 Task: Craft a hiking or camping gear organizer.
Action: Mouse moved to (266, 219)
Screenshot: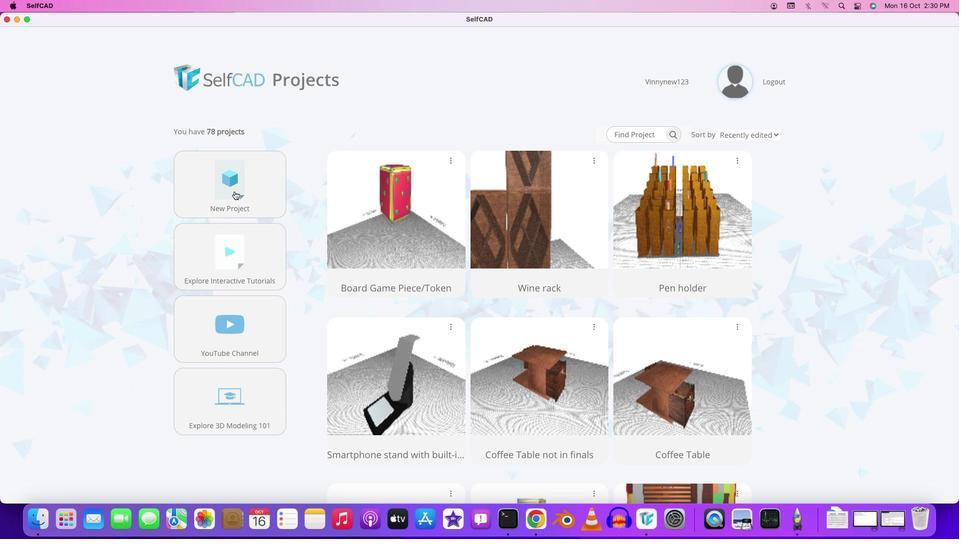 
Action: Mouse pressed left at (266, 219)
Screenshot: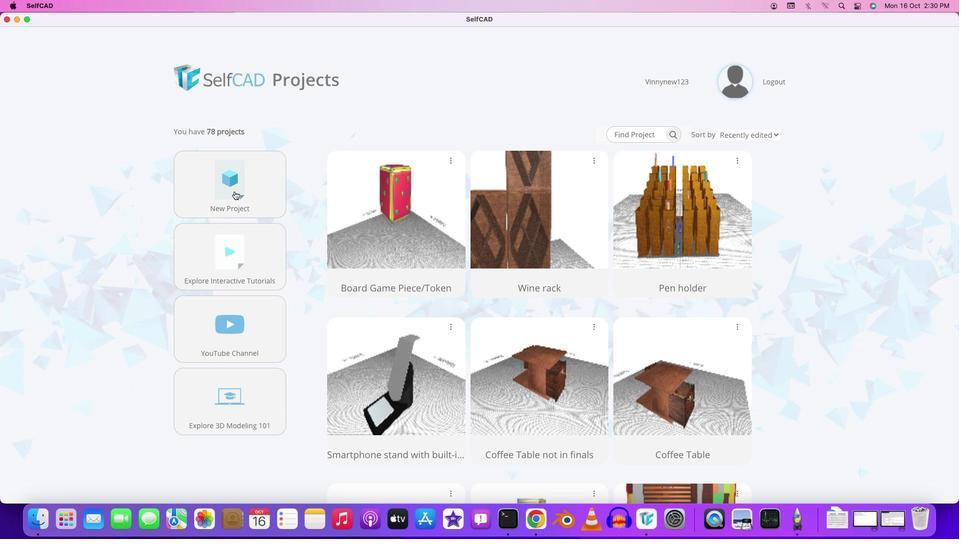 
Action: Mouse moved to (262, 217)
Screenshot: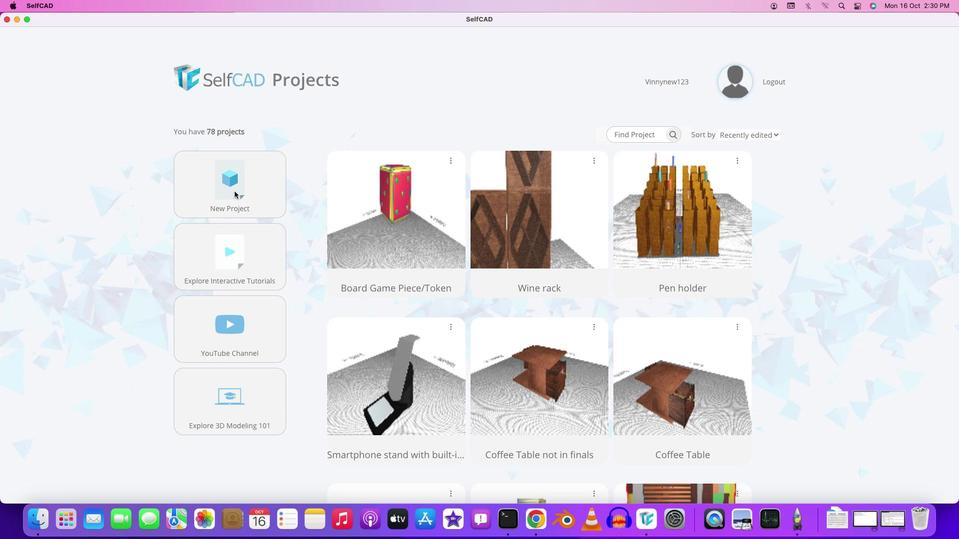 
Action: Mouse pressed left at (262, 217)
Screenshot: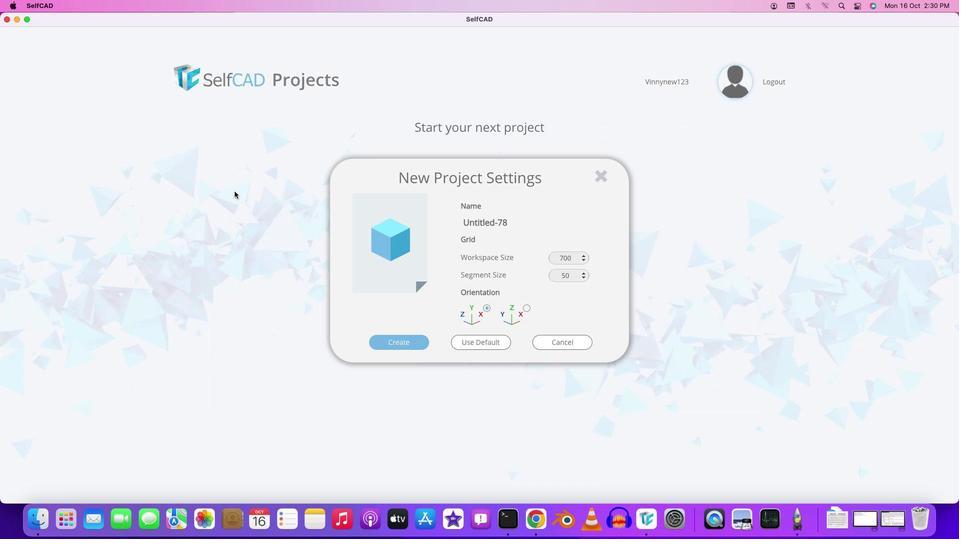 
Action: Mouse moved to (519, 245)
Screenshot: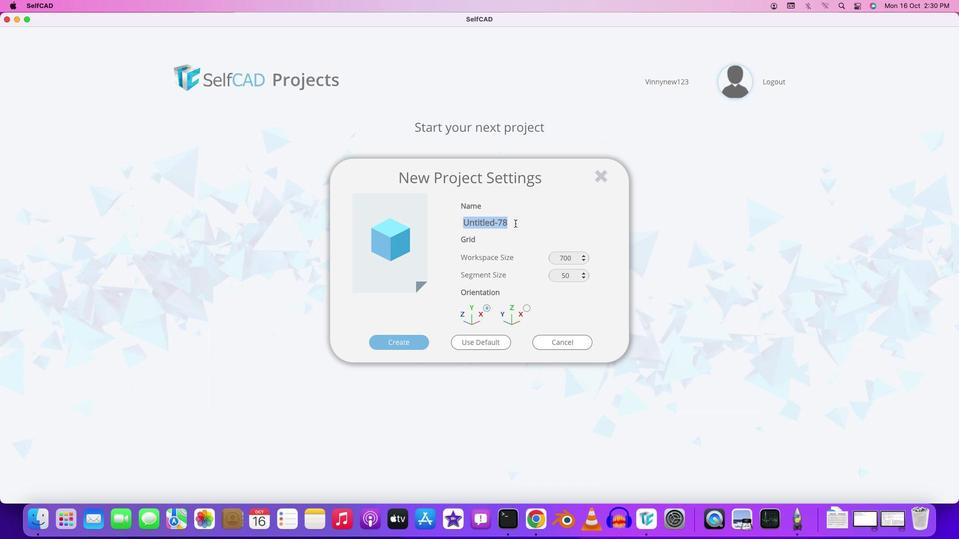
Action: Mouse pressed left at (519, 245)
Screenshot: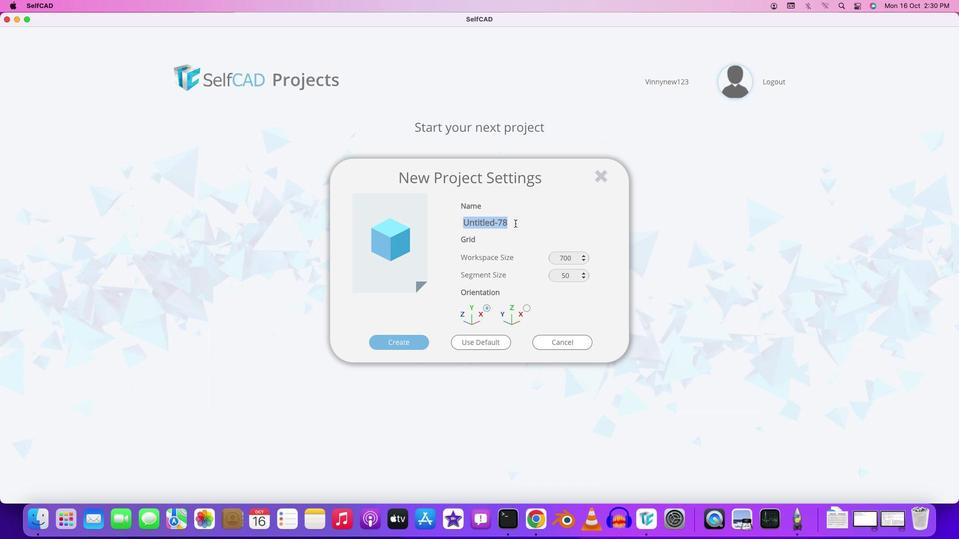 
Action: Mouse moved to (519, 245)
Screenshot: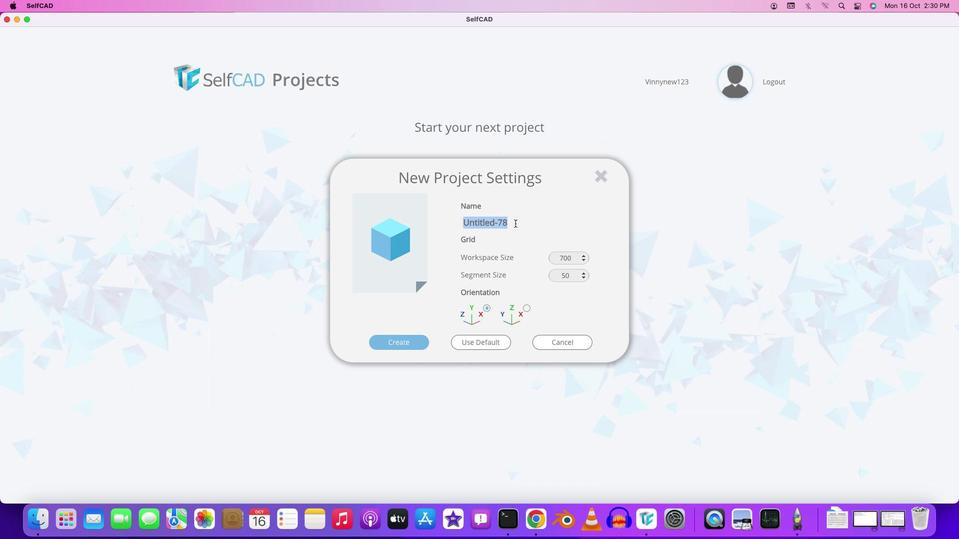 
Action: Key pressed Key.backspaceKey.shift'H''i''k''i''k'Key.backspace'n''g''/'Key.shift'C''a''m''p''i''n''g'Key.space'g''e''a''r'Key.backspaceKey.backspaceKey.backspaceKey.backspaceKey.shift'G''e''a''r'
Screenshot: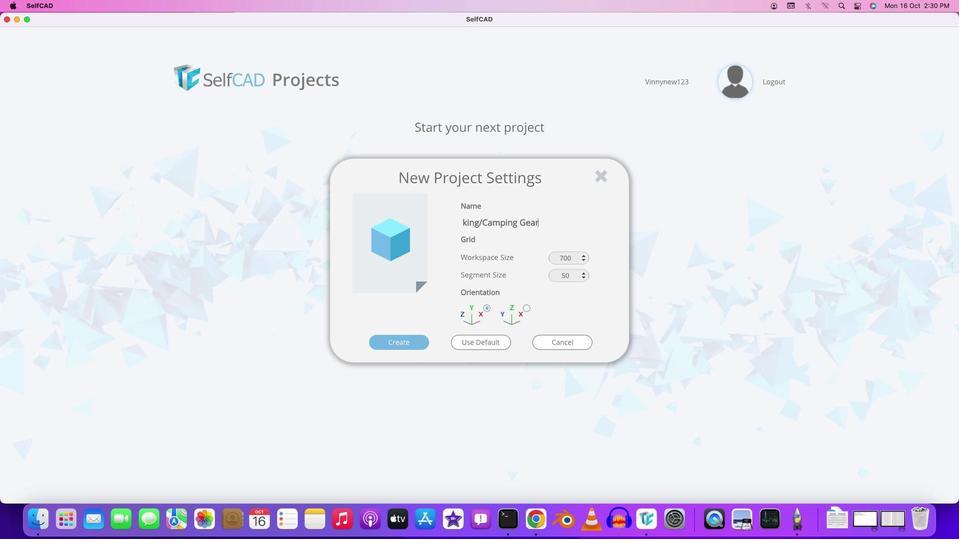 
Action: Mouse moved to (571, 277)
Screenshot: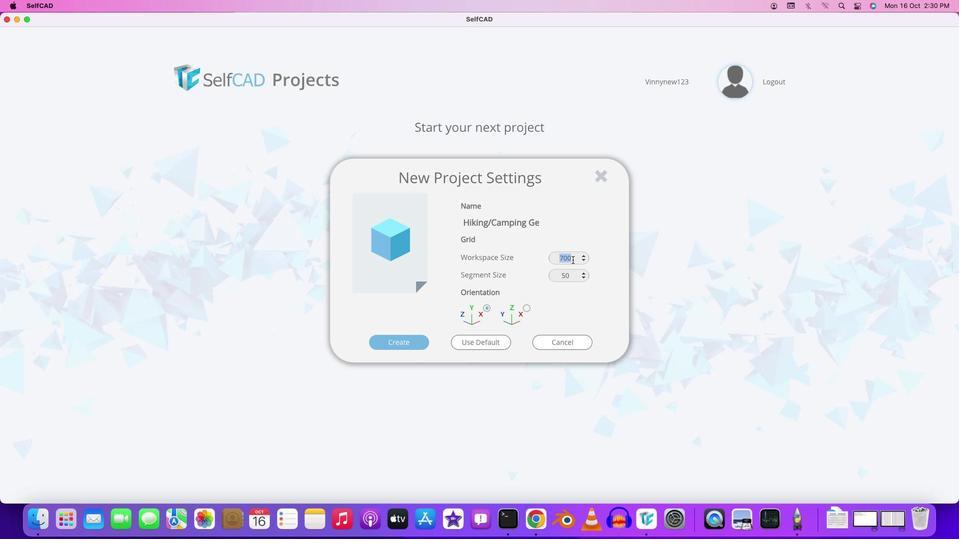 
Action: Mouse pressed left at (571, 277)
Screenshot: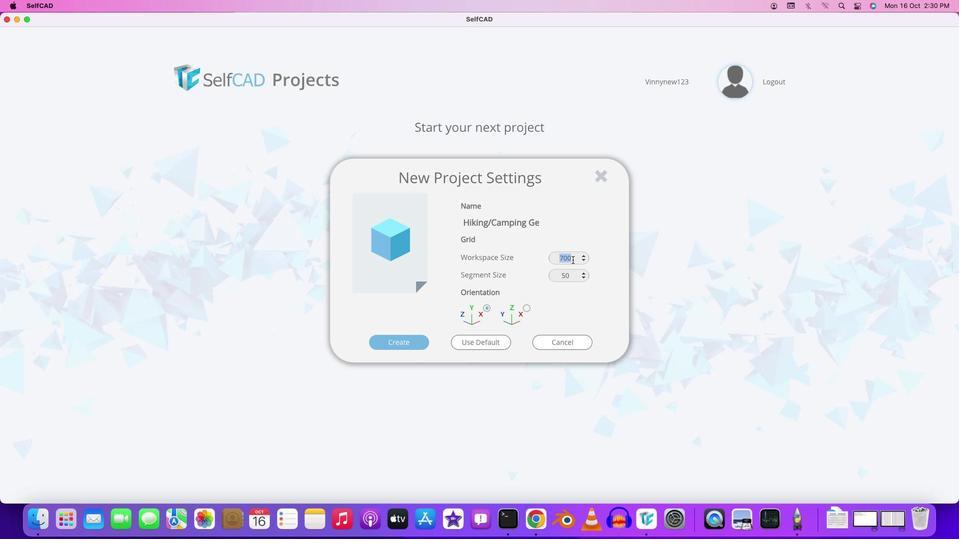 
Action: Key pressed '8''0''0'
Screenshot: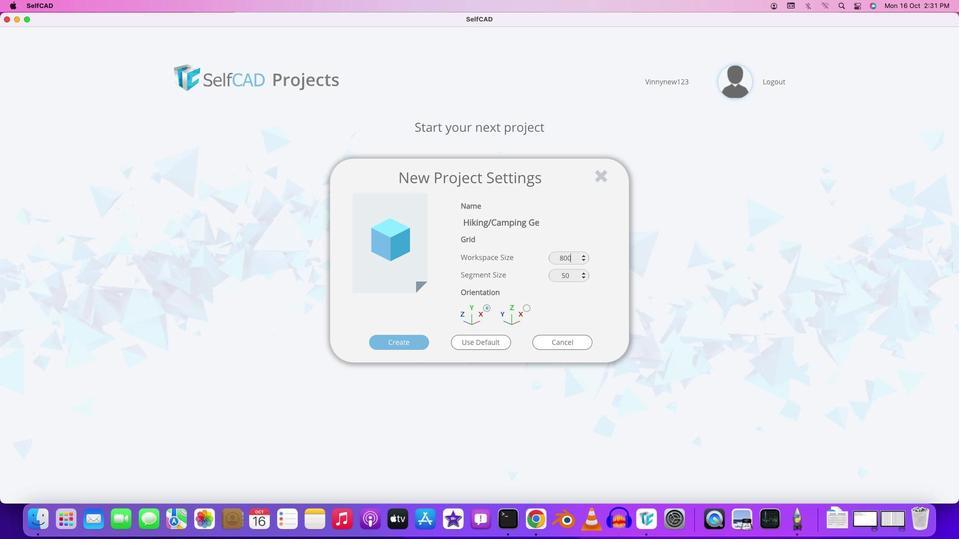 
Action: Mouse moved to (581, 289)
Screenshot: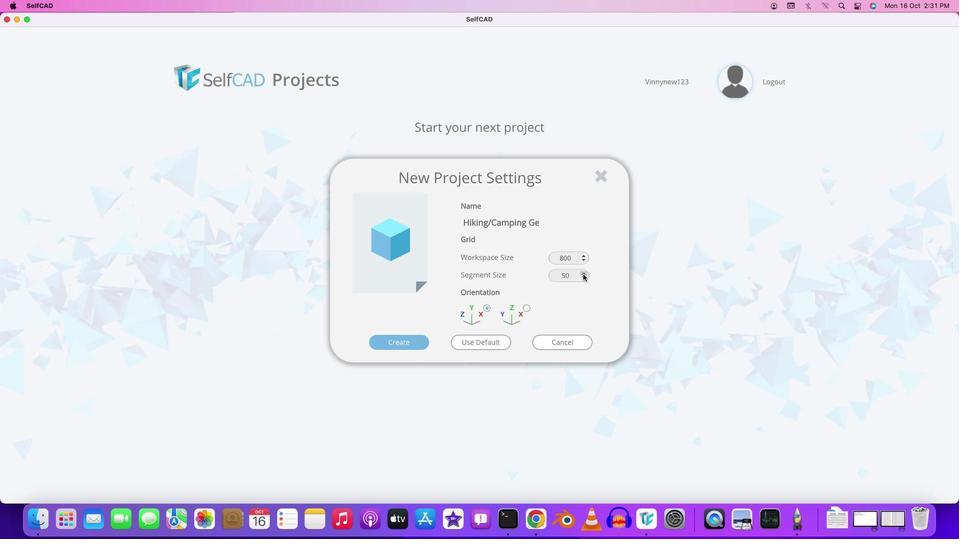 
Action: Key pressed Key.backspaceKey.backspaceKey.backspace'6''0''0'
Screenshot: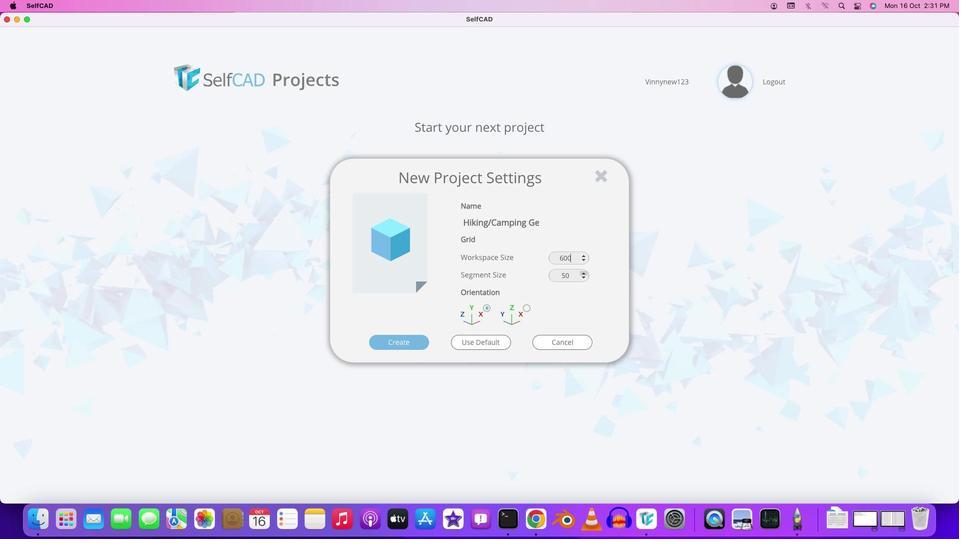 
Action: Mouse moved to (575, 294)
Screenshot: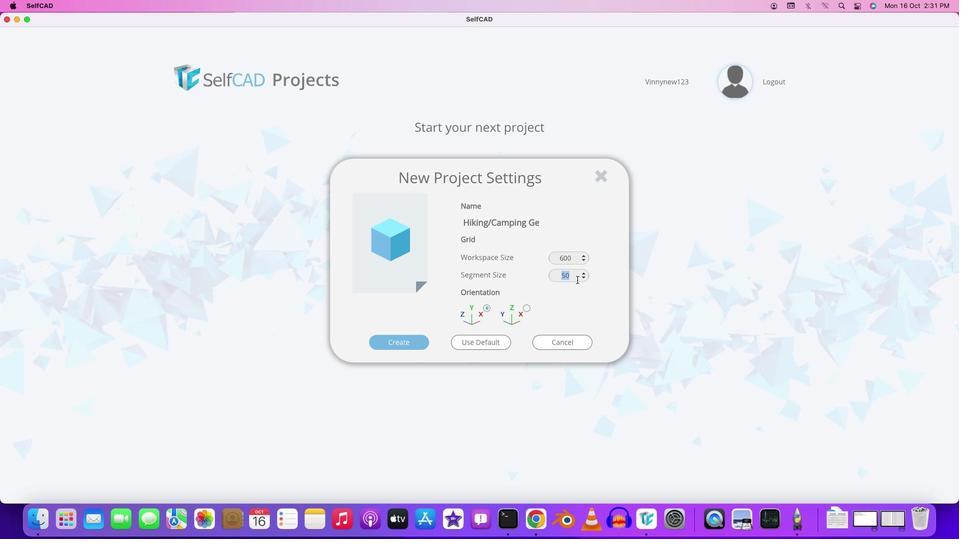 
Action: Mouse pressed left at (575, 294)
Screenshot: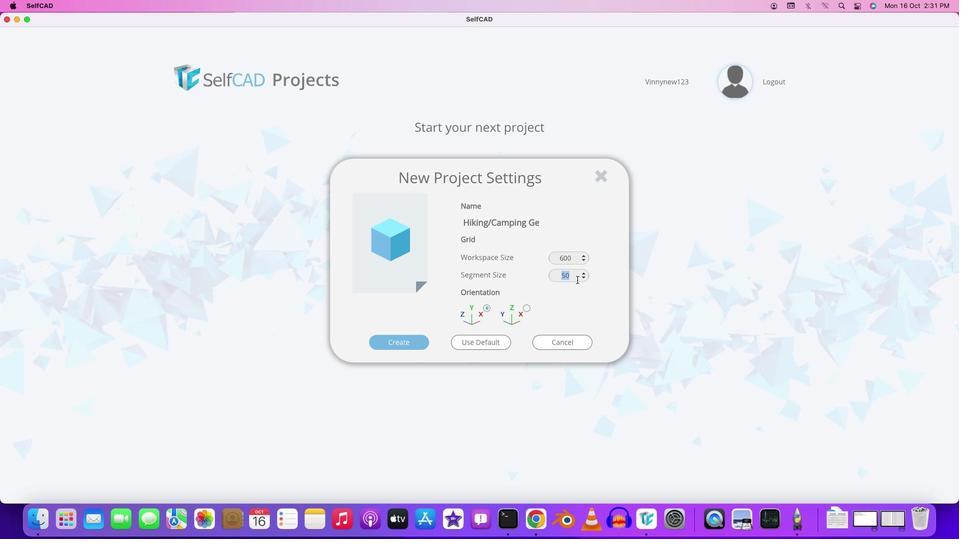 
Action: Key pressed '2'
Screenshot: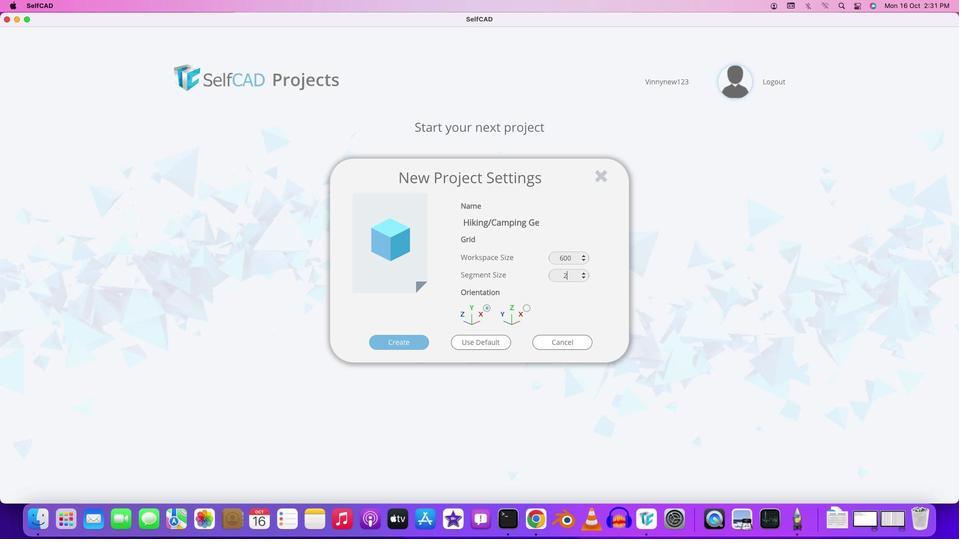 
Action: Mouse moved to (526, 320)
Screenshot: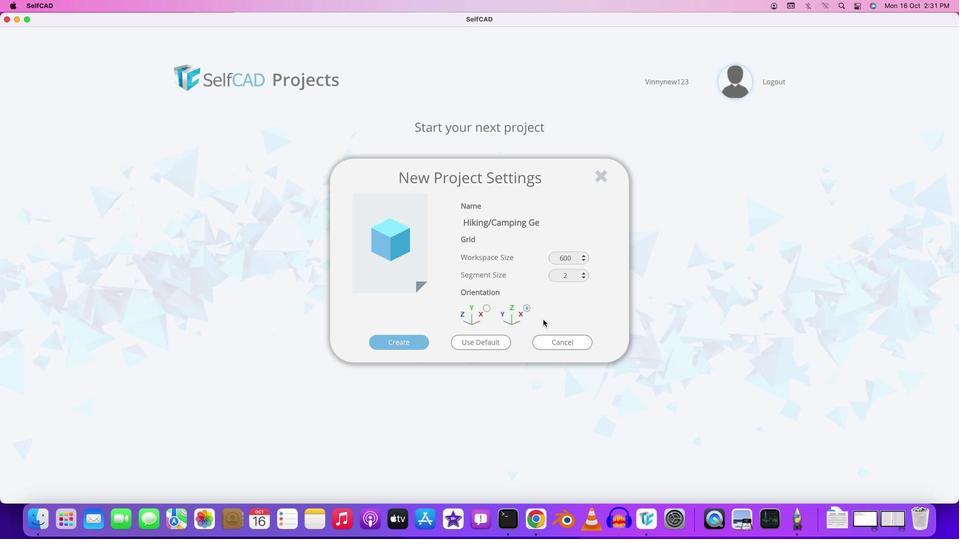 
Action: Mouse pressed left at (526, 320)
Screenshot: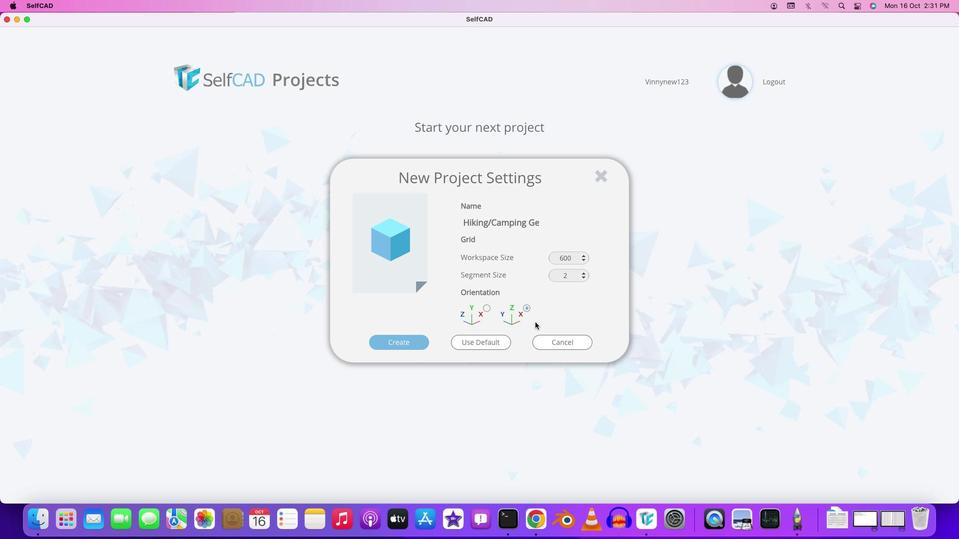 
Action: Mouse moved to (428, 345)
Screenshot: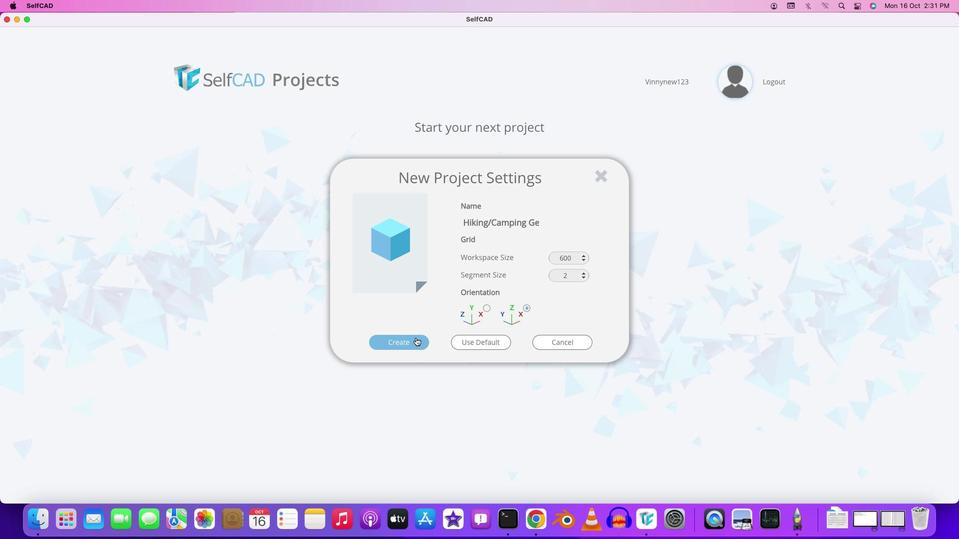 
Action: Mouse pressed left at (428, 345)
Screenshot: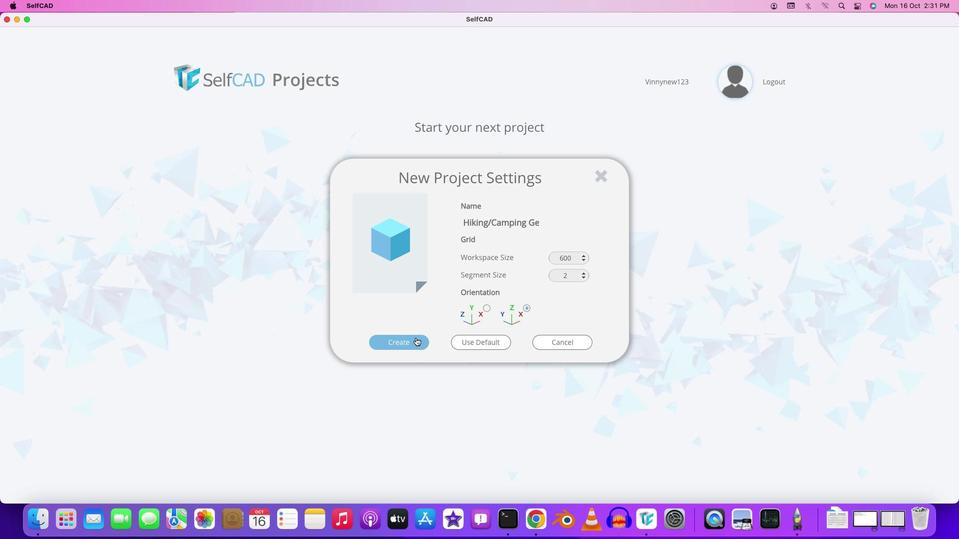 
Action: Mouse moved to (464, 339)
Screenshot: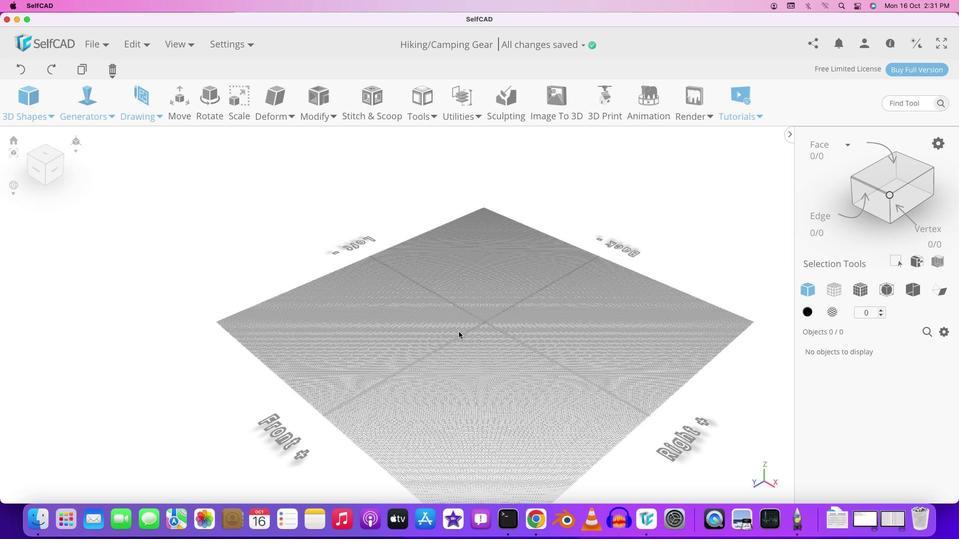
Action: Mouse scrolled (464, 339) with delta (47, 49)
Screenshot: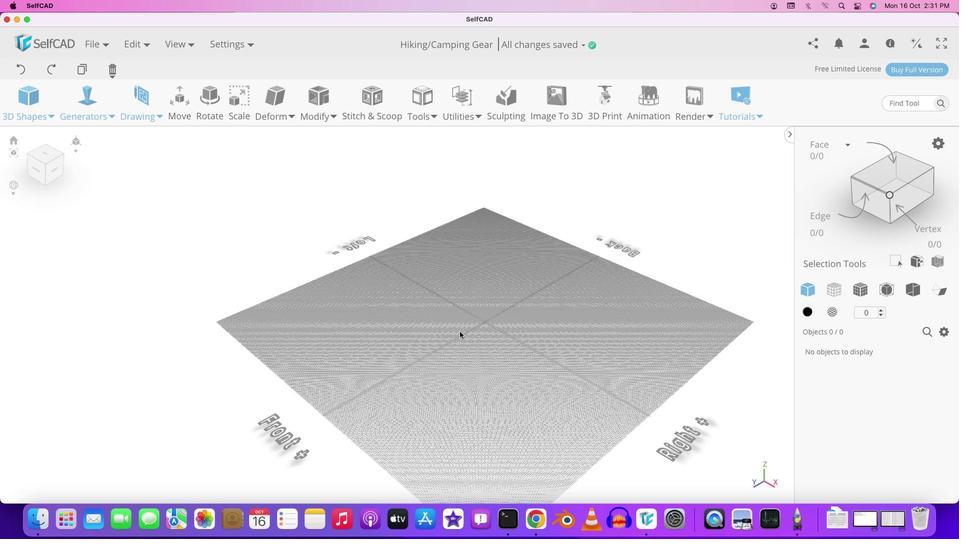 
Action: Mouse moved to (464, 339)
Screenshot: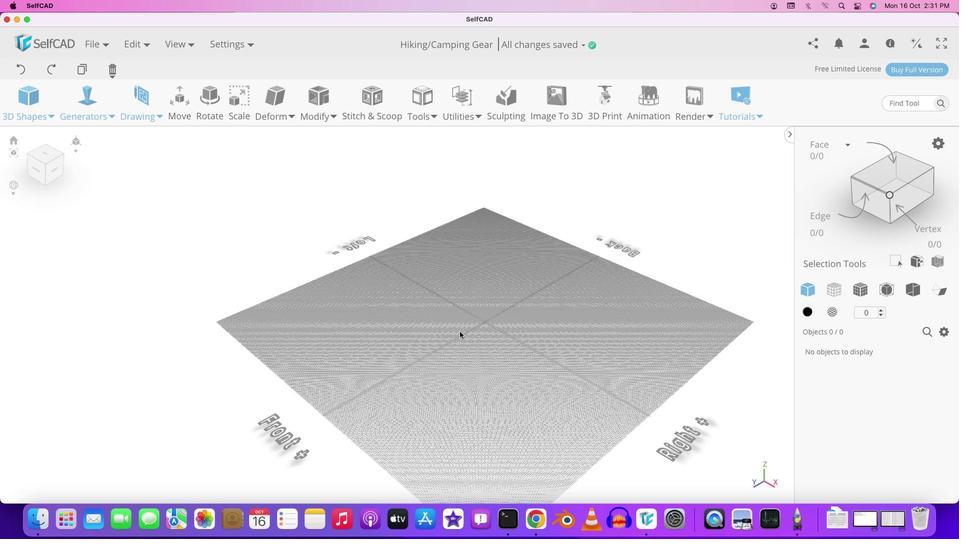 
Action: Mouse scrolled (464, 339) with delta (47, 49)
Screenshot: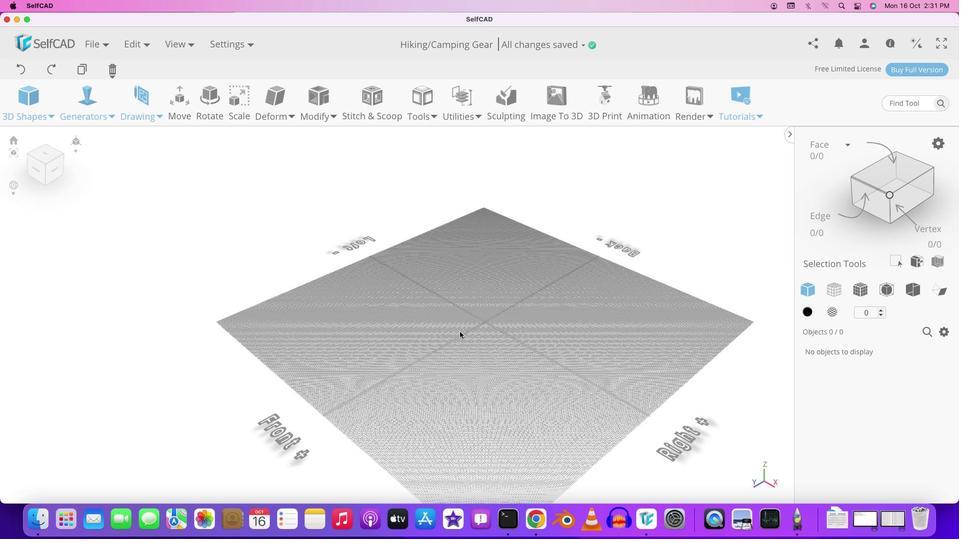 
Action: Mouse scrolled (464, 339) with delta (47, 50)
Screenshot: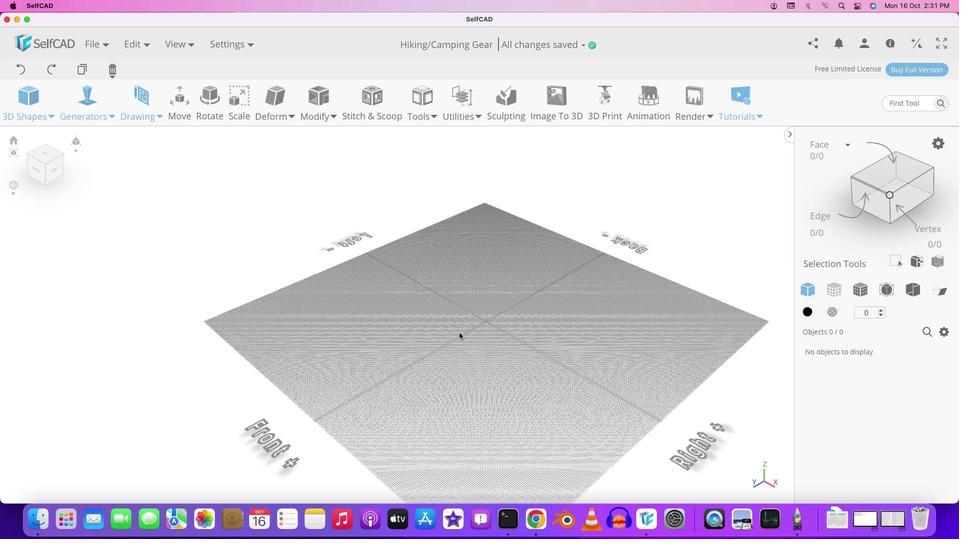 
Action: Mouse moved to (468, 340)
Screenshot: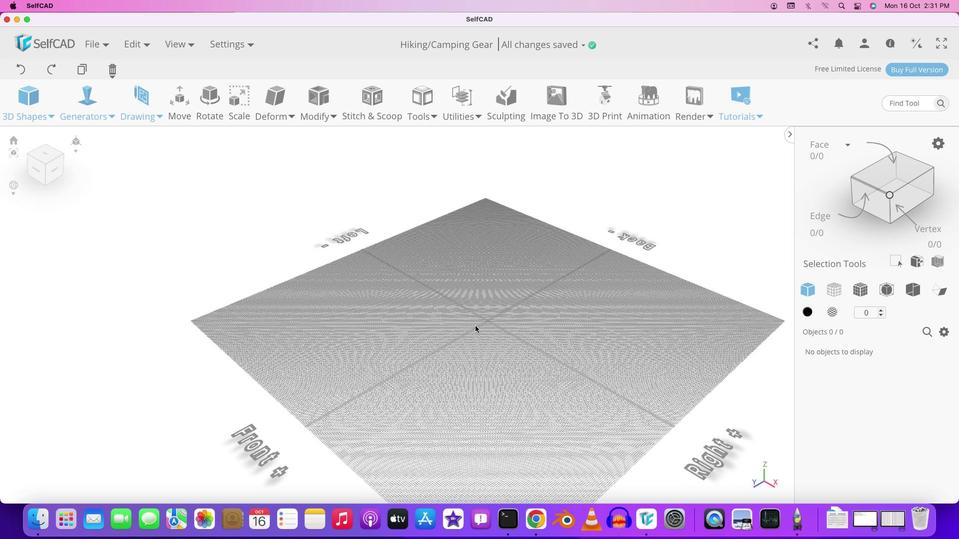
Action: Mouse scrolled (468, 340) with delta (47, 49)
Screenshot: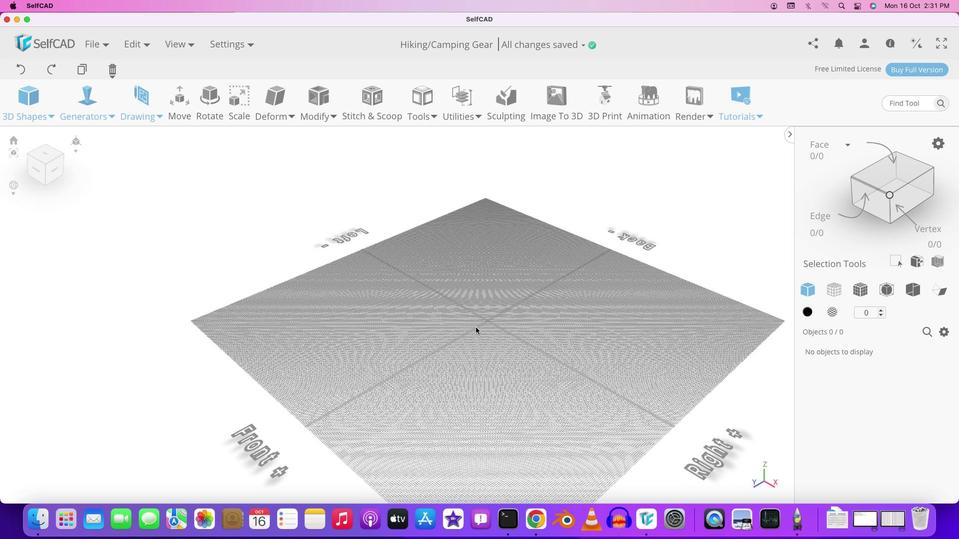 
Action: Mouse moved to (467, 341)
Screenshot: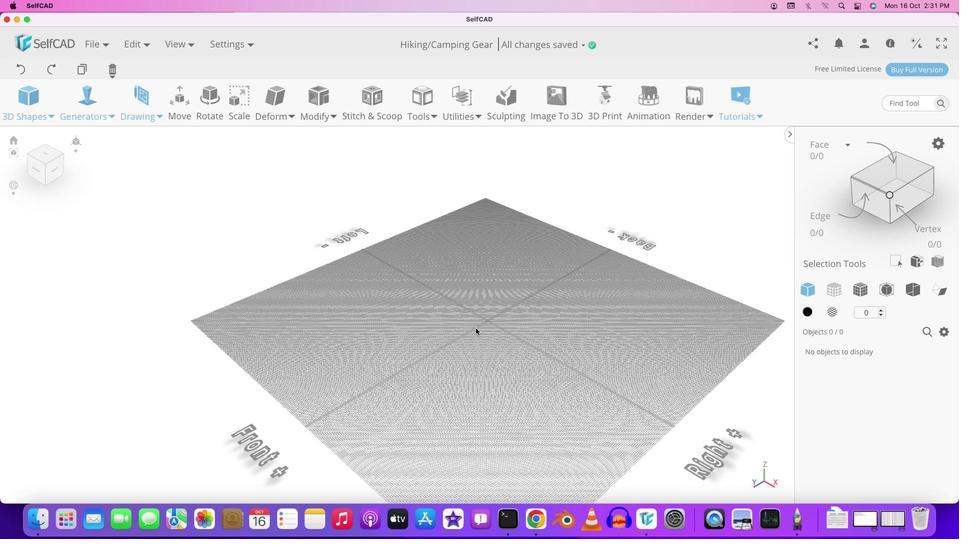 
Action: Mouse scrolled (467, 341) with delta (47, 49)
Screenshot: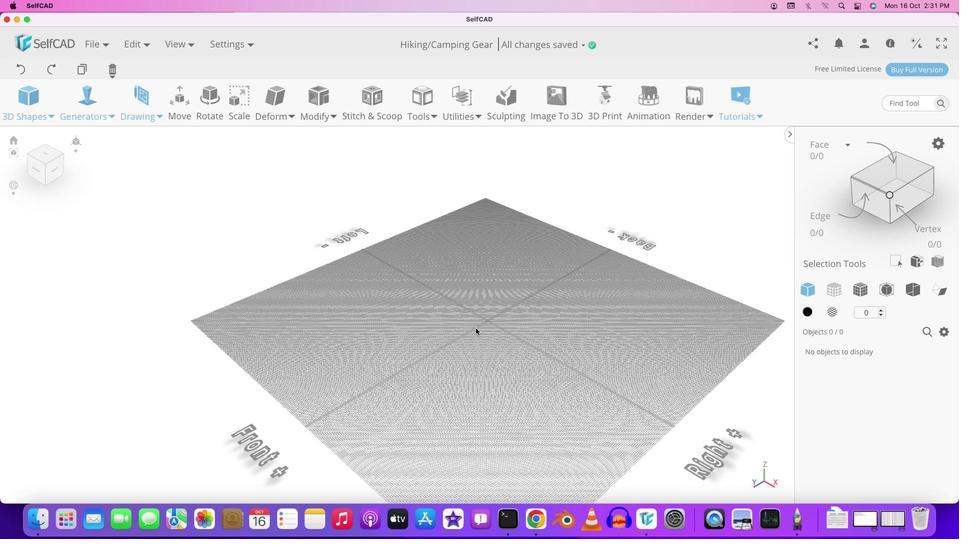 
Action: Mouse moved to (550, 374)
Screenshot: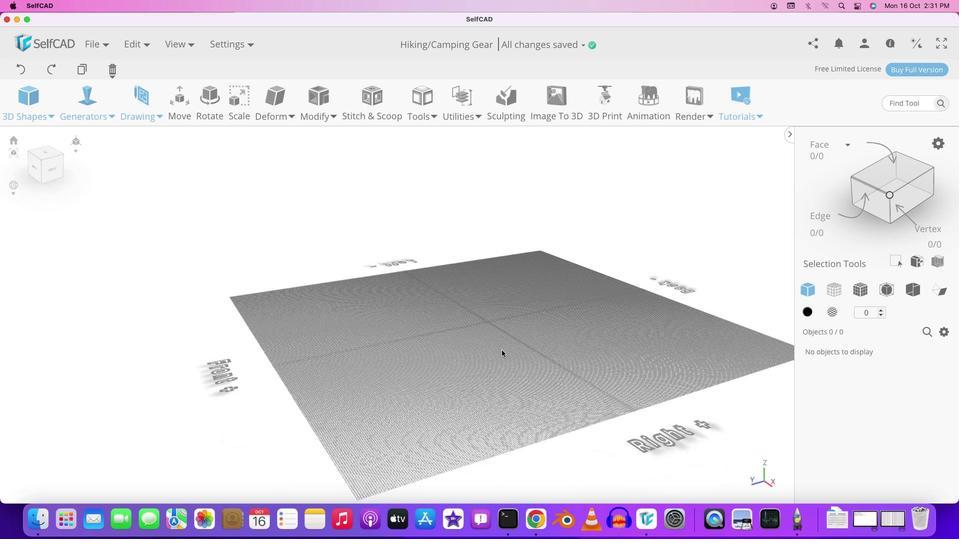 
Action: Mouse pressed left at (550, 374)
Screenshot: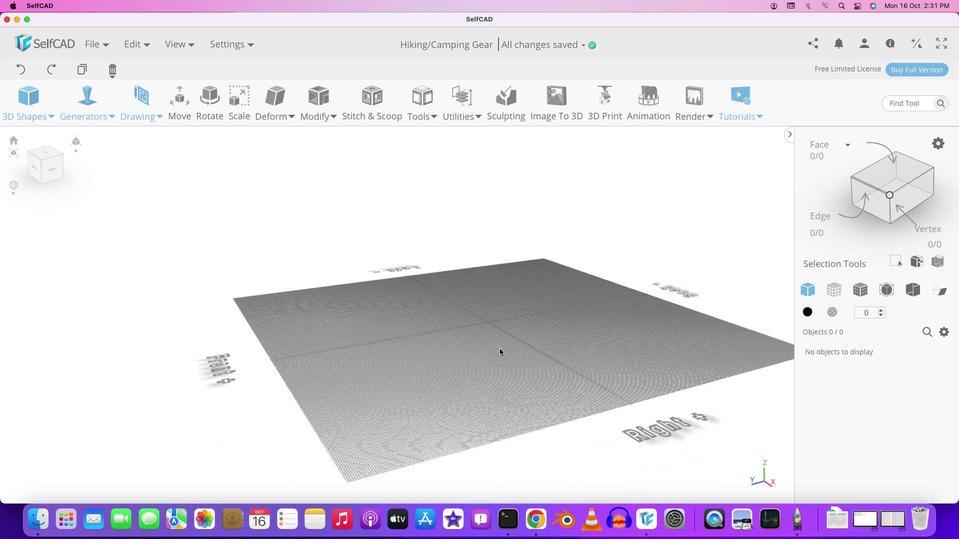 
Action: Mouse moved to (472, 347)
Screenshot: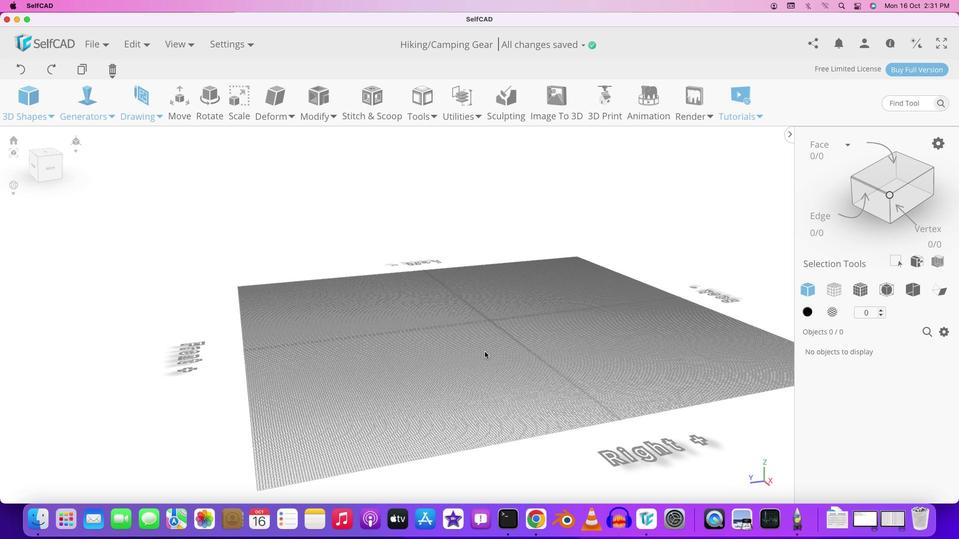 
Action: Mouse scrolled (472, 347) with delta (47, 49)
Screenshot: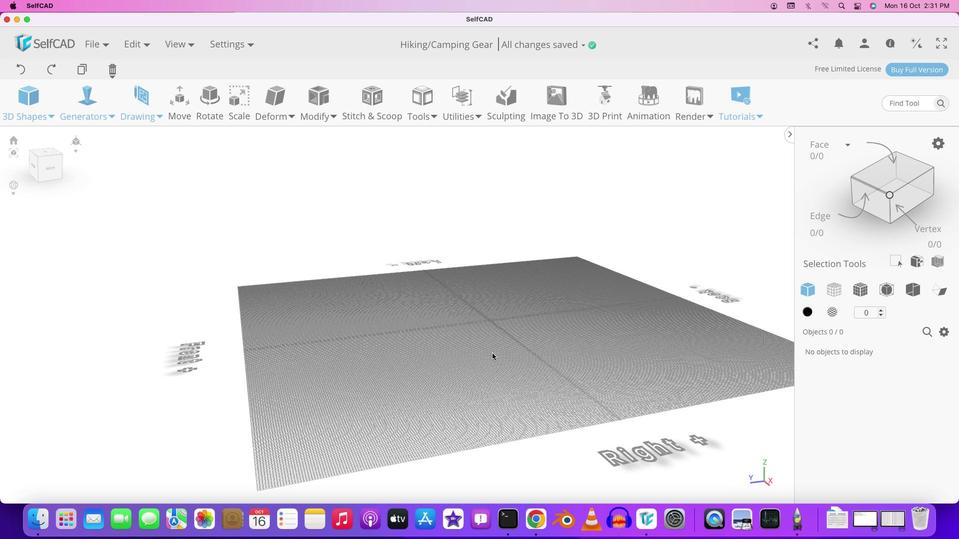 
Action: Mouse scrolled (472, 347) with delta (47, 49)
Screenshot: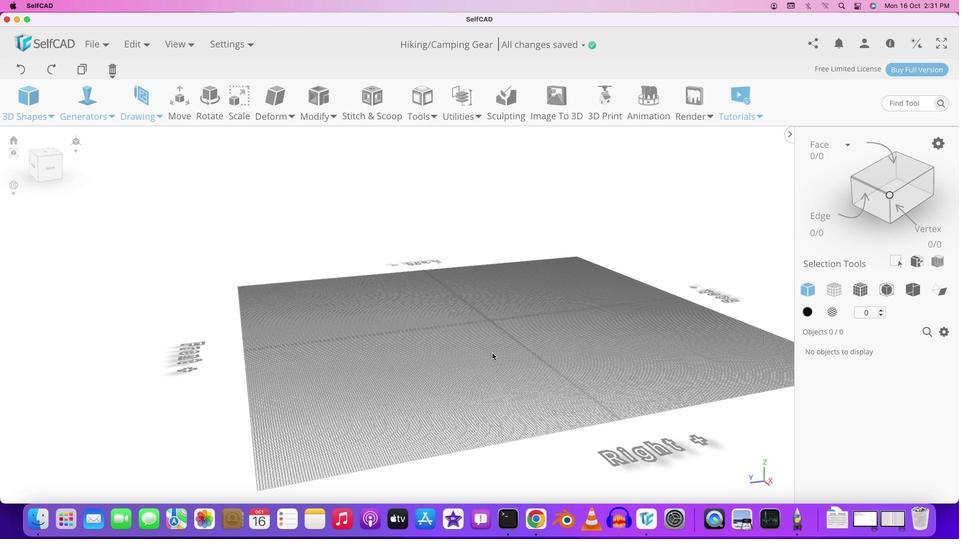 
Action: Mouse moved to (498, 359)
Screenshot: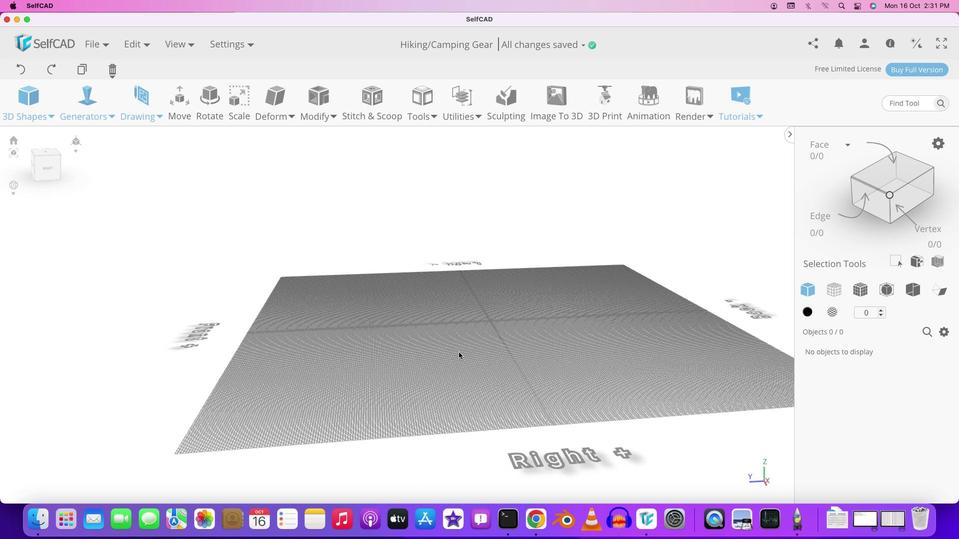 
Action: Mouse pressed left at (498, 359)
Screenshot: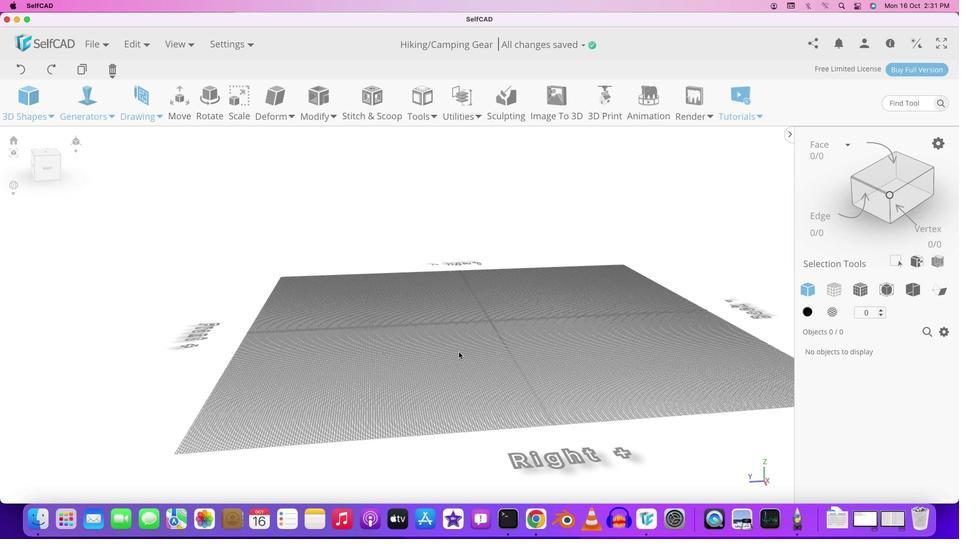 
Action: Mouse moved to (497, 352)
Screenshot: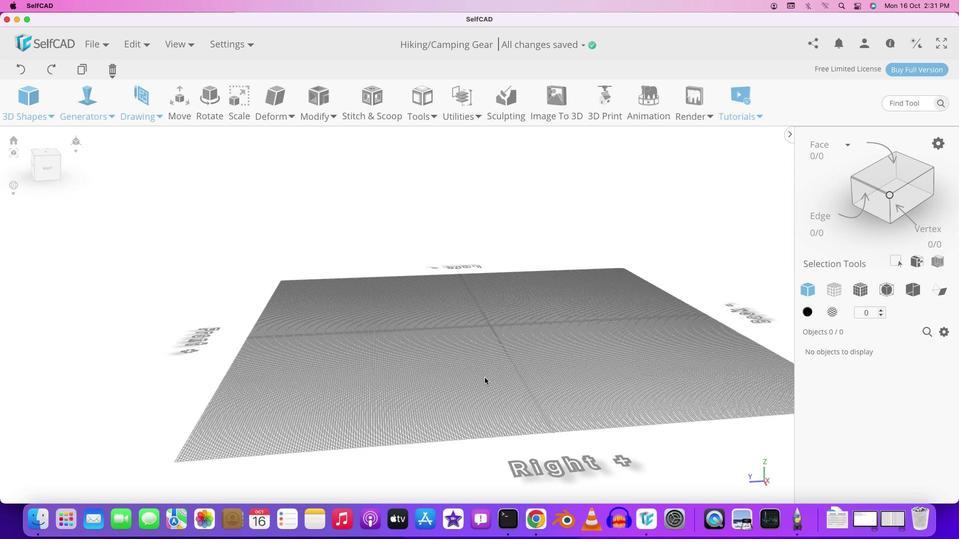 
Action: Key pressed Key.shift
Screenshot: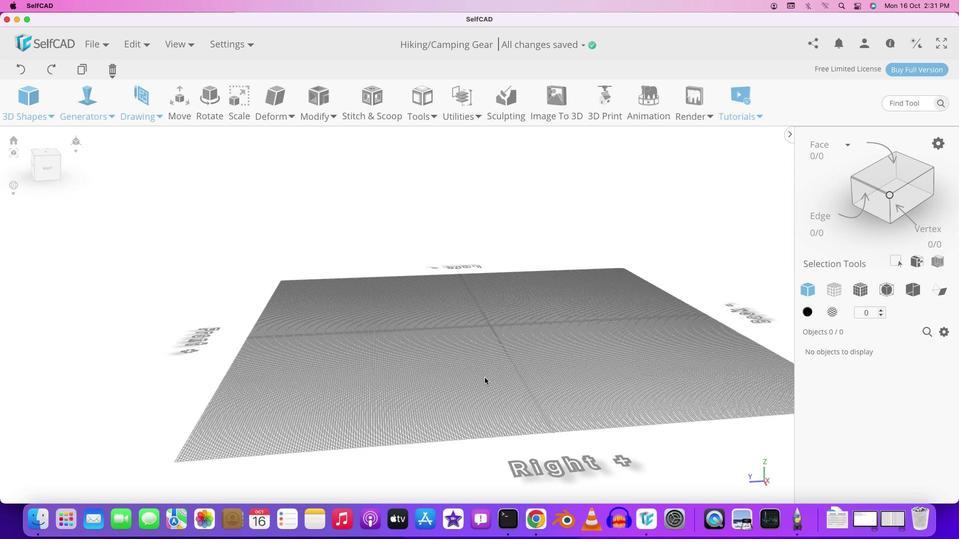 
Action: Mouse moved to (491, 377)
Screenshot: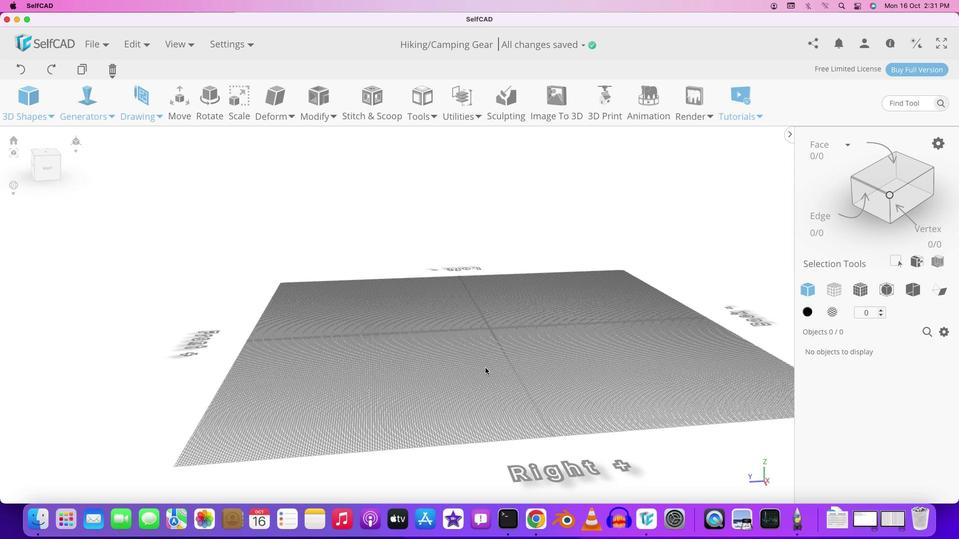 
Action: Mouse pressed middle at (491, 377)
Screenshot: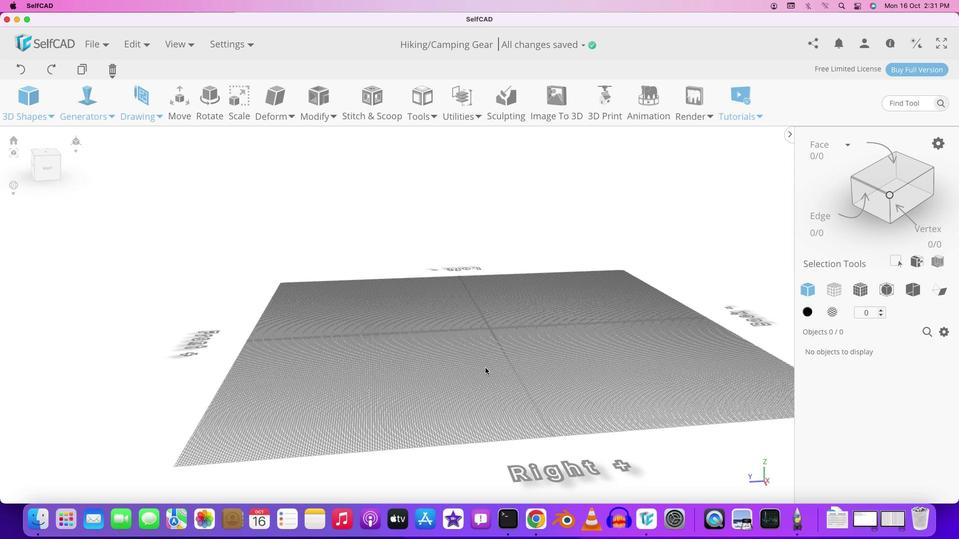 
Action: Mouse moved to (491, 370)
Screenshot: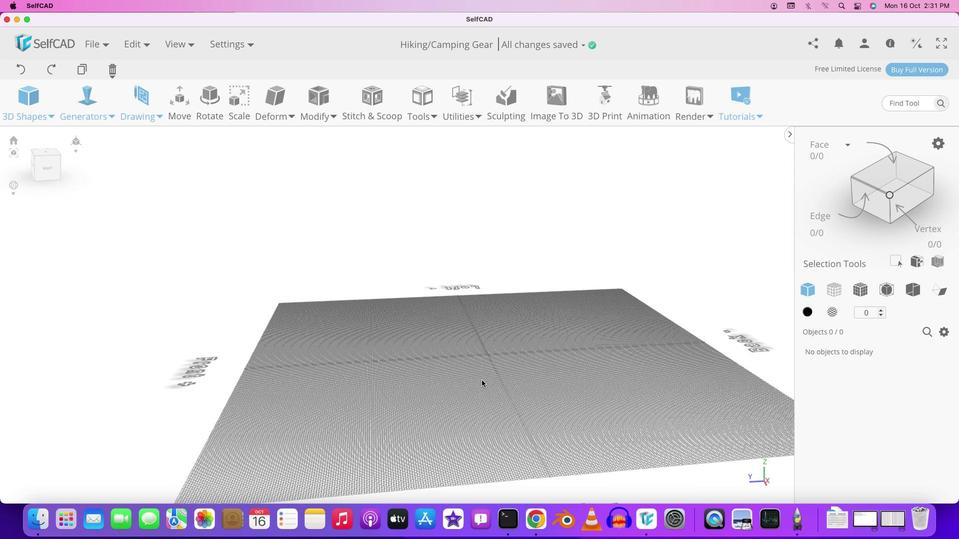 
Action: Mouse pressed left at (491, 370)
Screenshot: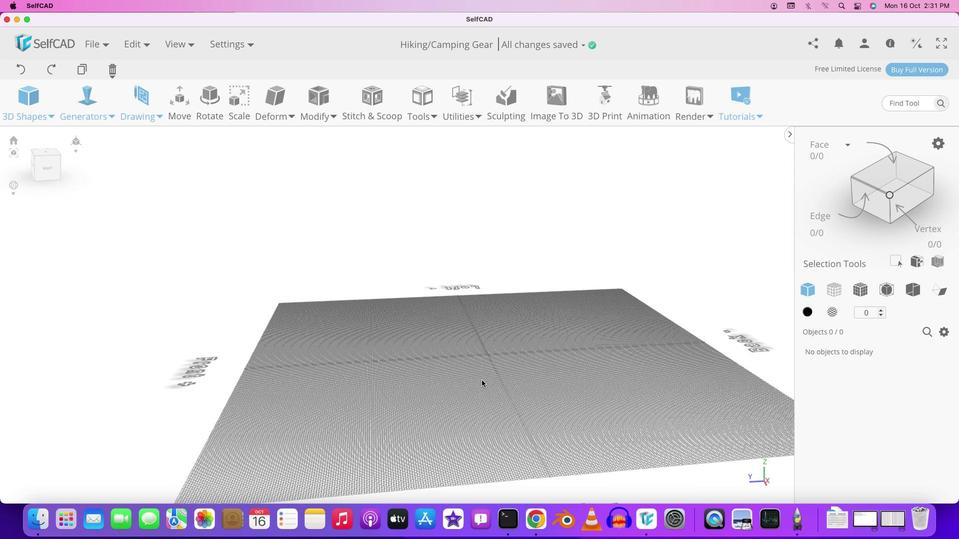 
Action: Mouse moved to (489, 382)
Screenshot: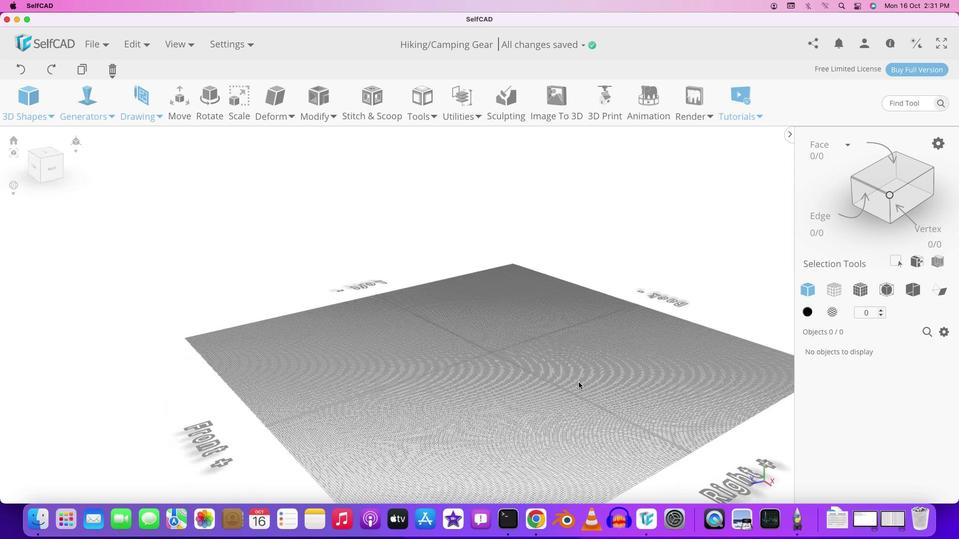 
Action: Mouse pressed left at (489, 382)
Screenshot: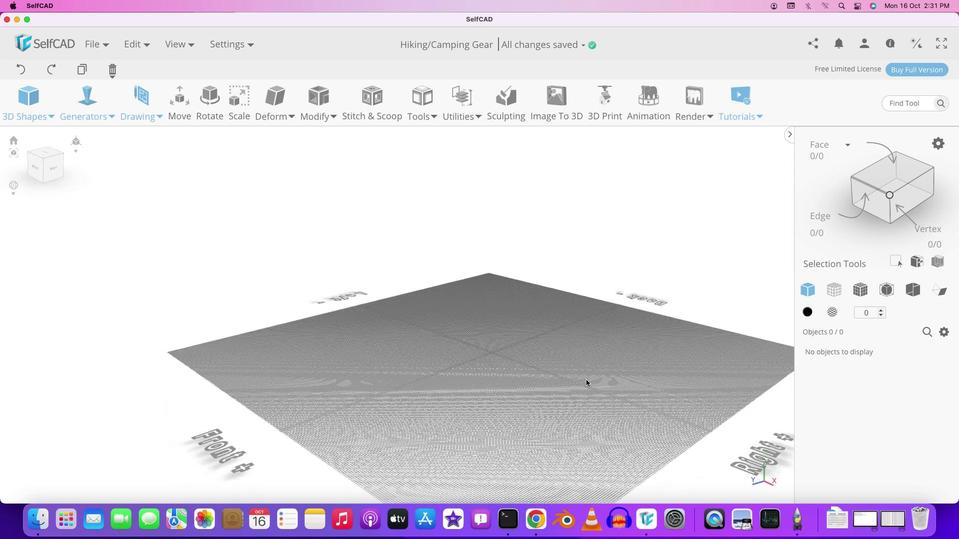 
Action: Mouse moved to (491, 394)
Screenshot: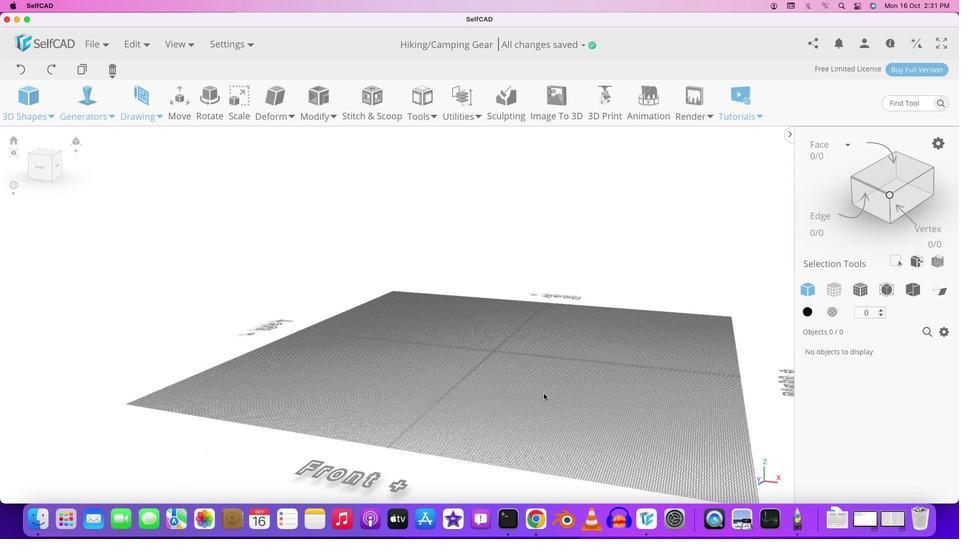 
Action: Mouse pressed left at (491, 394)
Screenshot: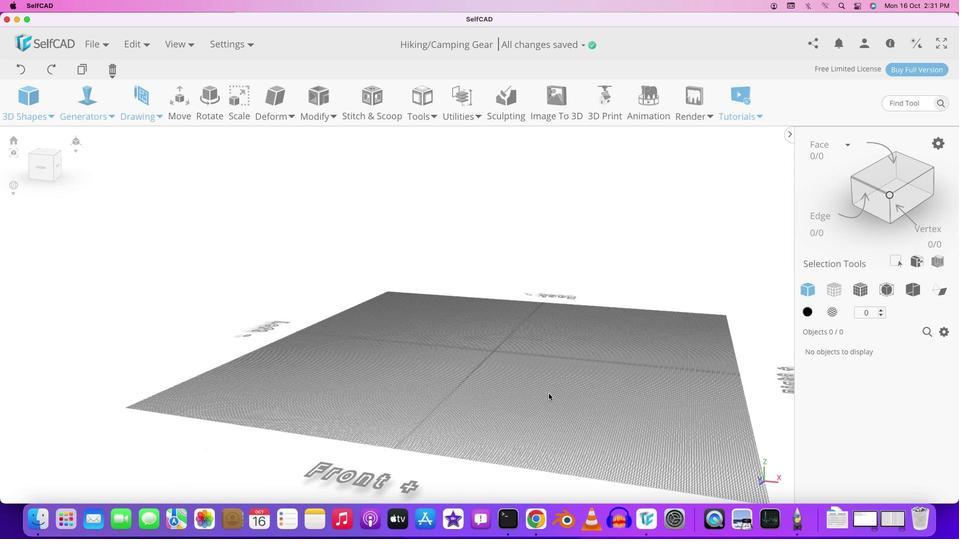 
Action: Mouse moved to (547, 385)
Screenshot: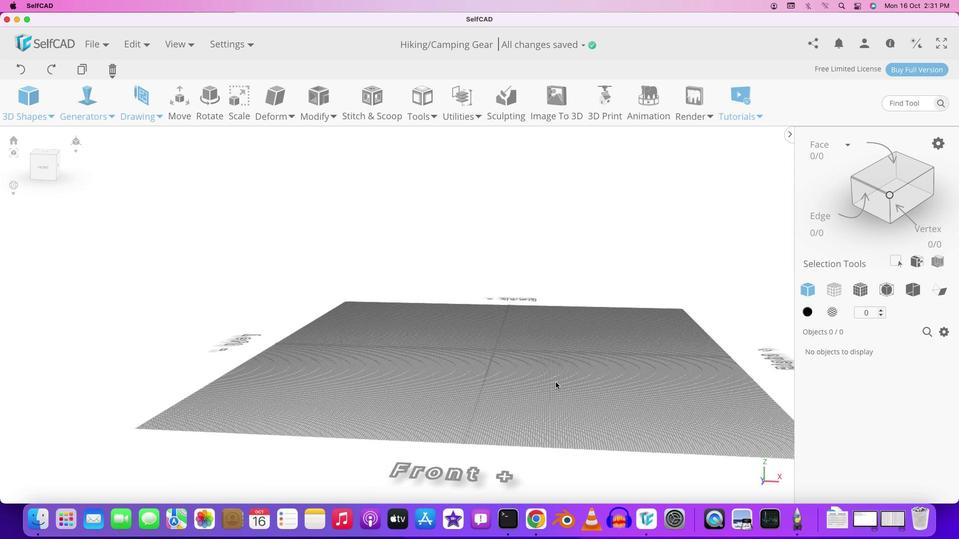 
Action: Mouse pressed left at (547, 385)
Screenshot: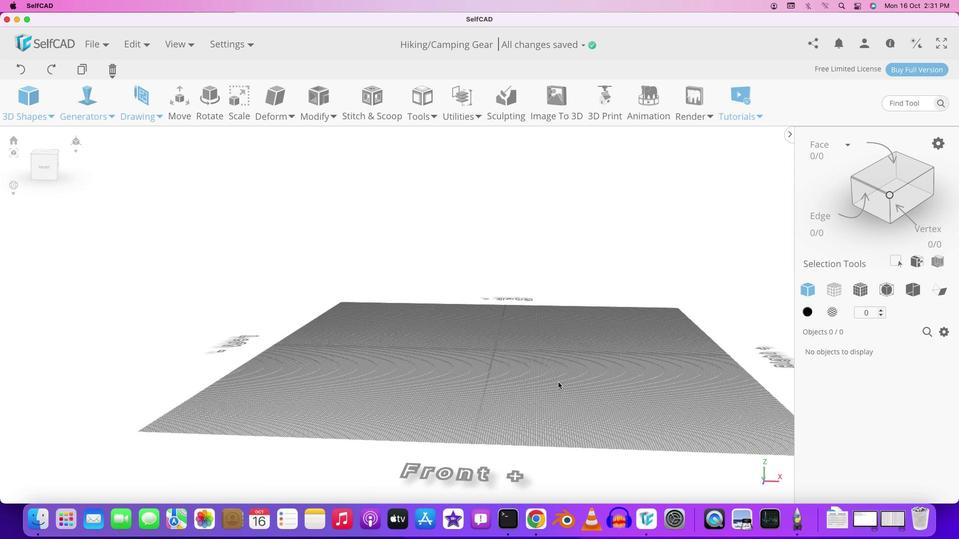 
Action: Mouse moved to (567, 385)
Screenshot: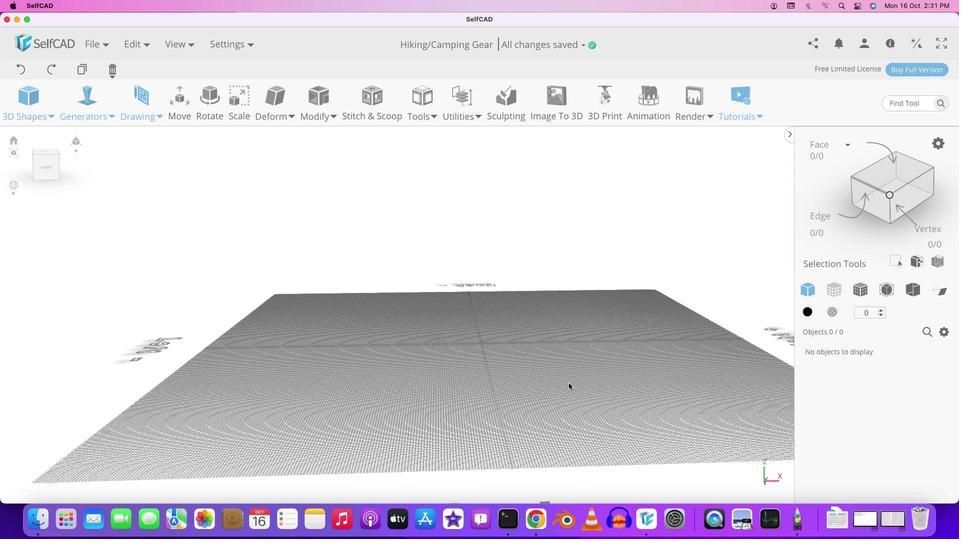 
Action: Mouse scrolled (567, 385) with delta (47, 49)
Screenshot: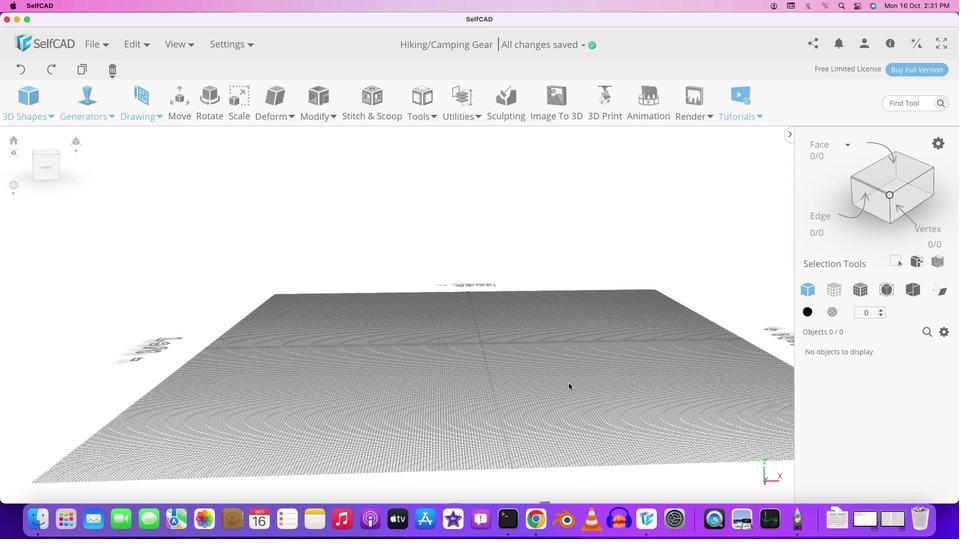 
Action: Mouse scrolled (567, 385) with delta (47, 49)
Screenshot: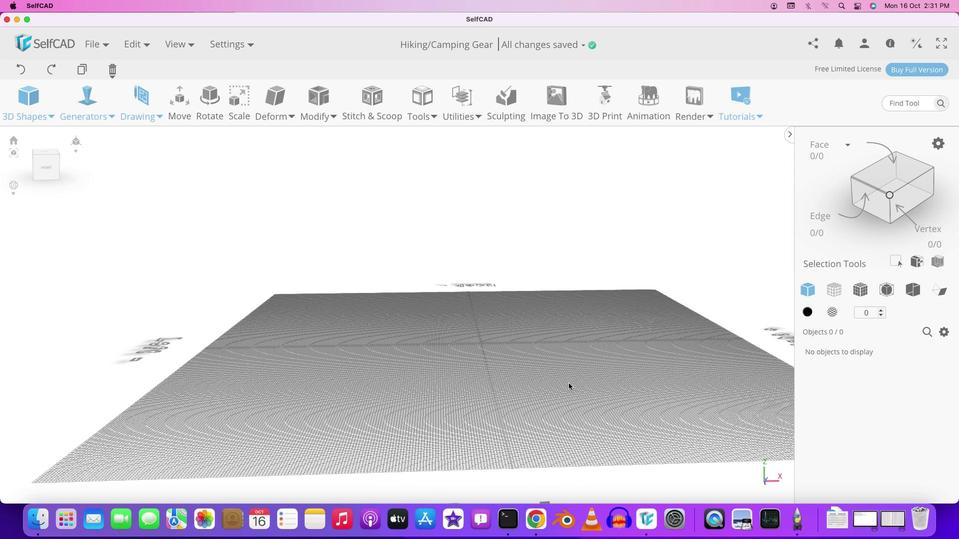 
Action: Mouse scrolled (567, 385) with delta (47, 50)
Screenshot: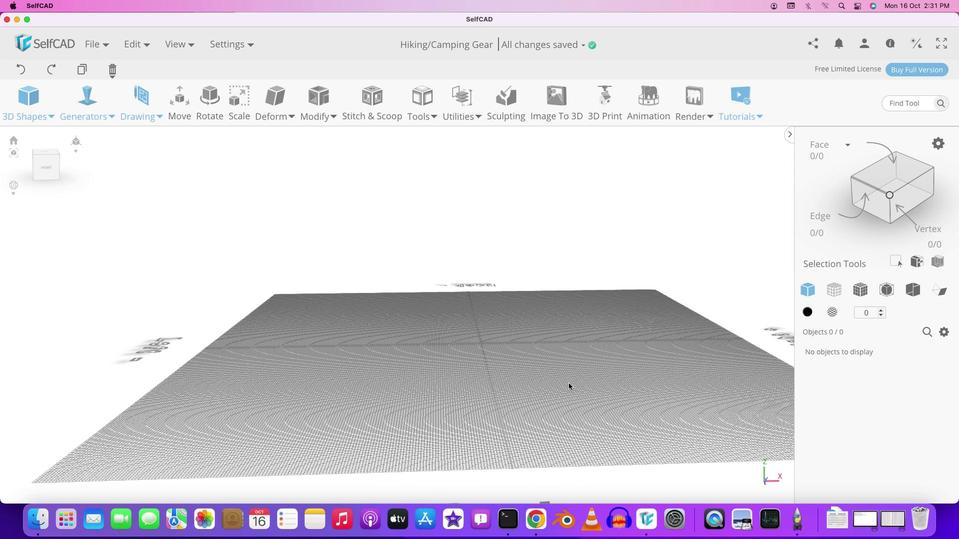 
Action: Mouse scrolled (567, 385) with delta (47, 49)
Screenshot: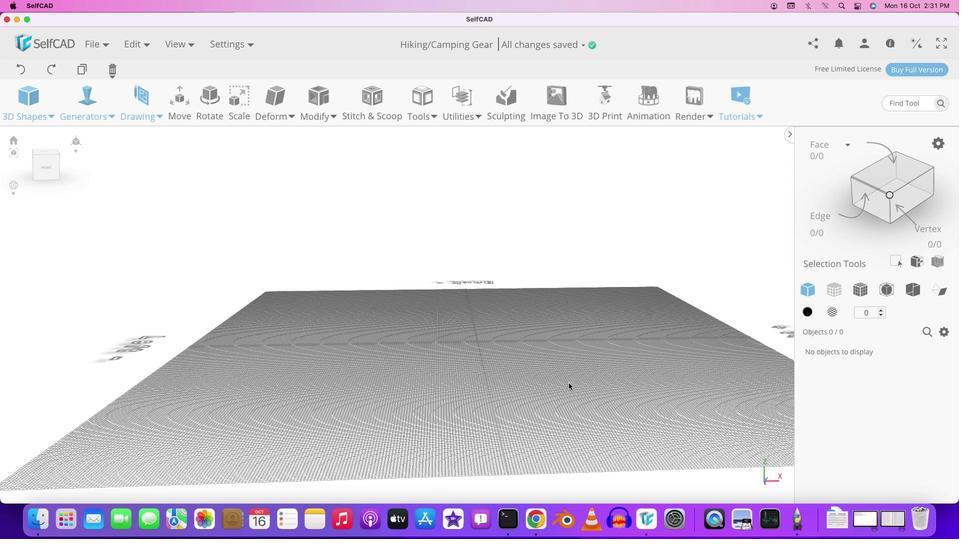 
Action: Mouse moved to (114, 308)
Screenshot: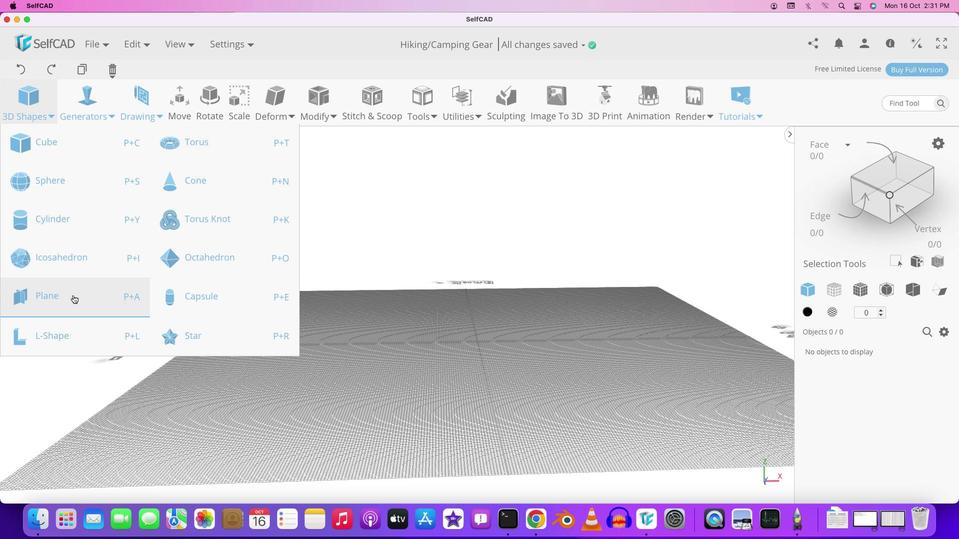 
Action: Mouse pressed left at (114, 308)
Screenshot: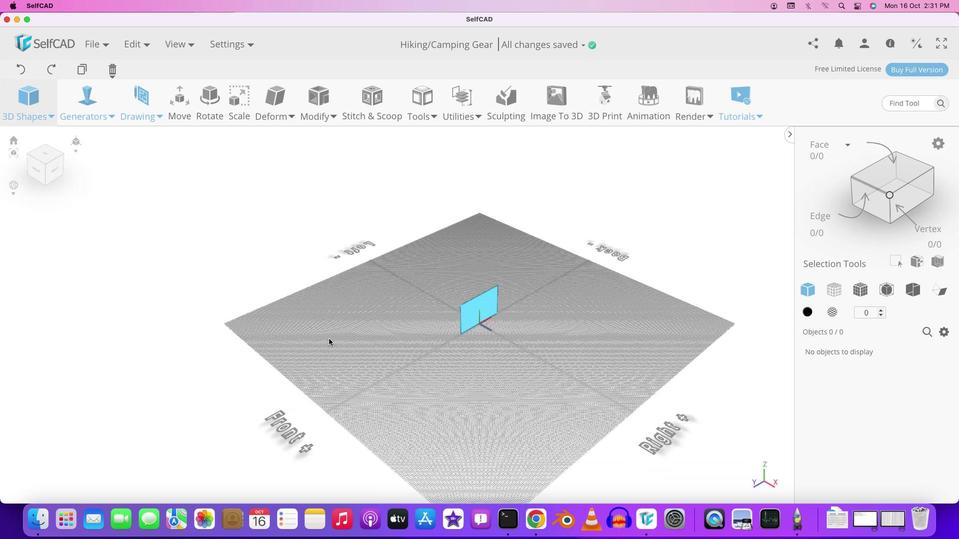 
Action: Mouse moved to (86, 410)
Screenshot: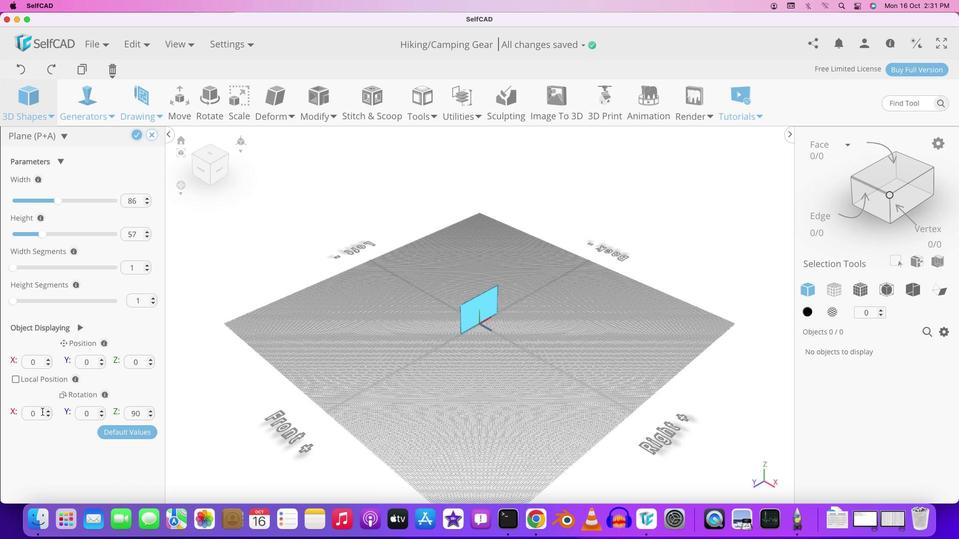 
Action: Mouse pressed left at (86, 410)
Screenshot: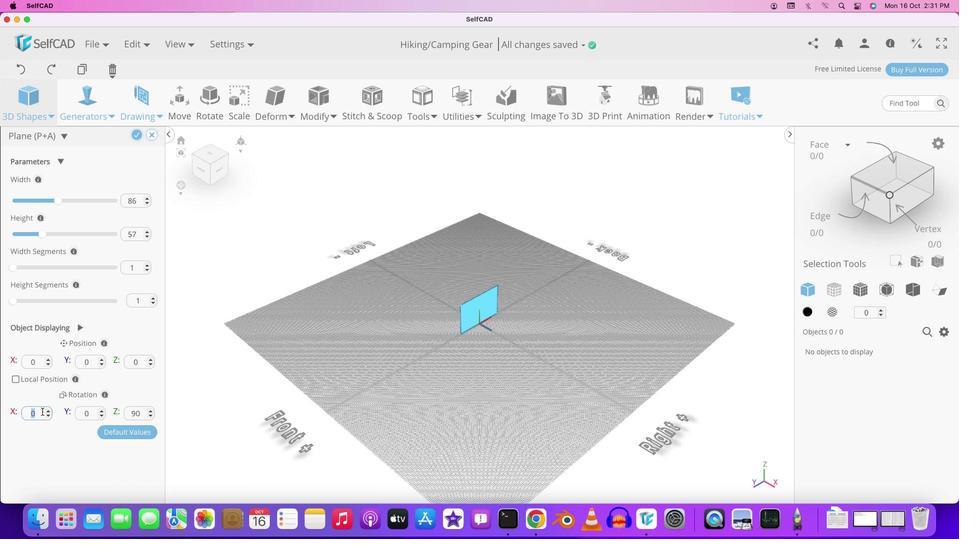
Action: Key pressed '9''0'Key.enterKey.cmd'z'
Screenshot: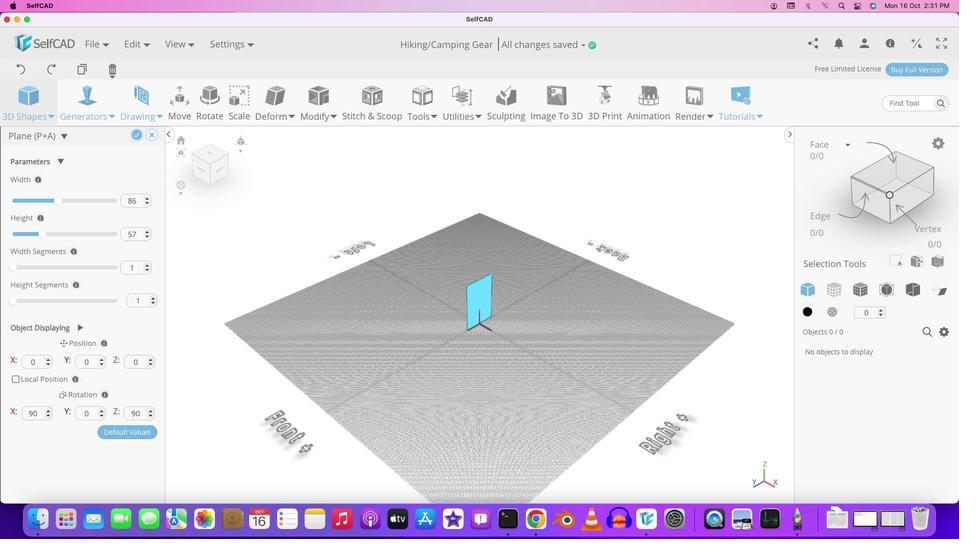
Action: Mouse moved to (566, 362)
Screenshot: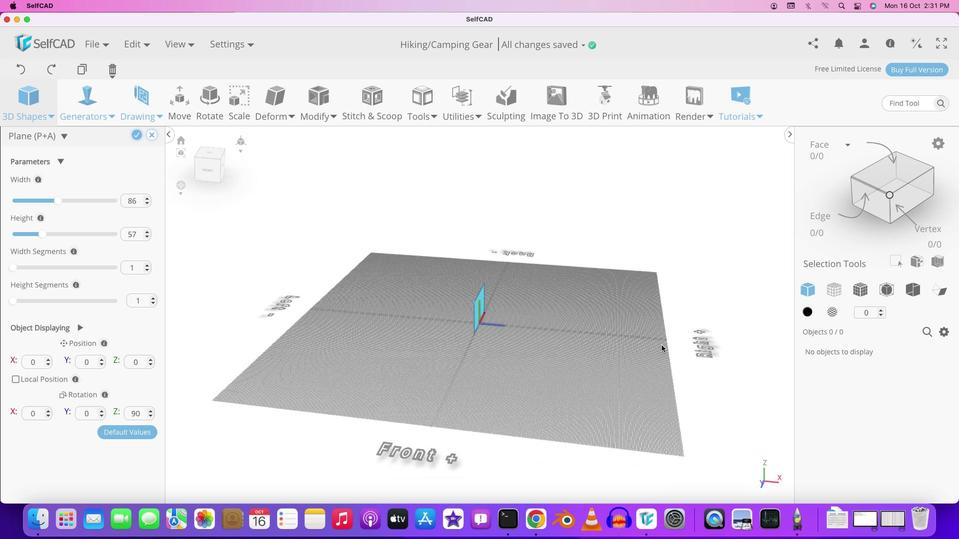
Action: Mouse pressed left at (566, 362)
Screenshot: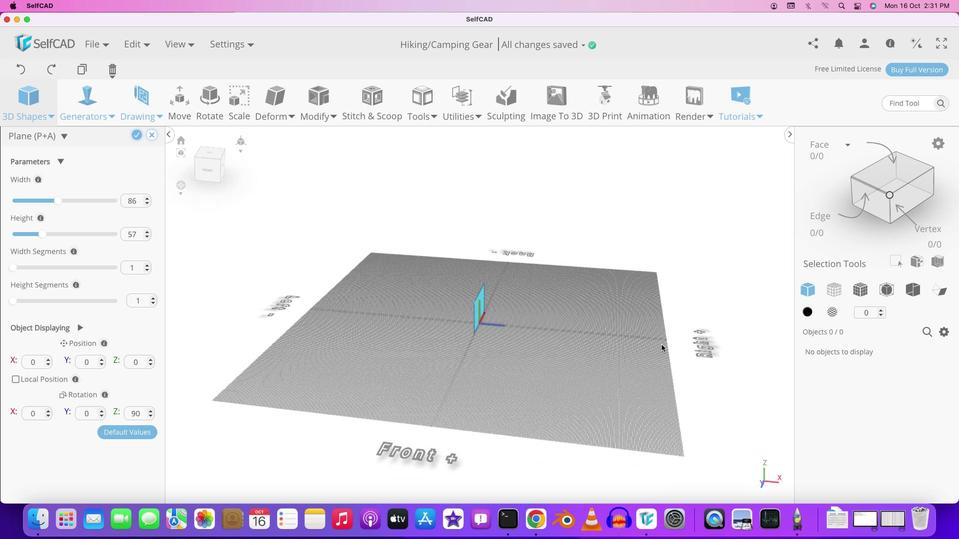 
Action: Mouse moved to (131, 413)
Screenshot: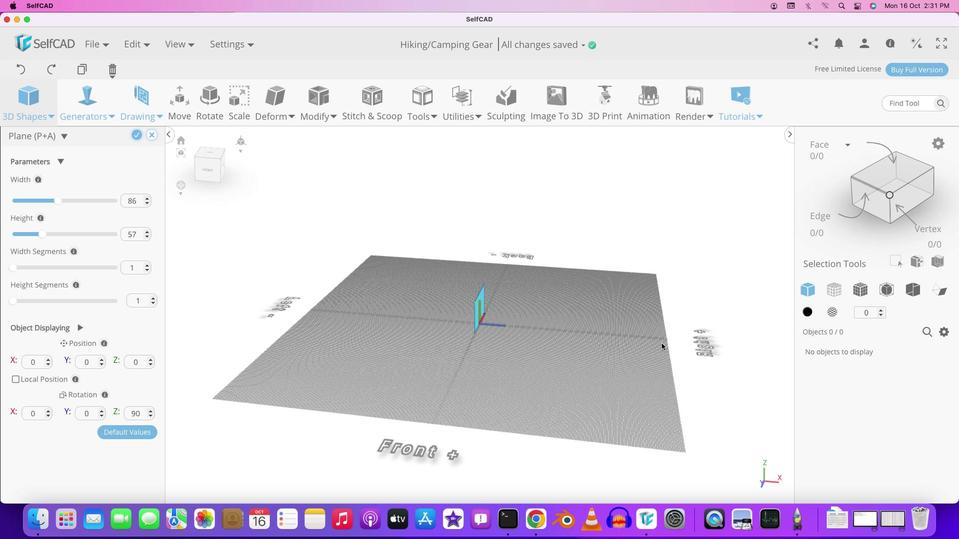 
Action: Mouse pressed left at (131, 413)
Screenshot: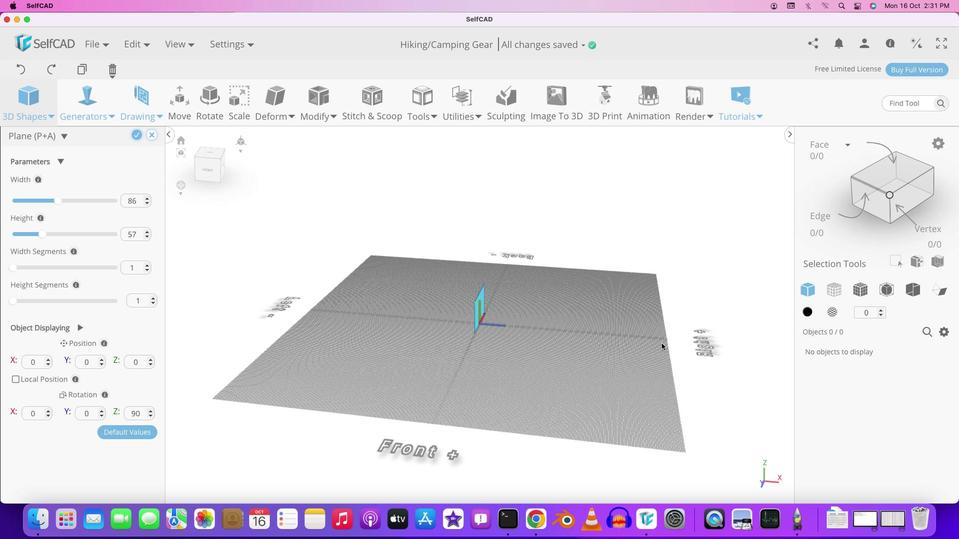 
Action: Mouse moved to (131, 413)
Screenshot: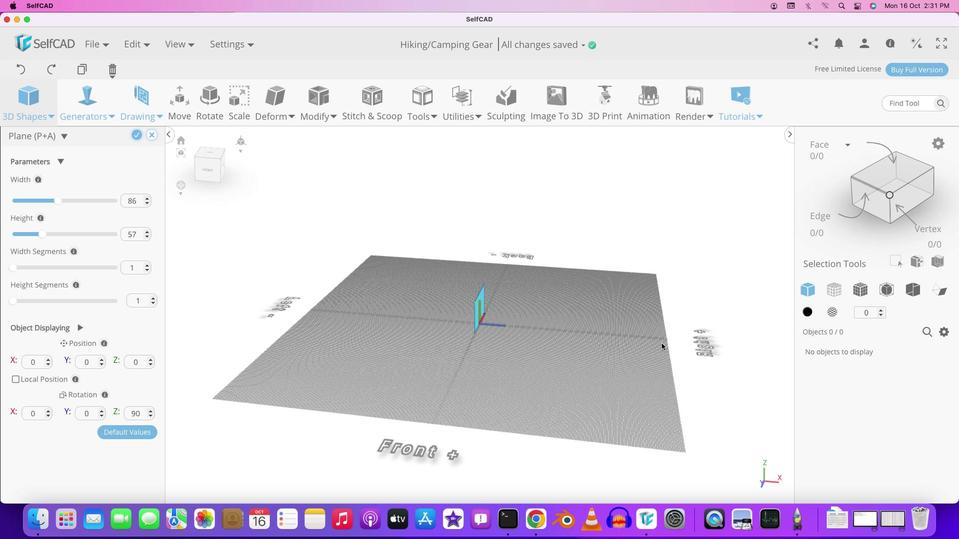 
Action: Key pressed '9''0'Key.enter
Screenshot: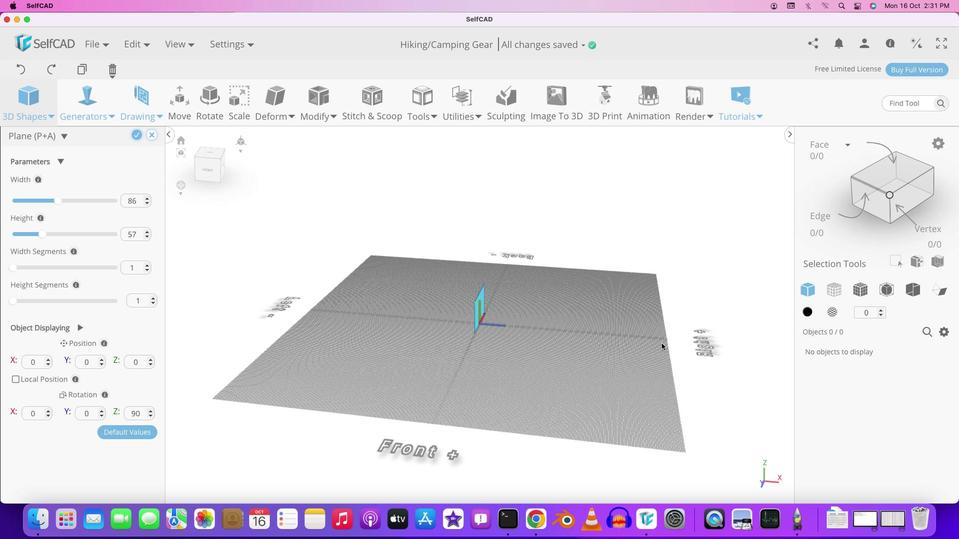
Action: Mouse moved to (605, 367)
Screenshot: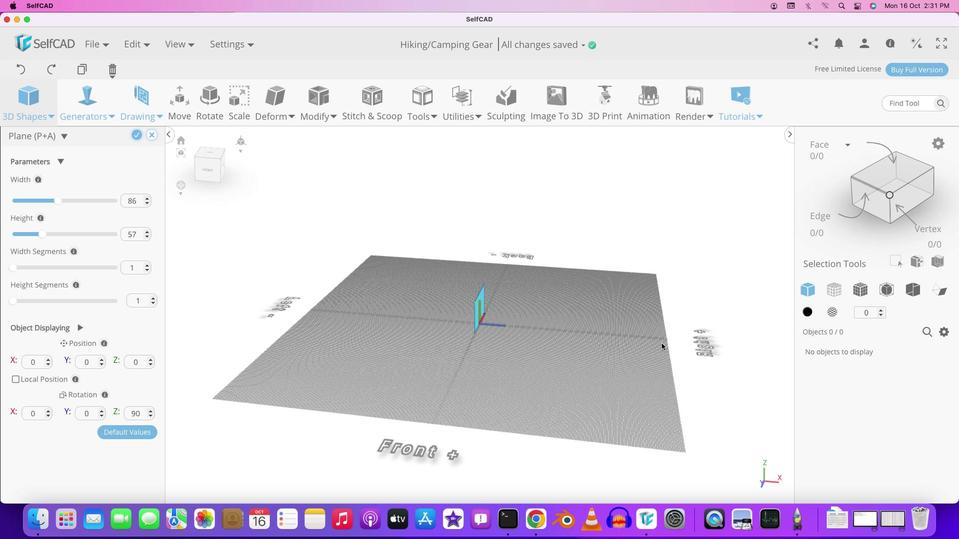 
Action: Key pressed Key.cmd'z'
Screenshot: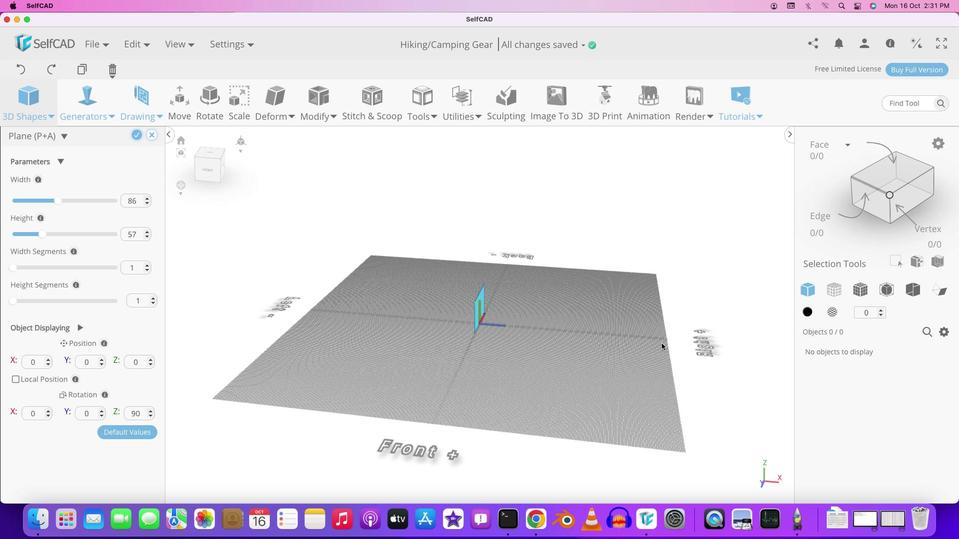 
Action: Mouse moved to (178, 411)
Screenshot: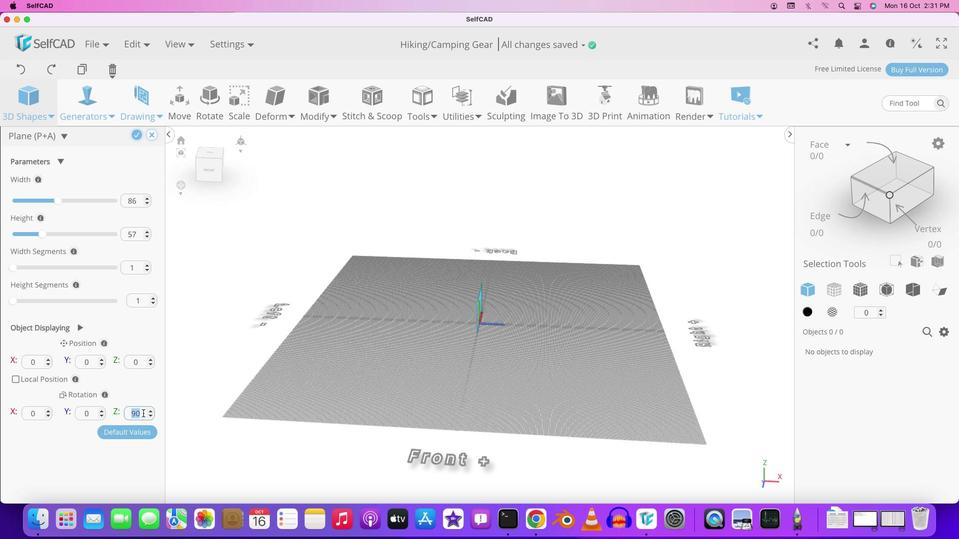
Action: Mouse pressed left at (178, 411)
Screenshot: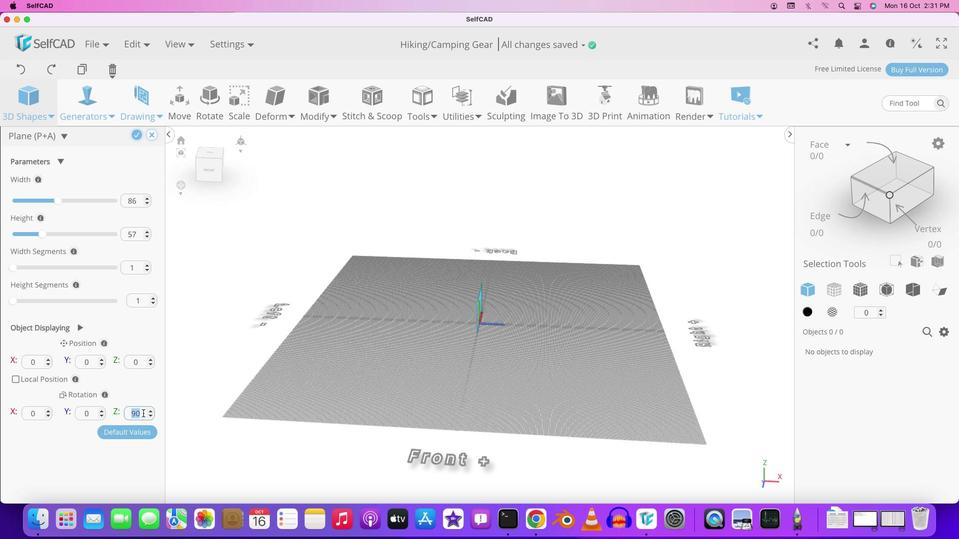 
Action: Key pressed '9''0'Key.enter
Screenshot: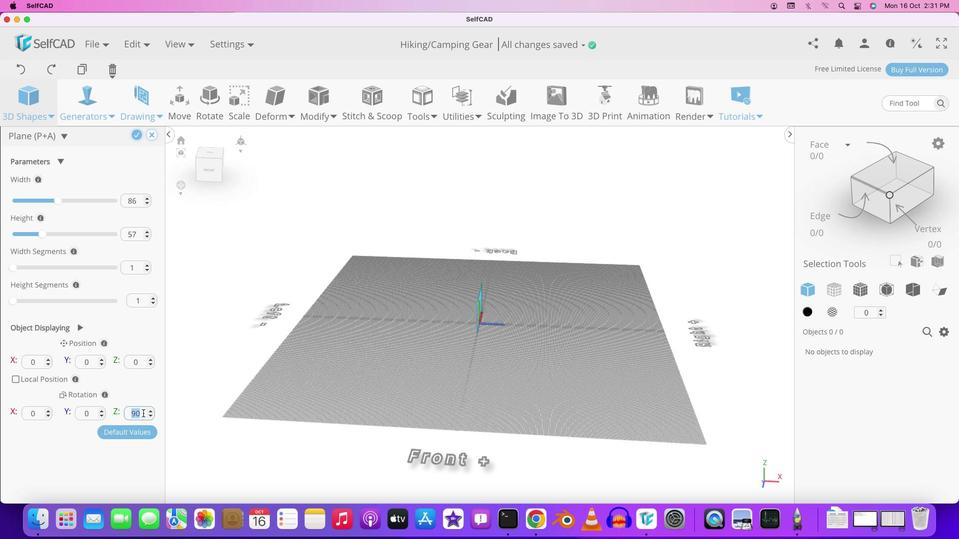 
Action: Mouse moved to (598, 357)
Screenshot: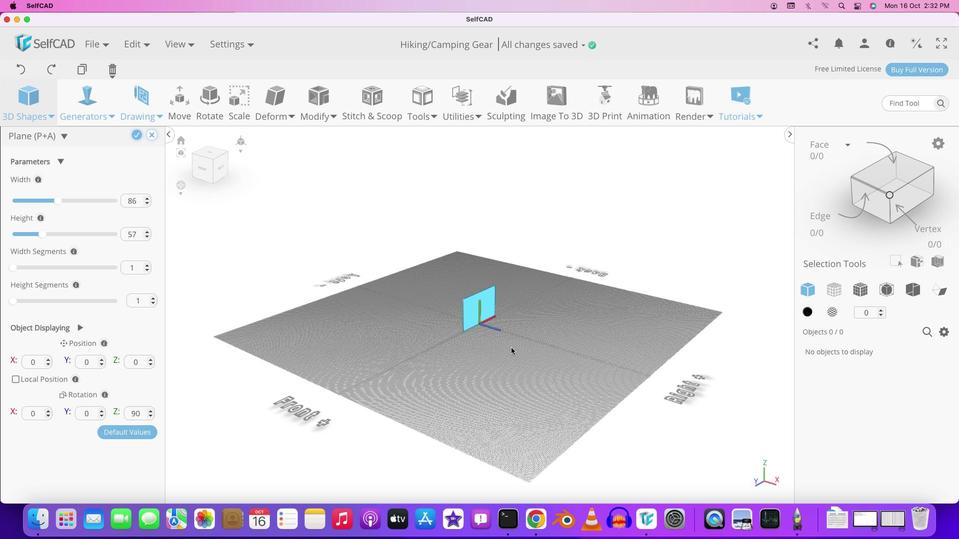 
Action: Mouse pressed left at (598, 357)
Screenshot: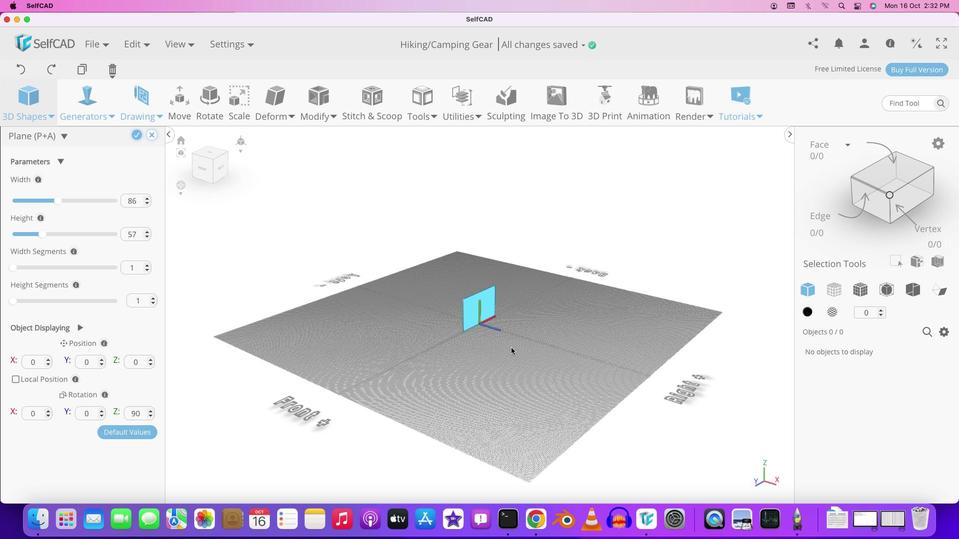 
Action: Mouse moved to (533, 354)
Screenshot: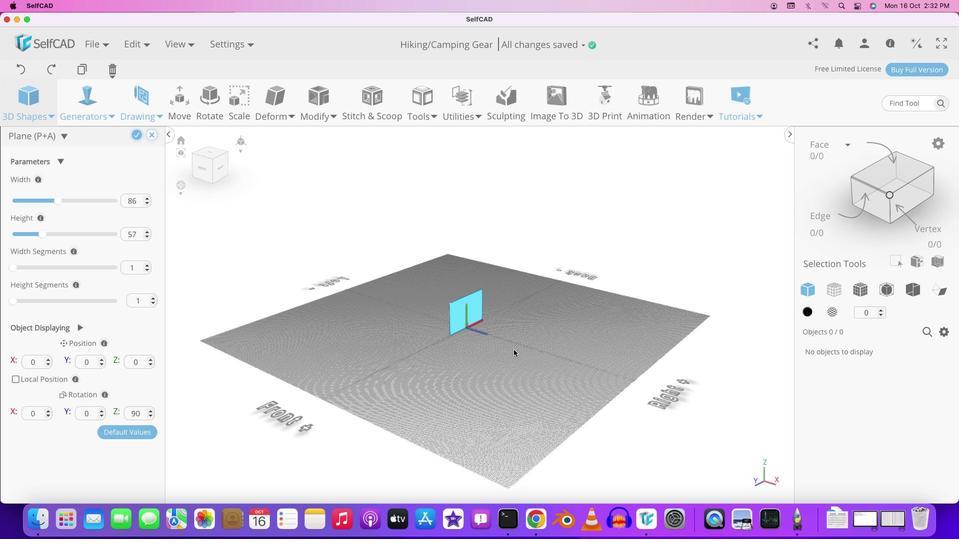 
Action: Mouse pressed middle at (533, 354)
Screenshot: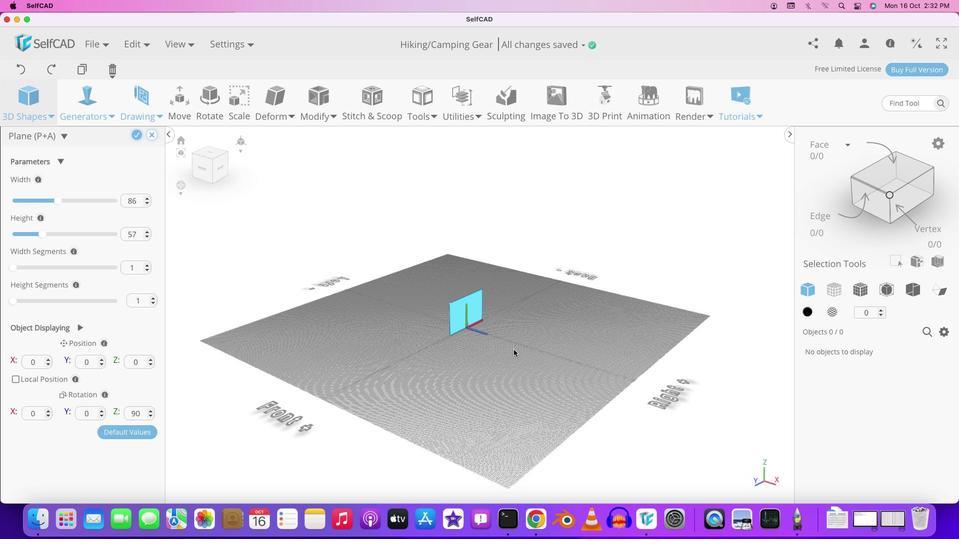
Action: Mouse moved to (518, 356)
Screenshot: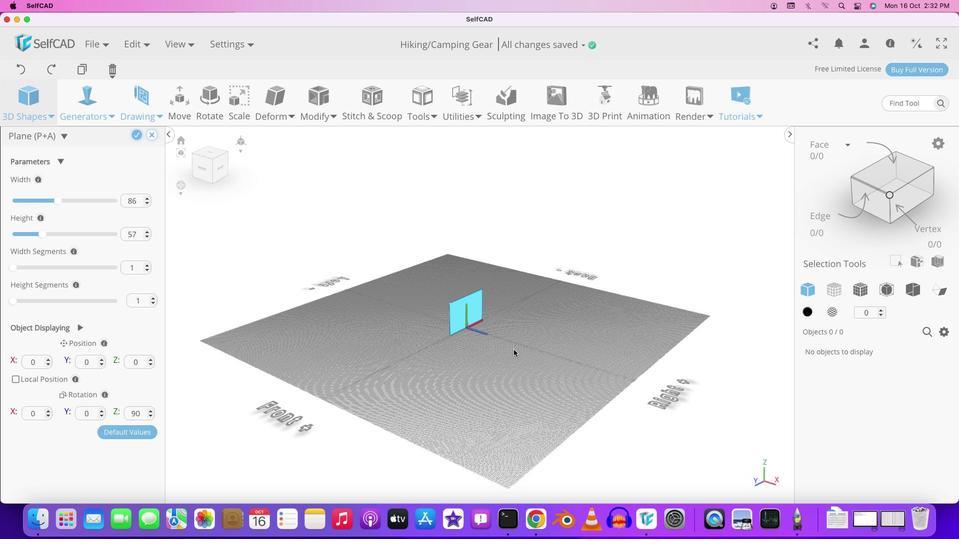 
Action: Key pressed Key.cmd'z'
Screenshot: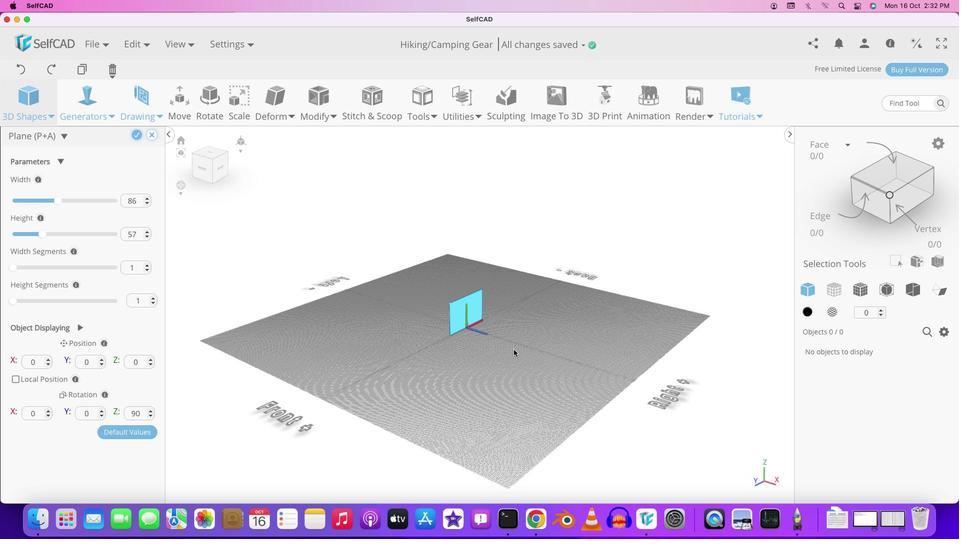 
Action: Mouse moved to (447, 312)
Screenshot: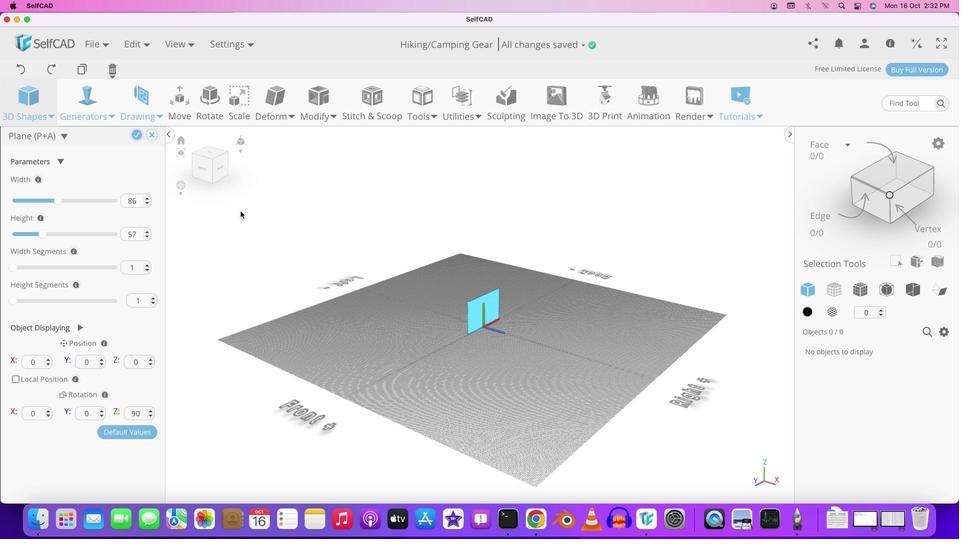 
Action: Mouse pressed middle at (447, 312)
Screenshot: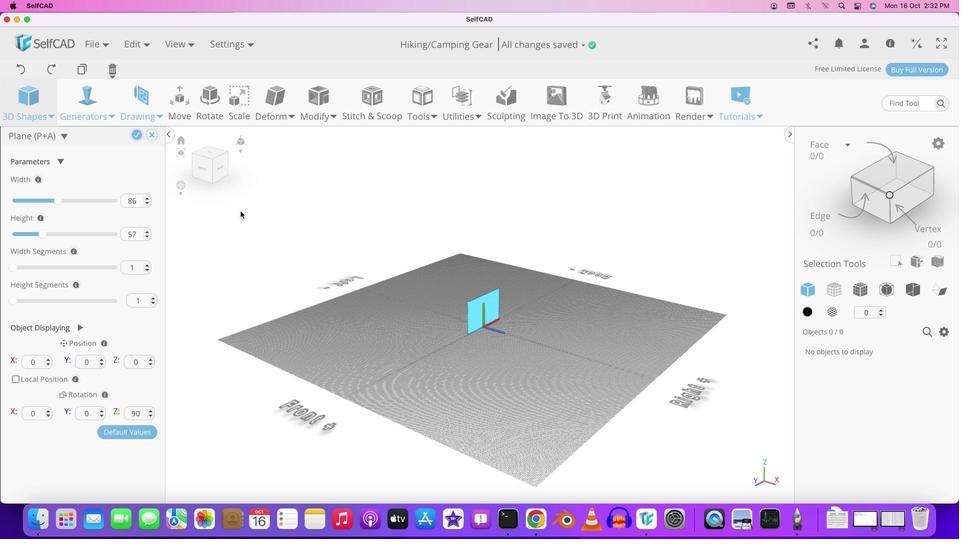 
Action: Mouse moved to (170, 169)
Screenshot: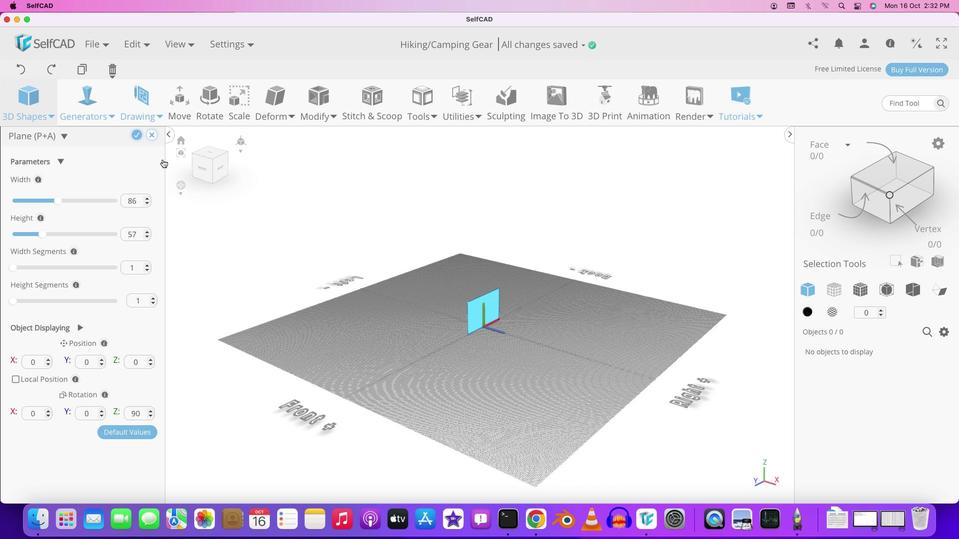 
Action: Mouse pressed left at (170, 169)
Screenshot: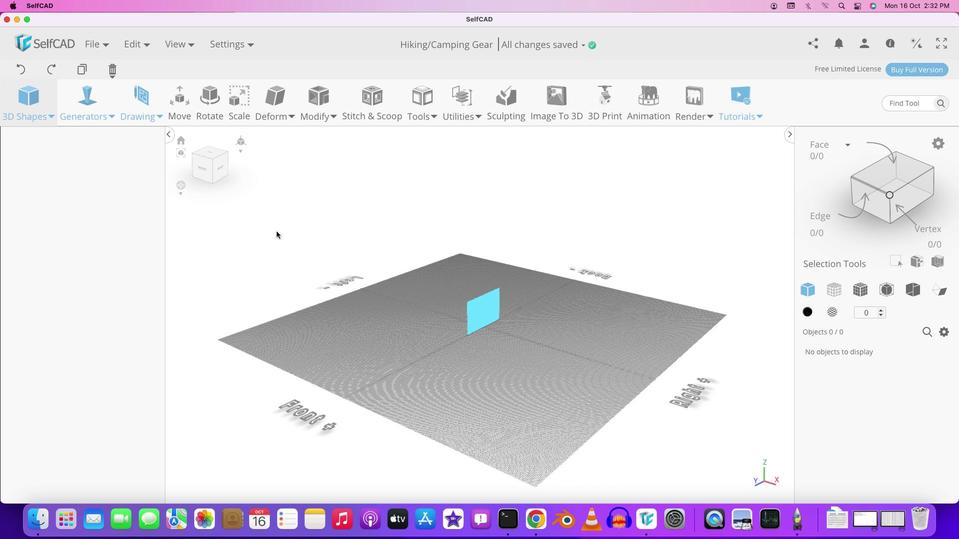 
Action: Mouse moved to (521, 336)
Screenshot: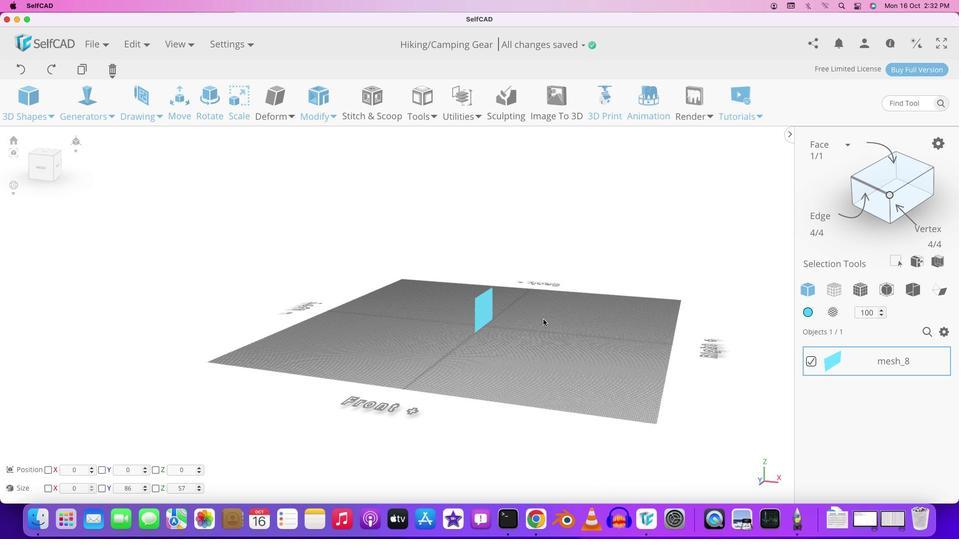 
Action: Mouse pressed left at (521, 336)
Screenshot: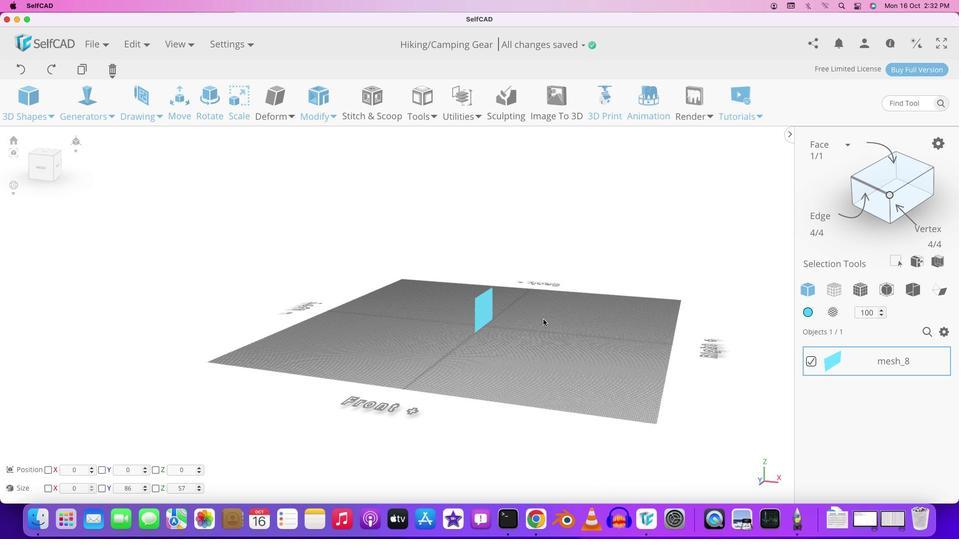 
Action: Mouse moved to (497, 317)
Screenshot: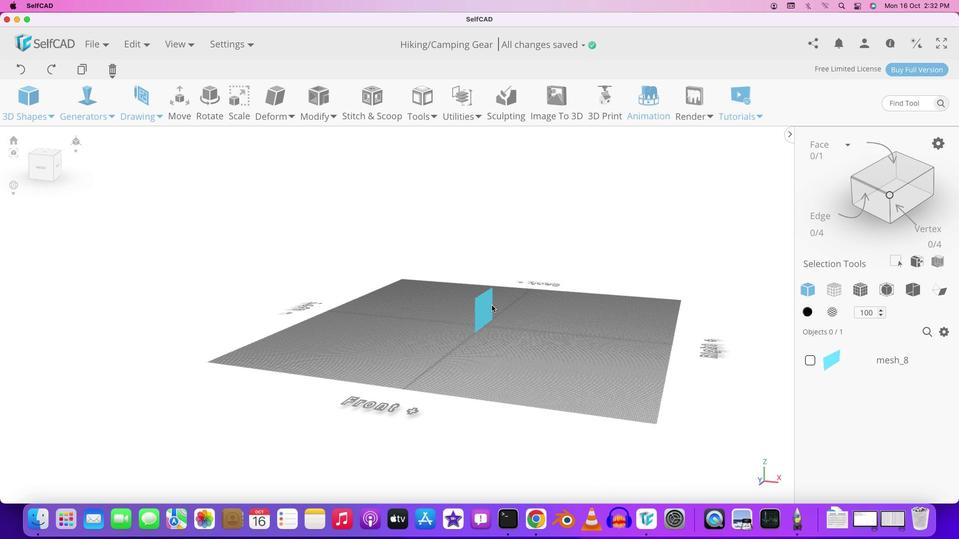 
Action: Mouse pressed left at (497, 317)
Screenshot: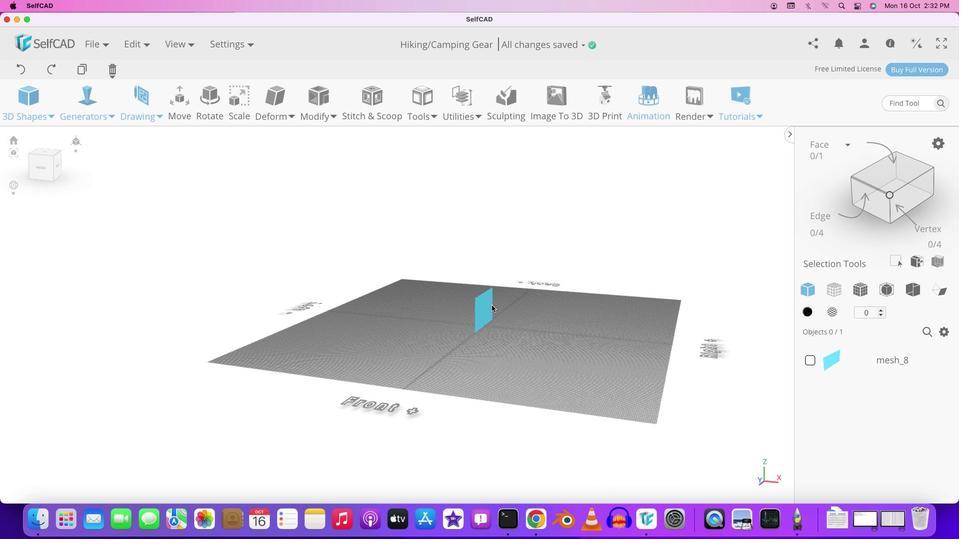 
Action: Mouse moved to (536, 337)
Screenshot: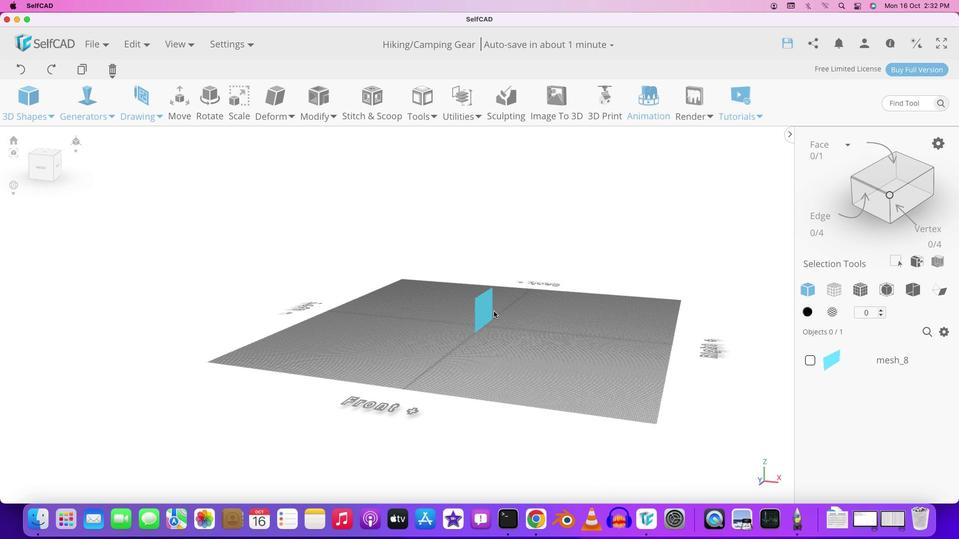 
Action: Mouse pressed left at (536, 337)
Screenshot: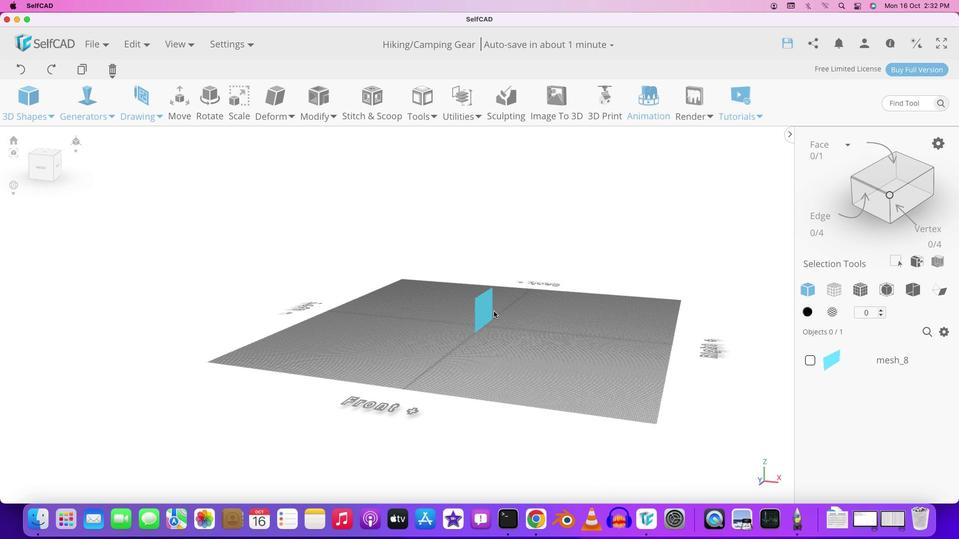 
Action: Mouse moved to (500, 322)
Screenshot: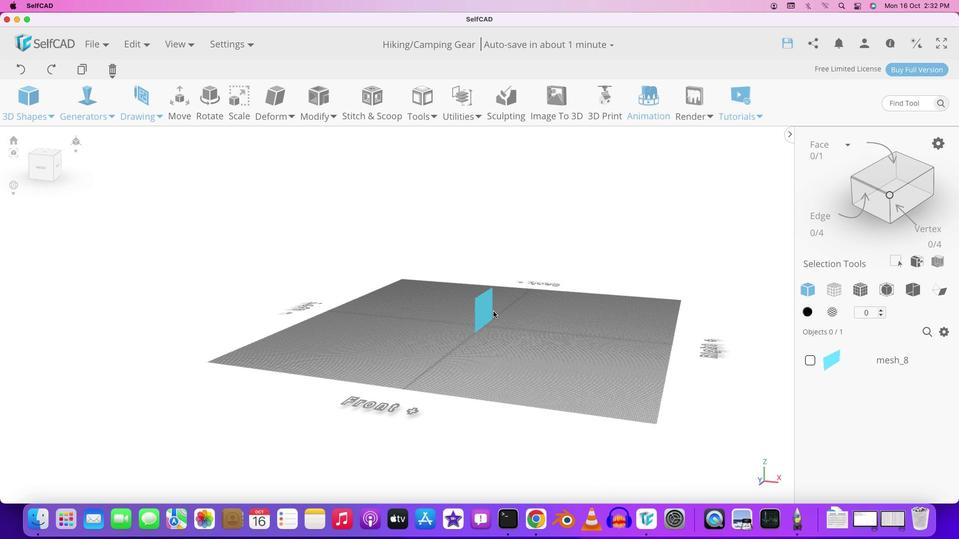 
Action: Mouse pressed left at (500, 322)
Screenshot: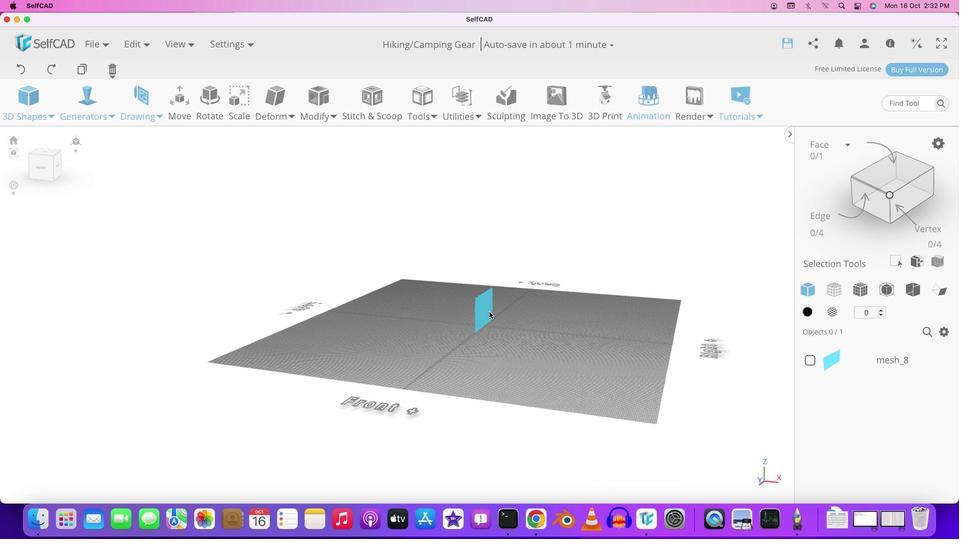 
Action: Mouse moved to (492, 322)
Screenshot: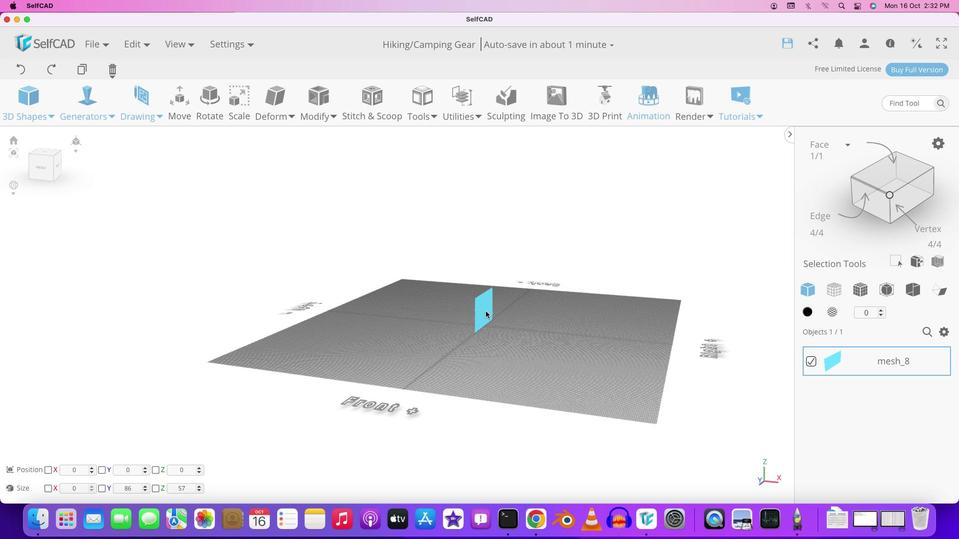 
Action: Mouse pressed left at (492, 322)
Screenshot: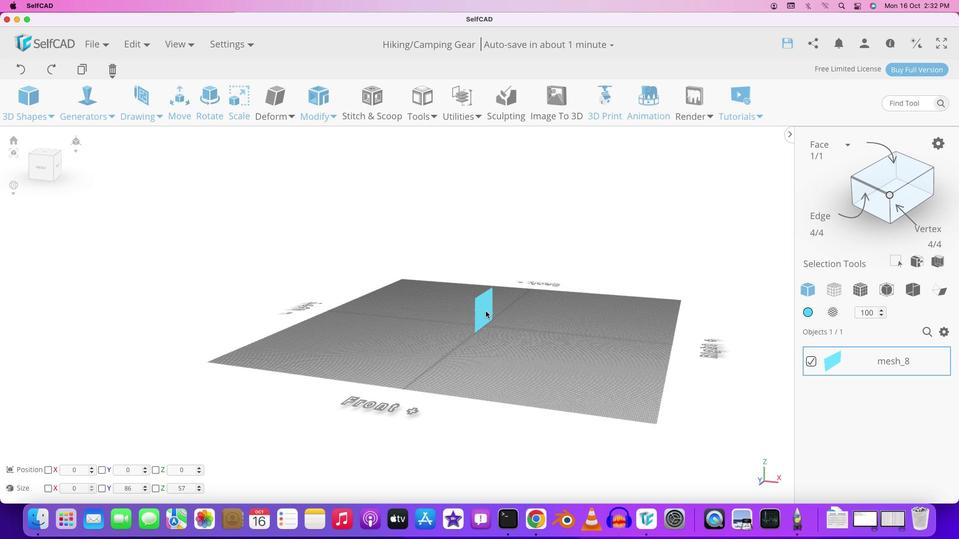 
Action: Mouse moved to (492, 322)
Screenshot: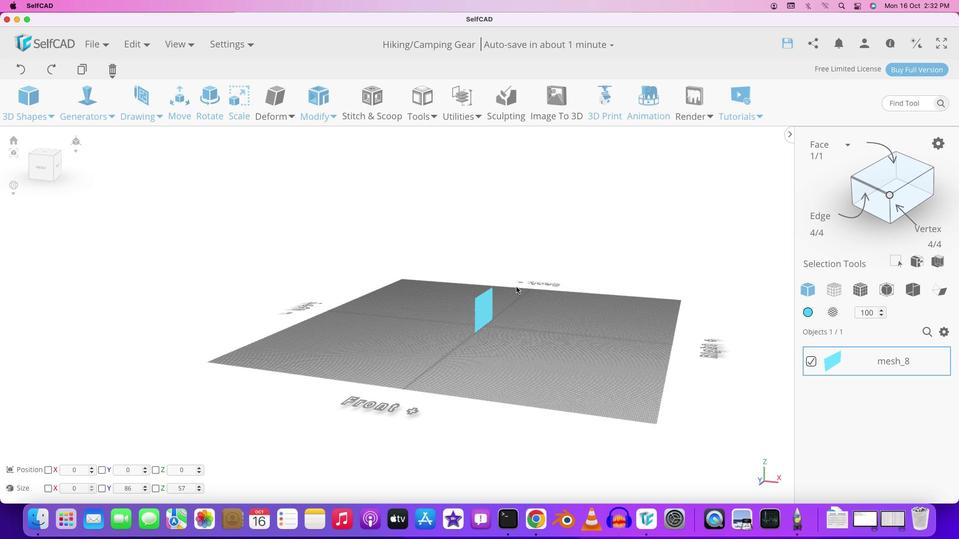 
Action: Key pressed 'r'
Screenshot: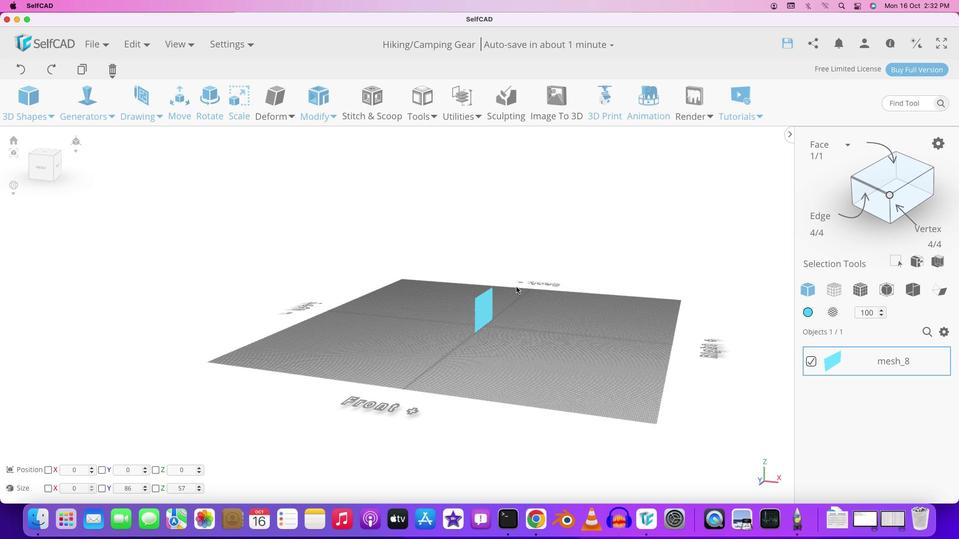 
Action: Mouse moved to (494, 277)
Screenshot: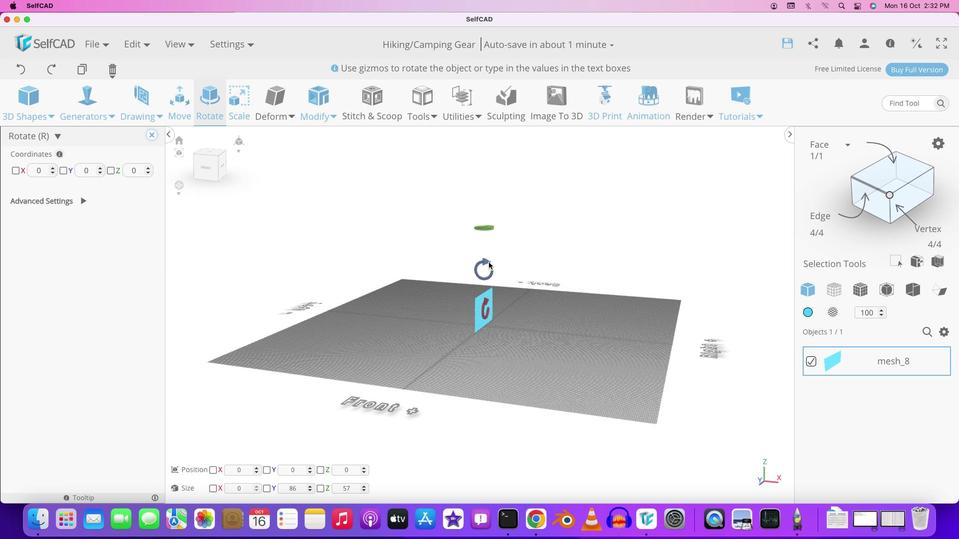
Action: Mouse pressed left at (494, 277)
Screenshot: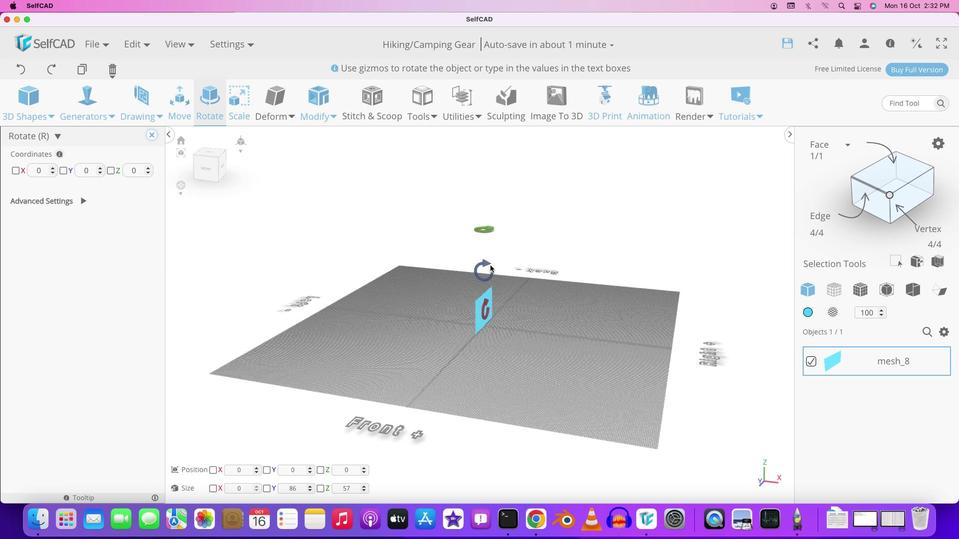 
Action: Mouse moved to (525, 291)
Screenshot: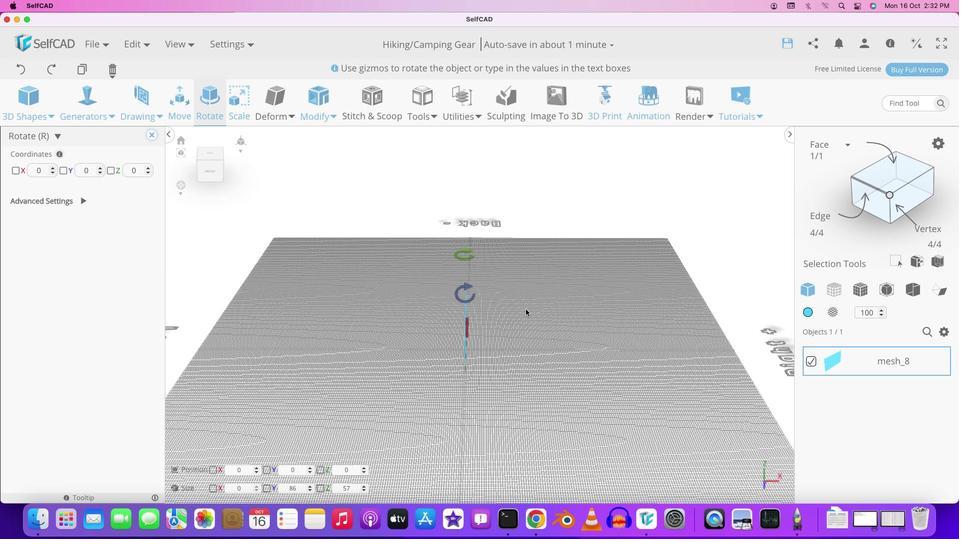 
Action: Mouse scrolled (525, 291) with delta (47, 49)
Screenshot: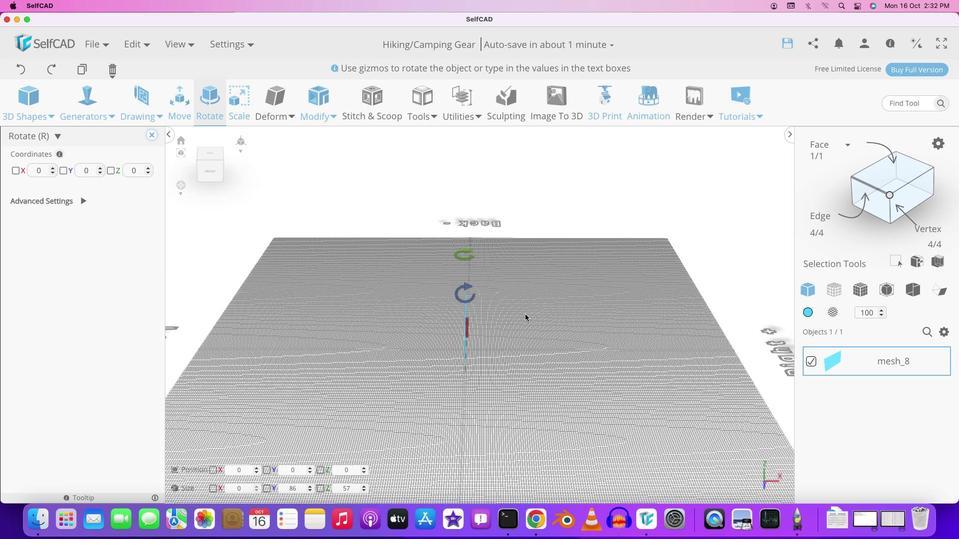 
Action: Mouse scrolled (525, 291) with delta (47, 51)
Screenshot: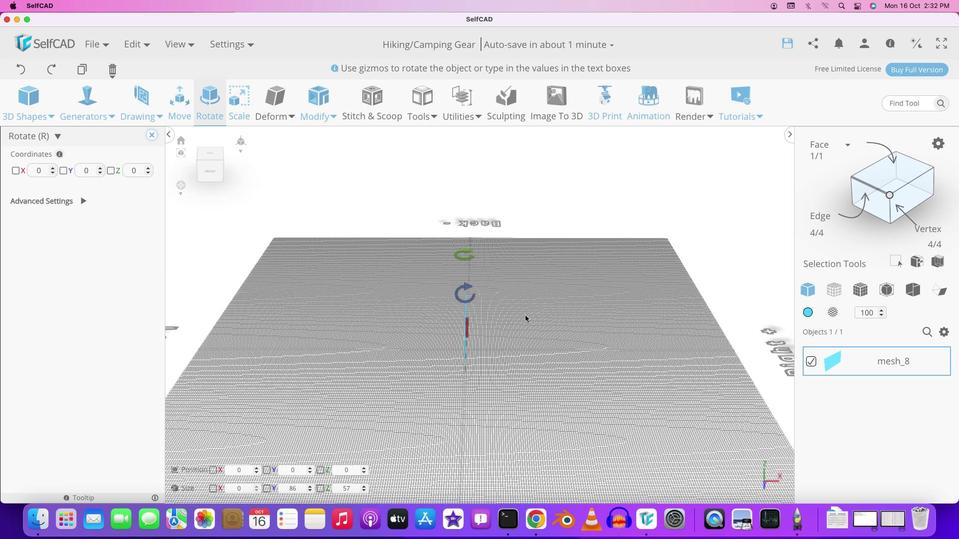 
Action: Mouse scrolled (525, 291) with delta (47, 50)
Screenshot: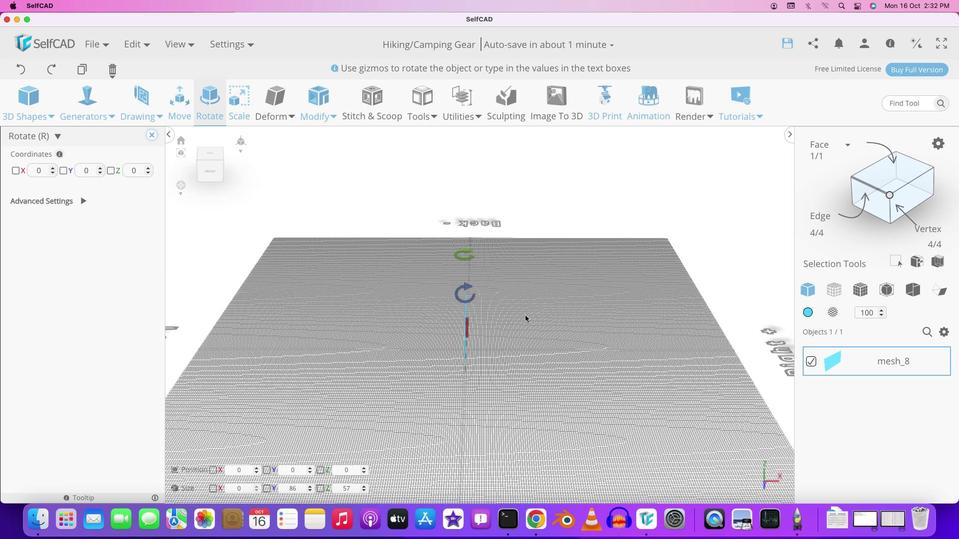 
Action: Mouse moved to (530, 324)
Screenshot: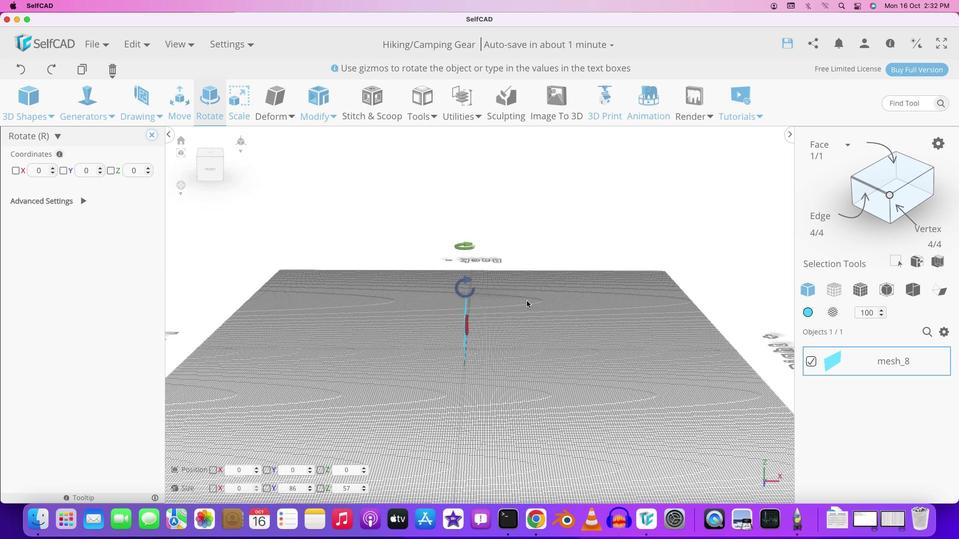 
Action: Mouse pressed left at (530, 324)
Screenshot: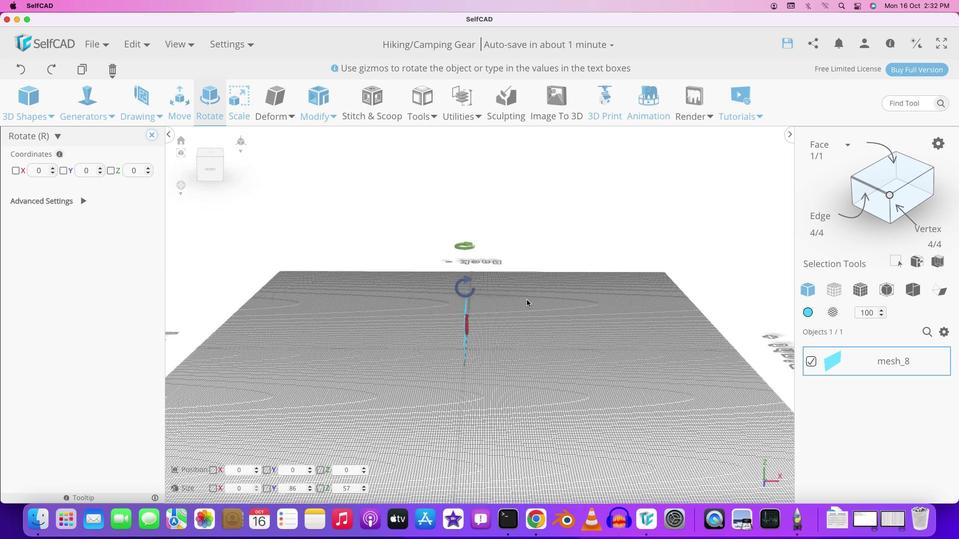 
Action: Mouse moved to (529, 314)
Screenshot: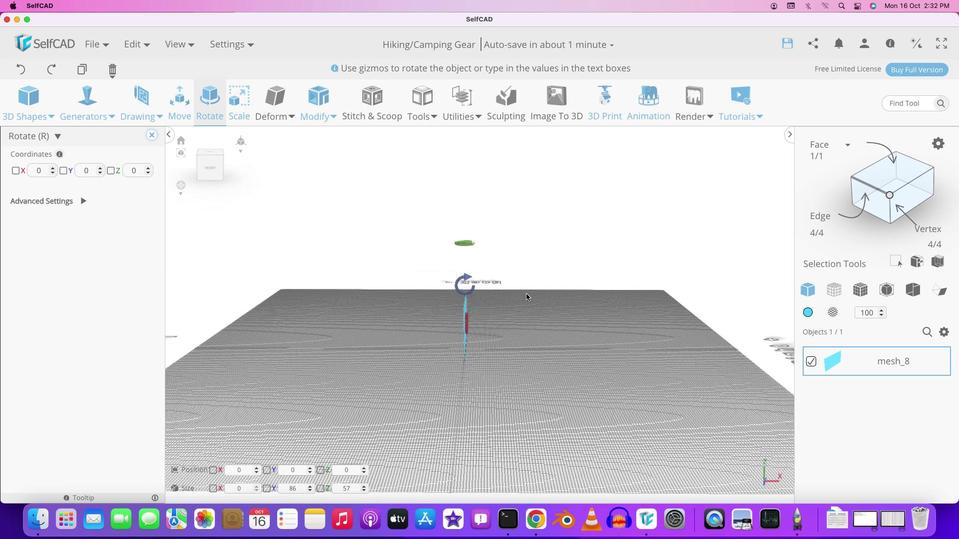 
Action: Mouse pressed left at (529, 314)
Screenshot: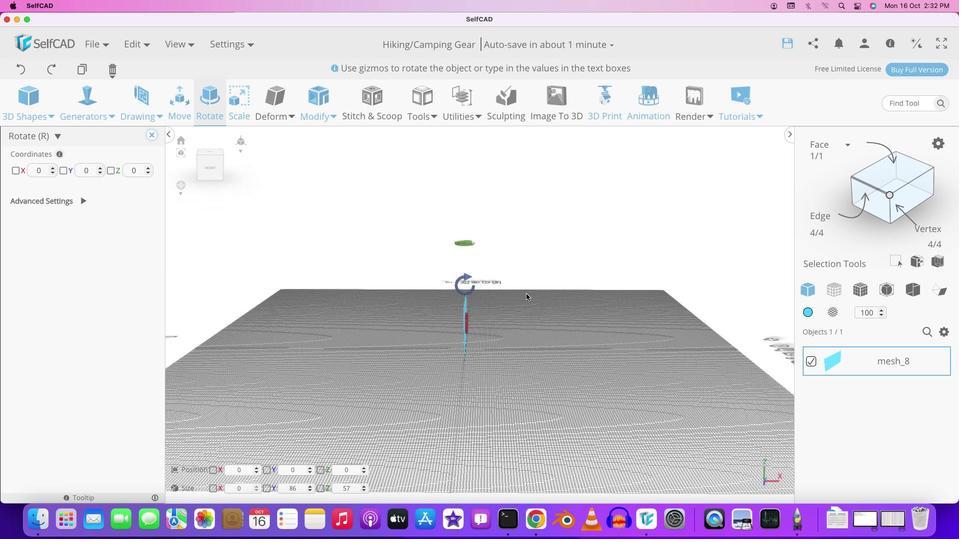 
Action: Mouse moved to (127, 195)
Screenshot: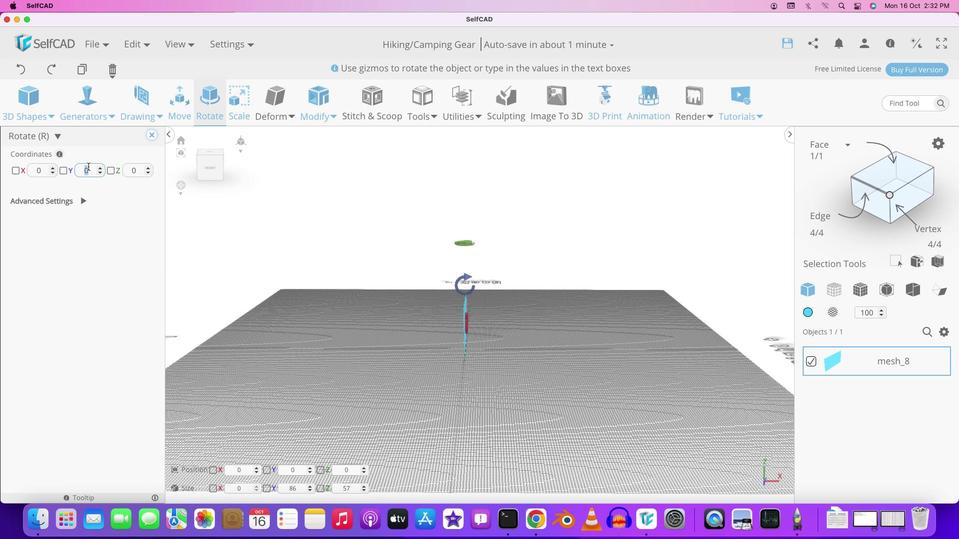 
Action: Mouse pressed left at (127, 195)
Screenshot: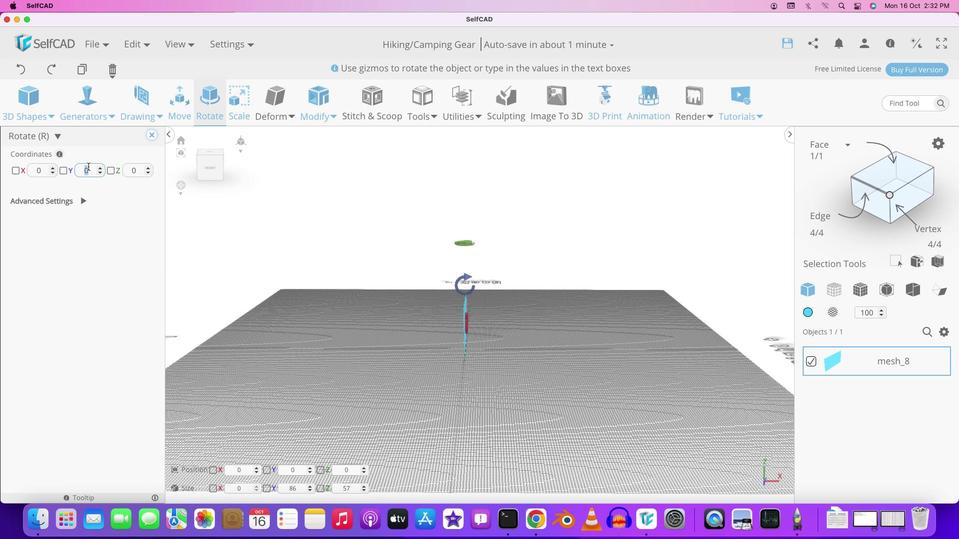 
Action: Key pressed '9''0'Key.enter
Screenshot: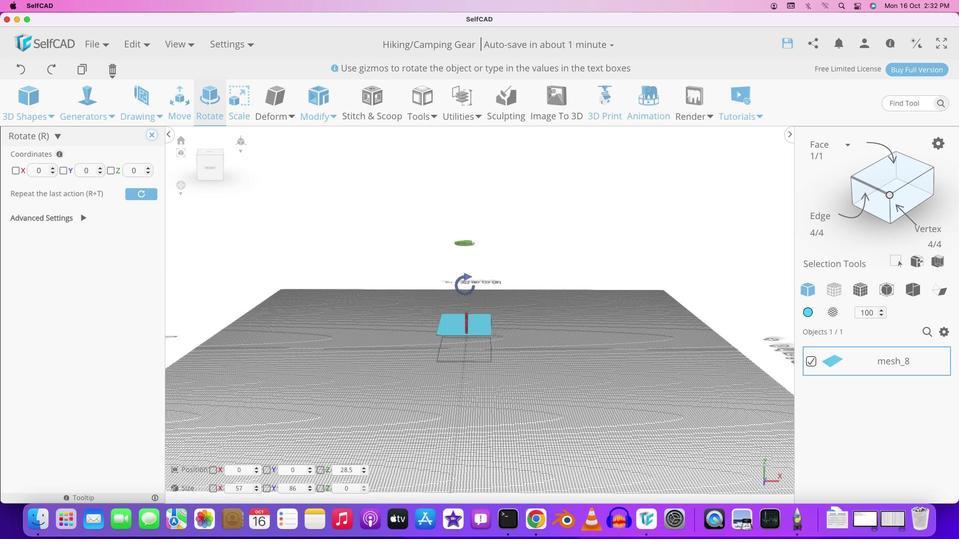 
Action: Mouse moved to (183, 166)
Screenshot: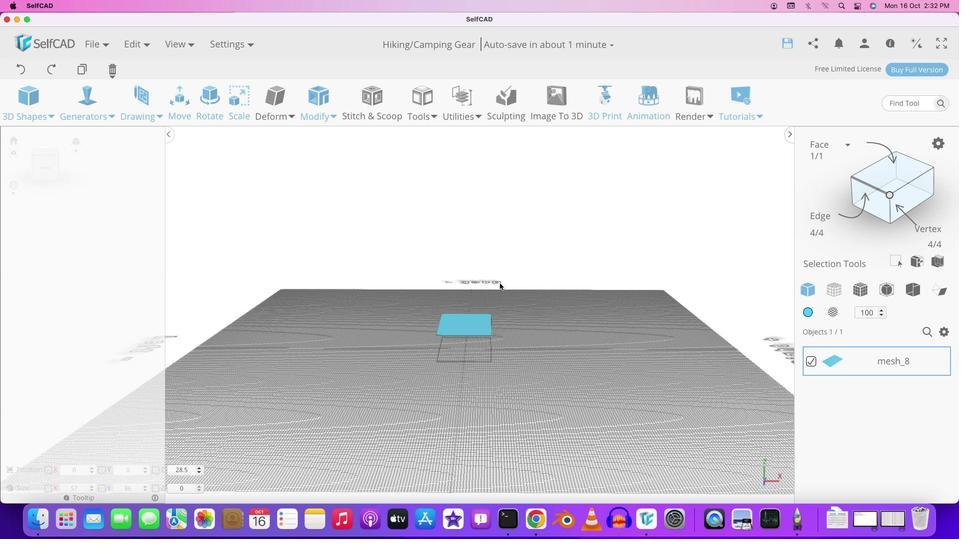 
Action: Mouse pressed left at (183, 166)
Screenshot: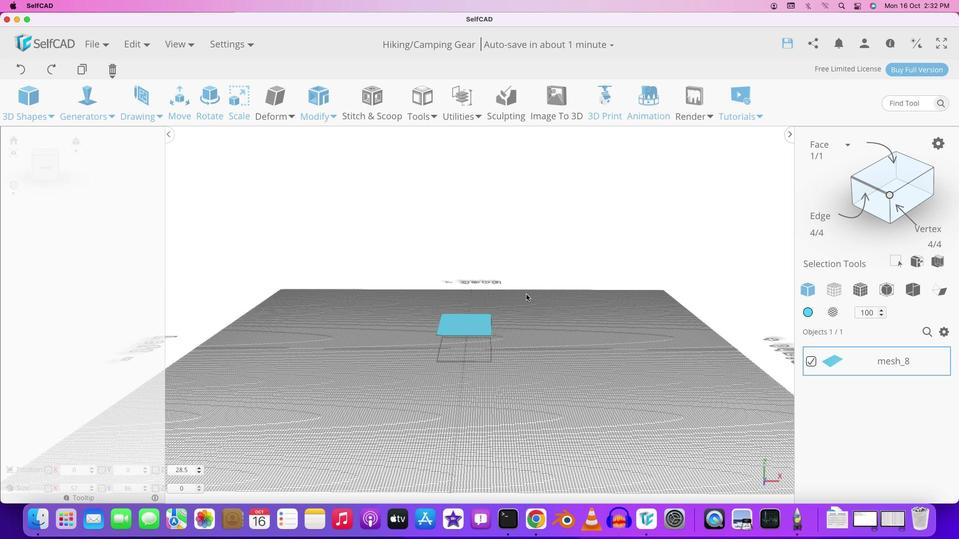 
Action: Mouse moved to (588, 314)
Screenshot: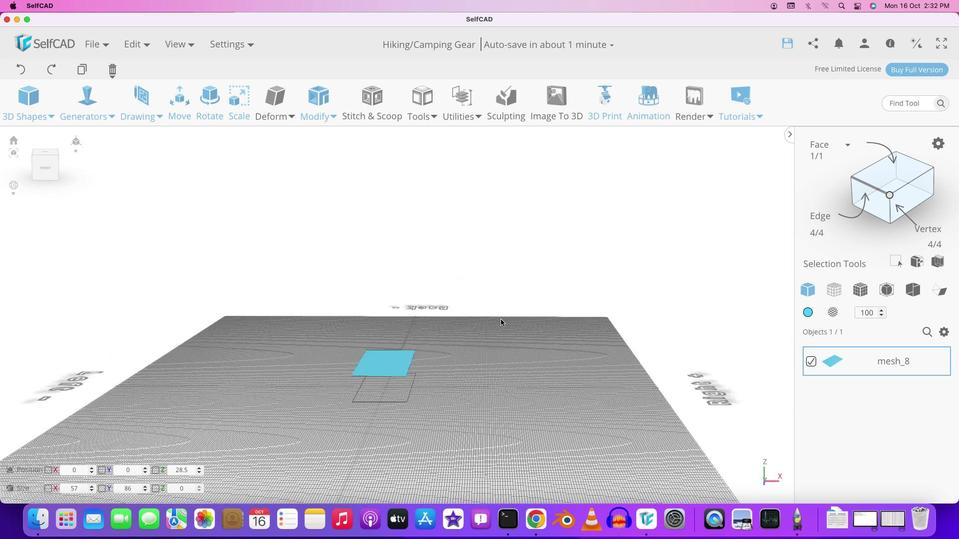 
Action: Mouse pressed middle at (588, 314)
Screenshot: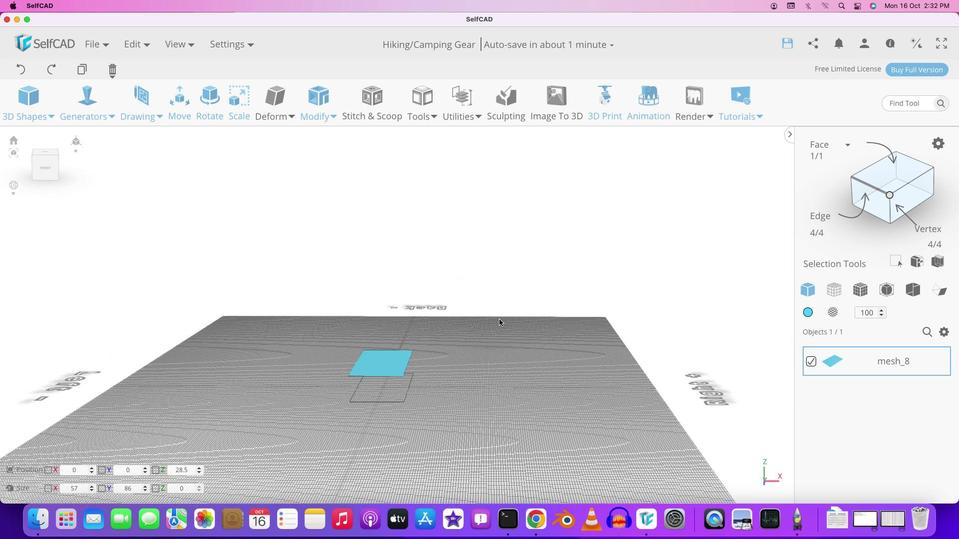 
Action: Mouse moved to (497, 389)
Screenshot: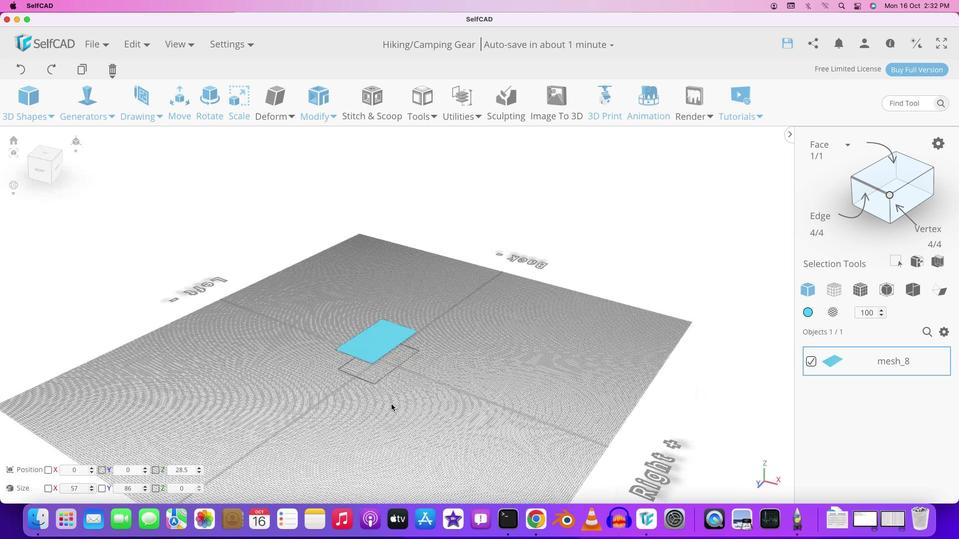 
Action: Mouse pressed left at (497, 389)
Screenshot: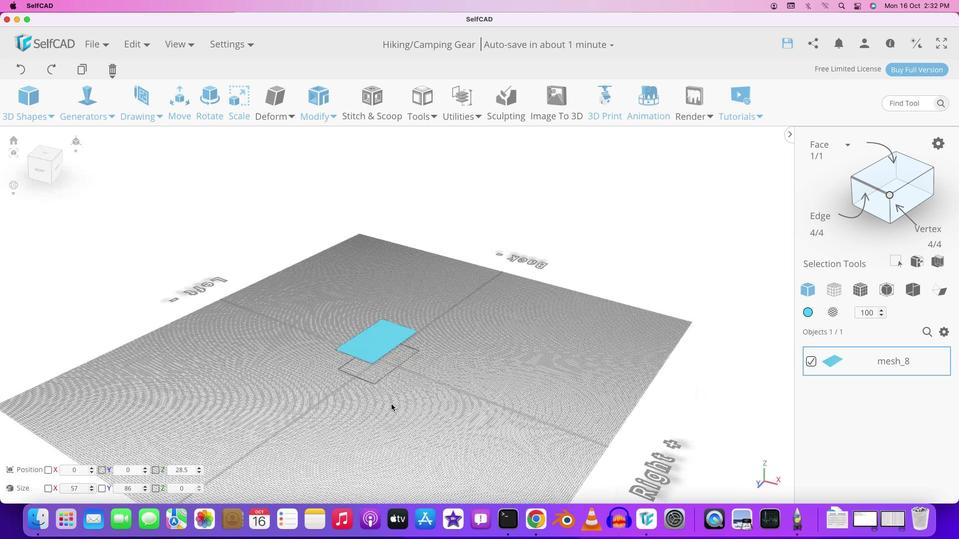 
Action: Mouse moved to (435, 373)
Screenshot: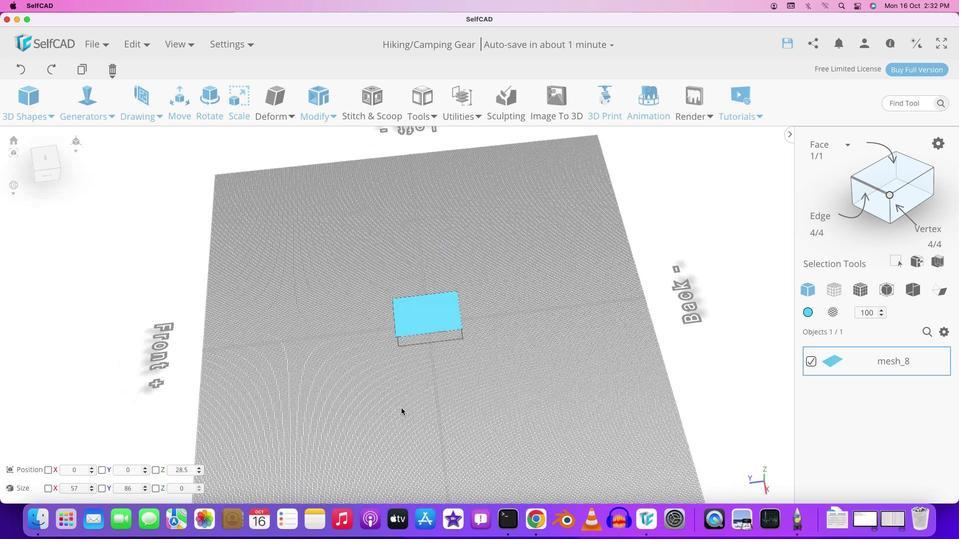 
Action: Mouse pressed left at (435, 373)
Screenshot: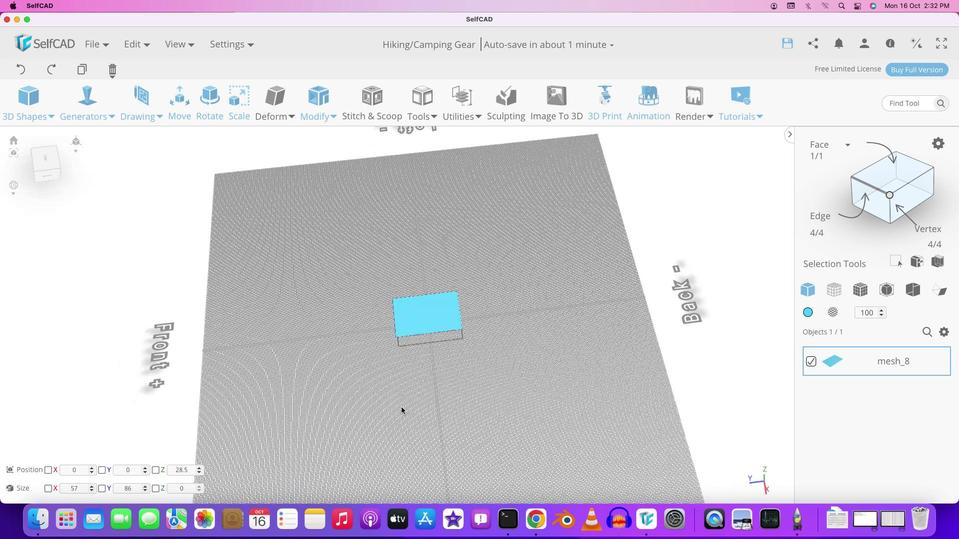 
Action: Mouse moved to (446, 373)
Screenshot: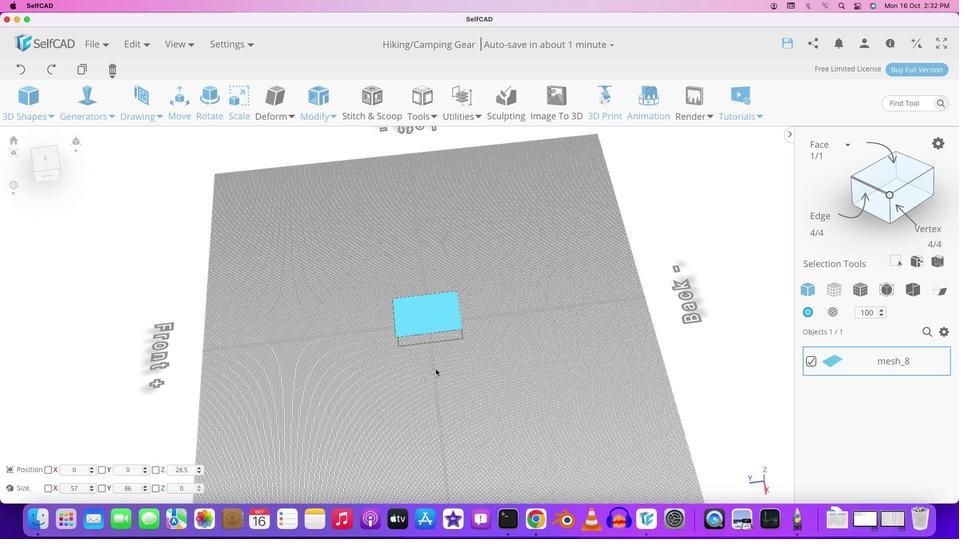 
Action: Mouse scrolled (446, 373) with delta (47, 49)
Screenshot: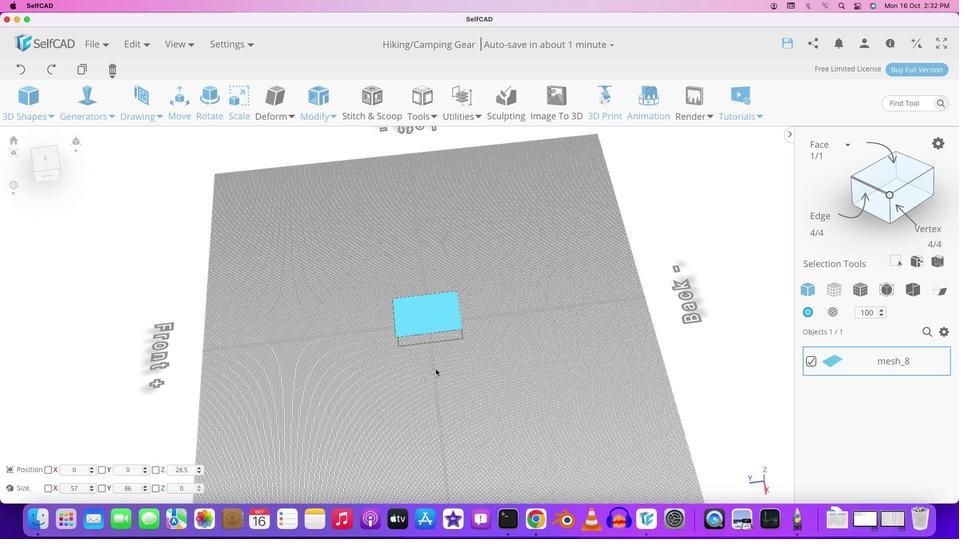 
Action: Mouse moved to (446, 373)
Screenshot: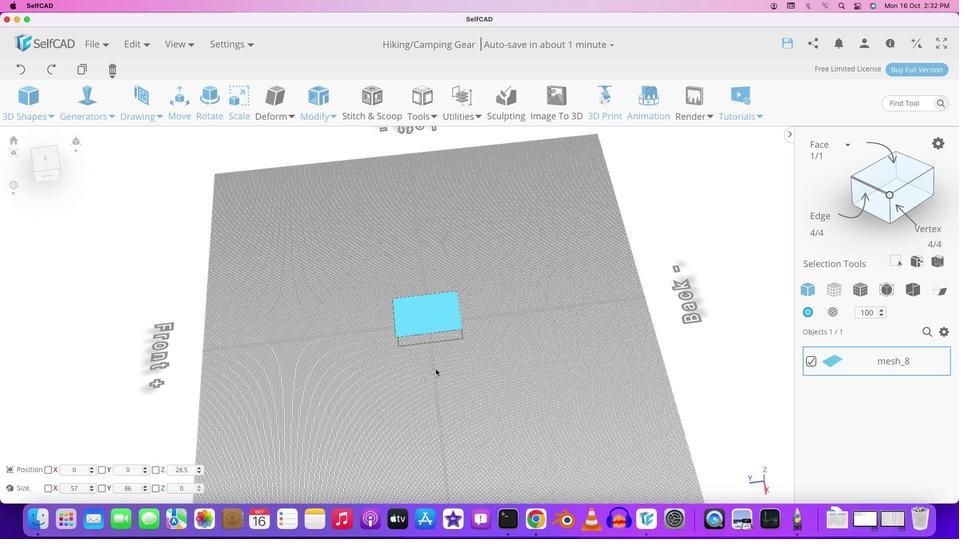 
Action: Mouse scrolled (446, 373) with delta (47, 48)
Screenshot: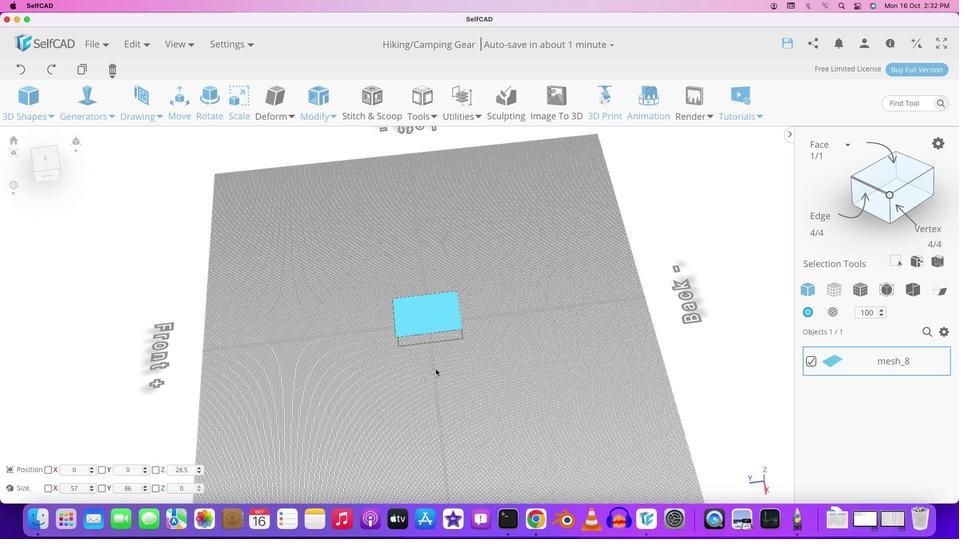 
Action: Mouse scrolled (446, 373) with delta (47, 51)
Screenshot: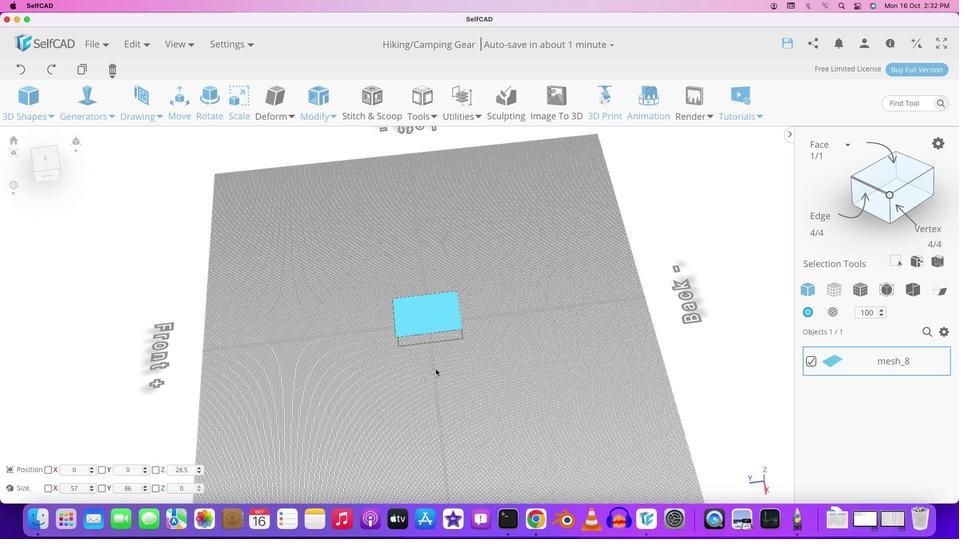 
Action: Mouse moved to (446, 373)
Screenshot: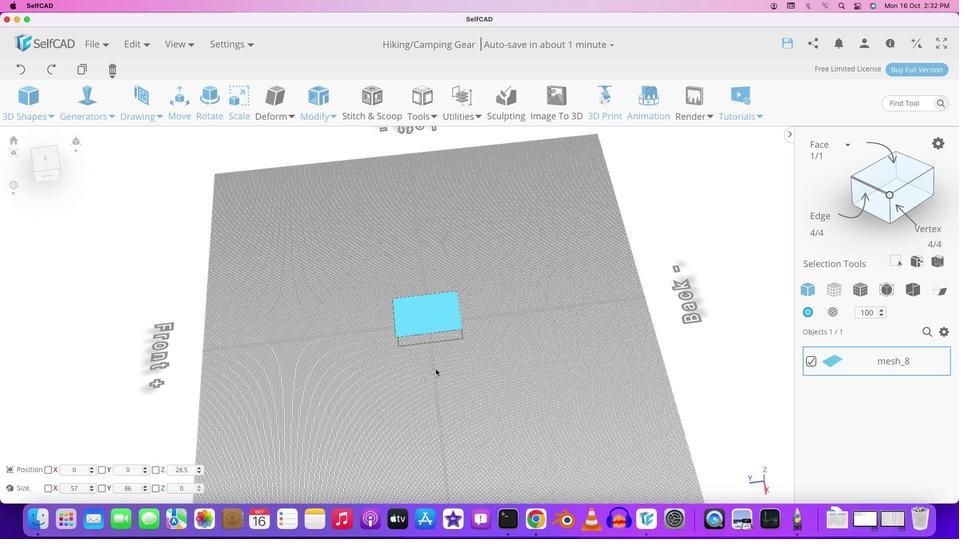 
Action: Mouse scrolled (446, 373) with delta (47, 50)
Screenshot: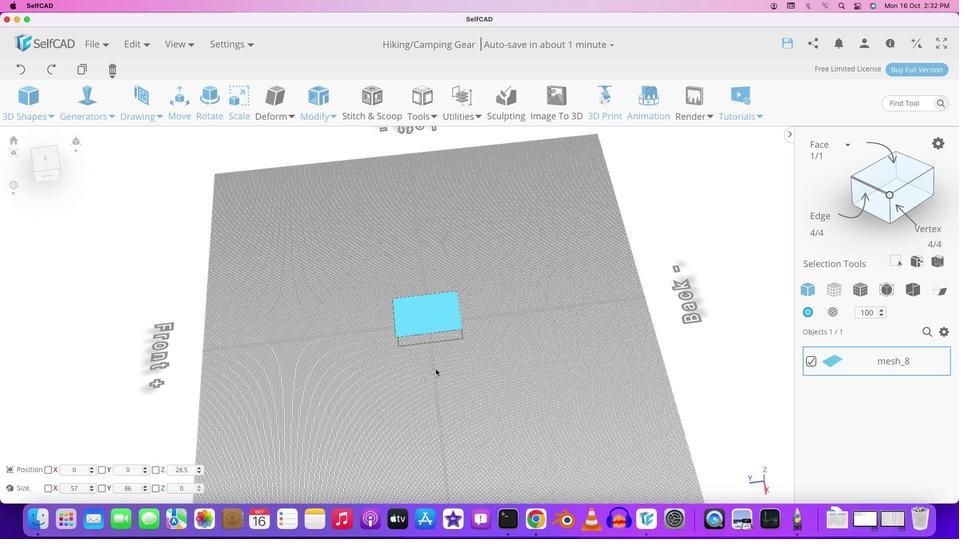 
Action: Mouse scrolled (446, 373) with delta (47, 52)
Screenshot: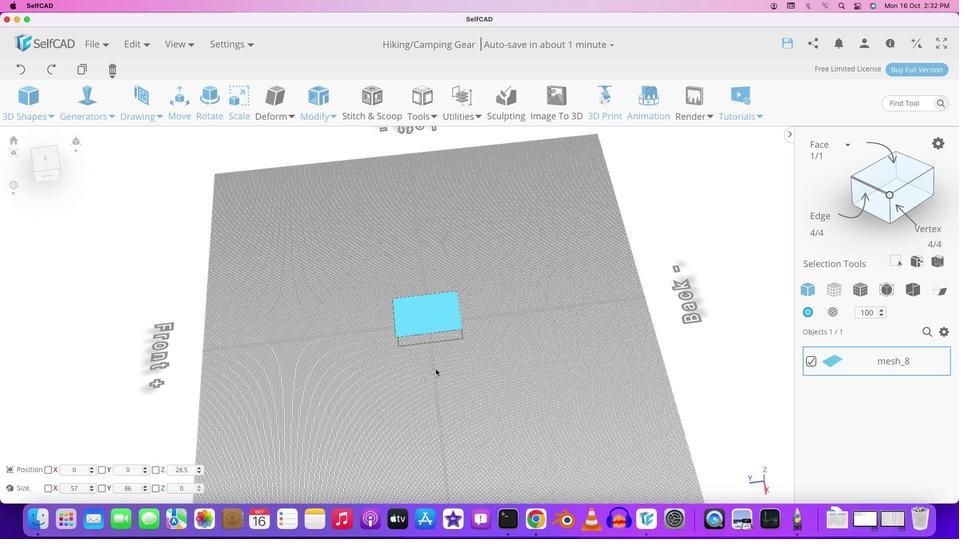 
Action: Mouse moved to (440, 298)
Screenshot: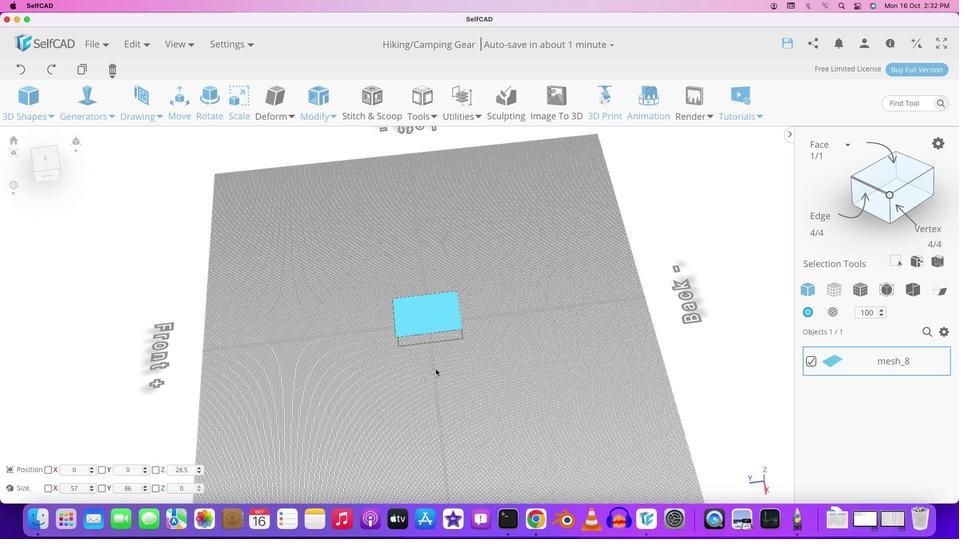 
Action: Mouse pressed left at (440, 298)
Screenshot: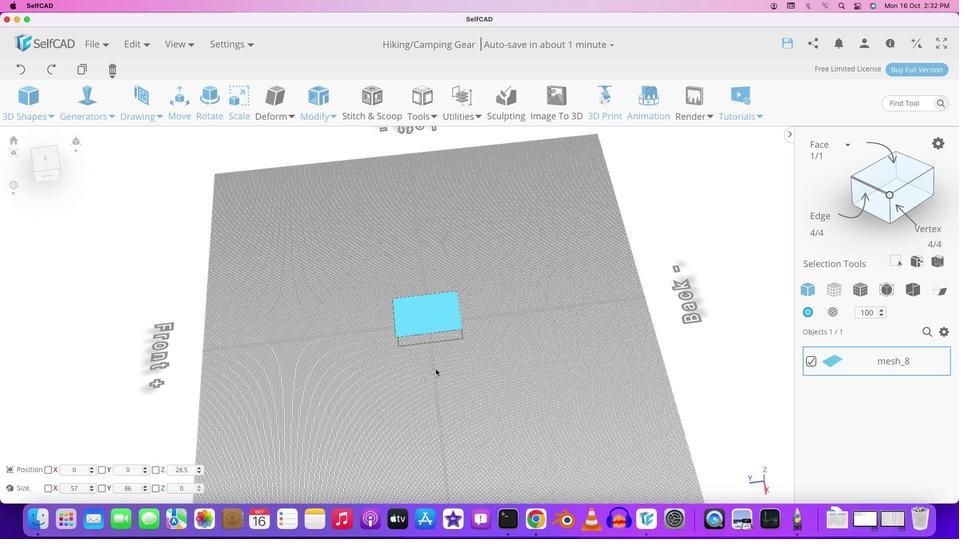 
Action: Mouse moved to (455, 264)
Screenshot: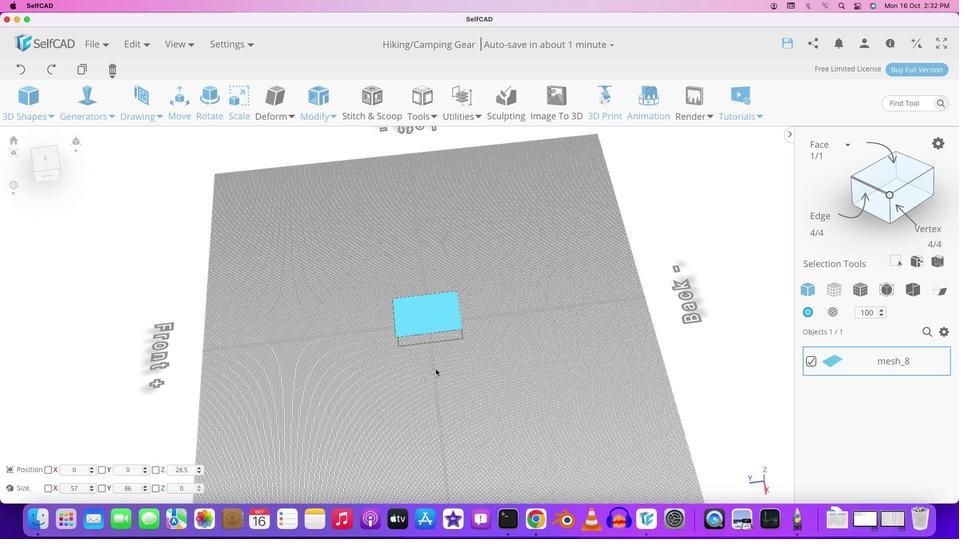 
Action: Mouse pressed left at (455, 264)
Screenshot: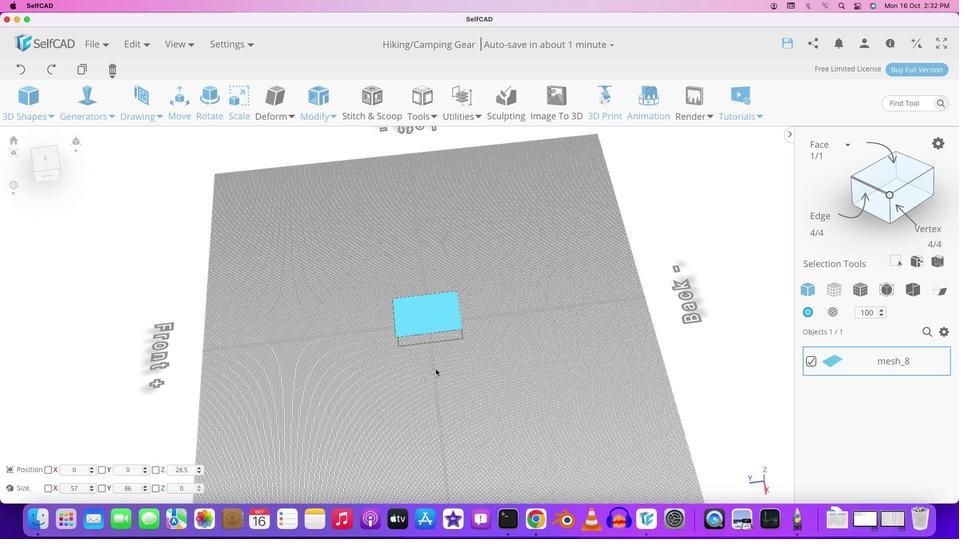 
Action: Mouse moved to (268, 140)
Screenshot: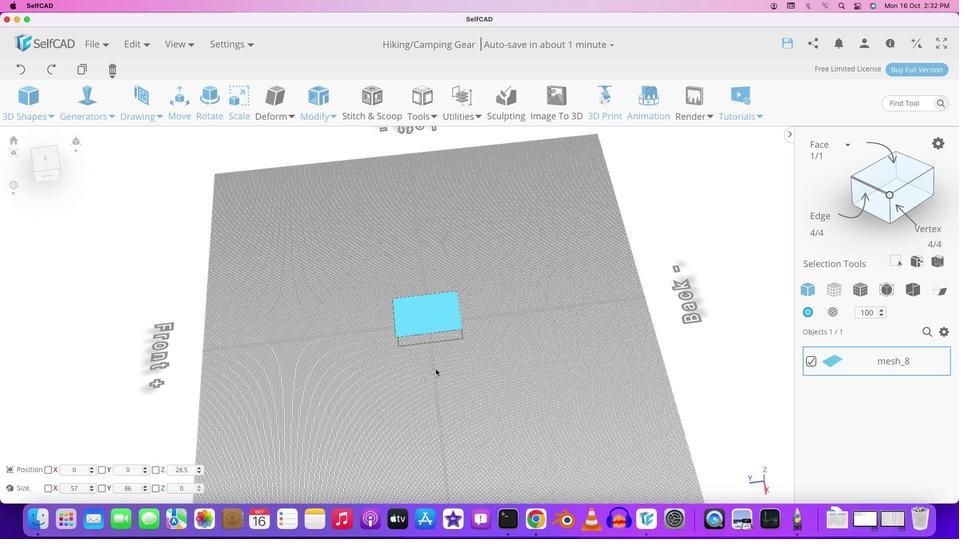 
Action: Mouse pressed left at (268, 140)
Screenshot: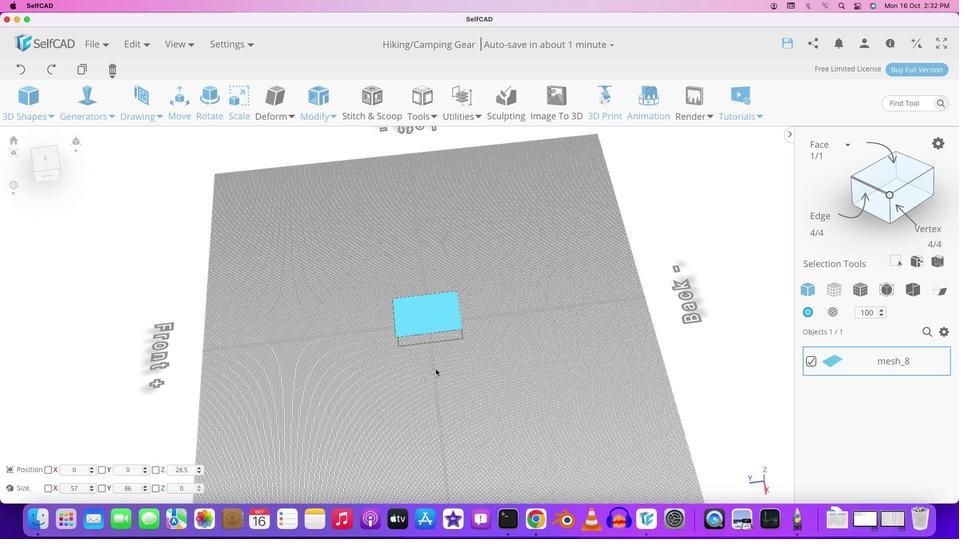 
Action: Mouse moved to (268, 284)
Screenshot: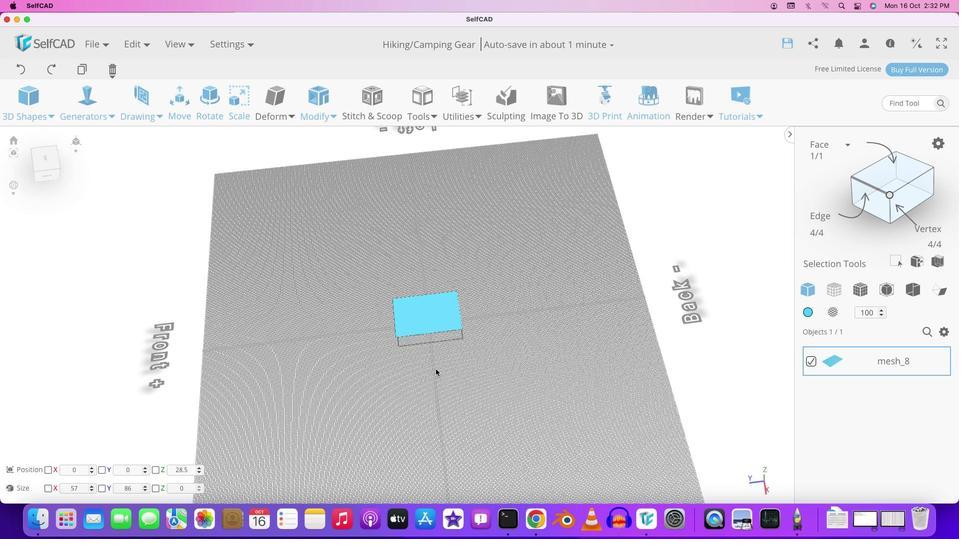 
Action: Key pressed Key.shift
Screenshot: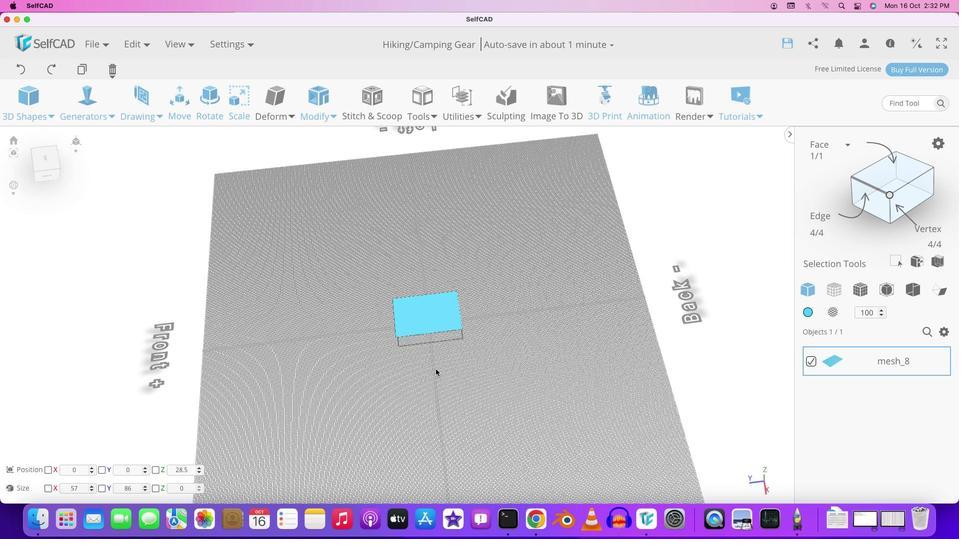 
Action: Mouse moved to (304, 269)
Screenshot: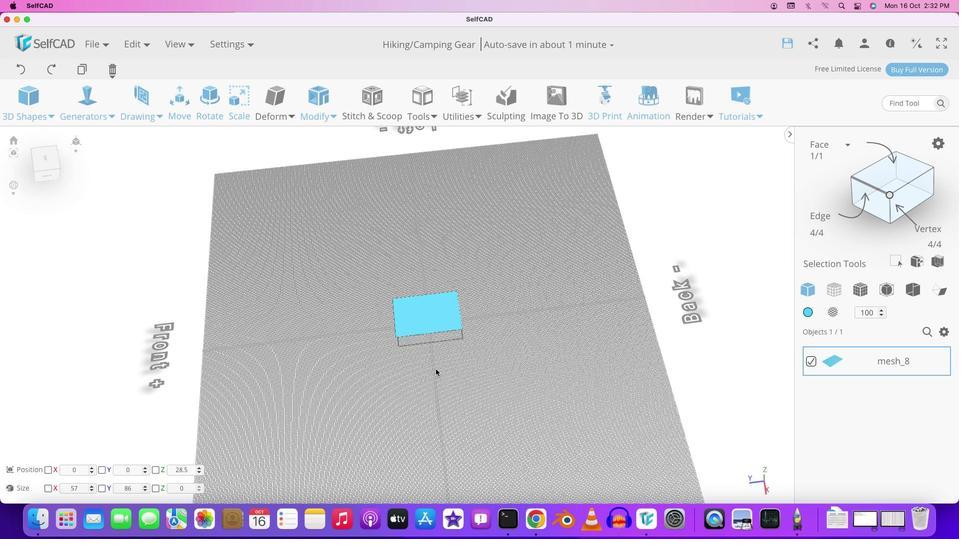
Action: Mouse pressed left at (304, 269)
Screenshot: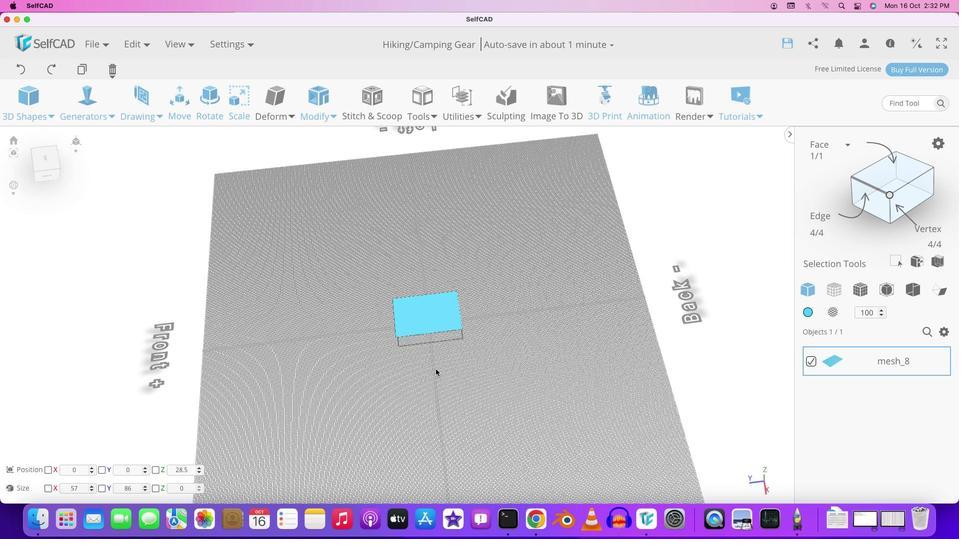 
Action: Mouse moved to (383, 330)
Screenshot: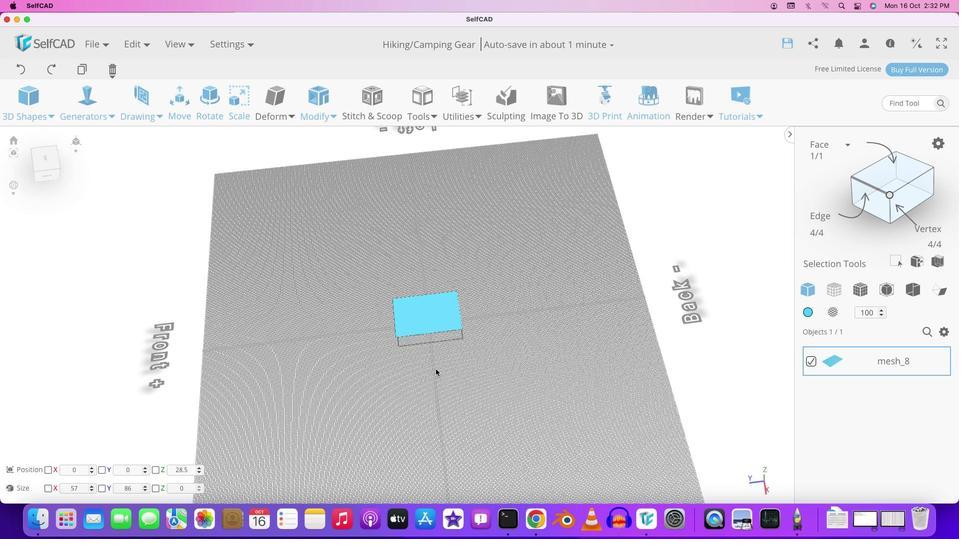 
Action: Mouse scrolled (383, 330) with delta (47, 49)
Screenshot: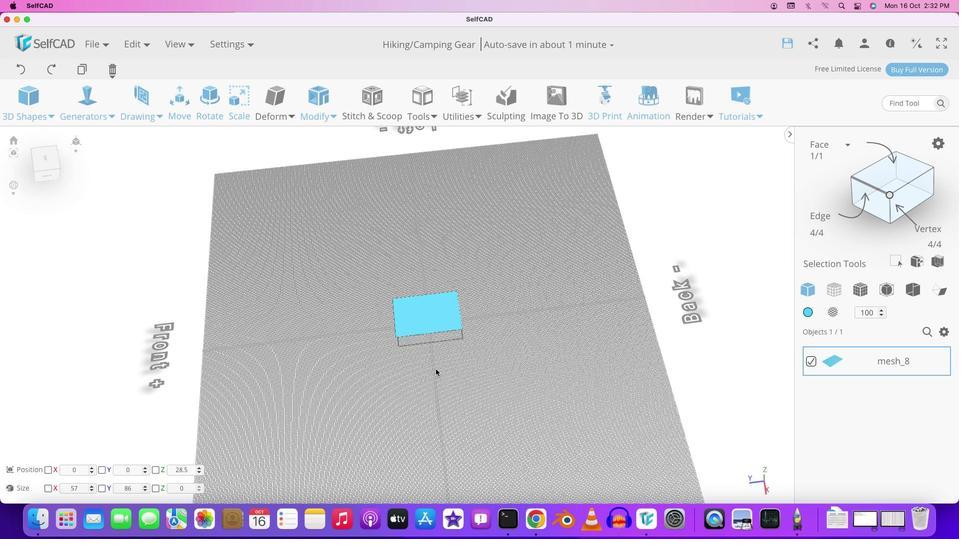 
Action: Mouse moved to (130, 231)
Screenshot: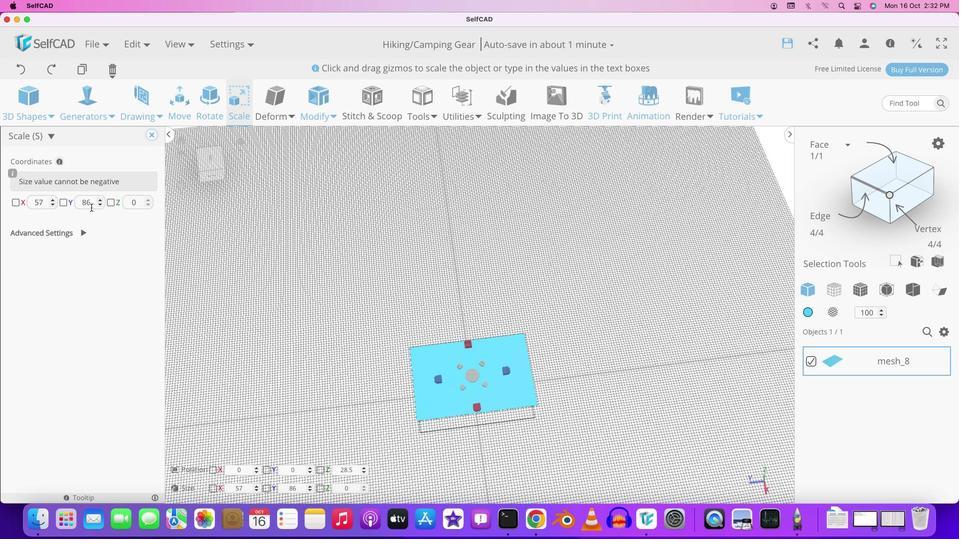 
Action: Mouse pressed left at (130, 231)
Screenshot: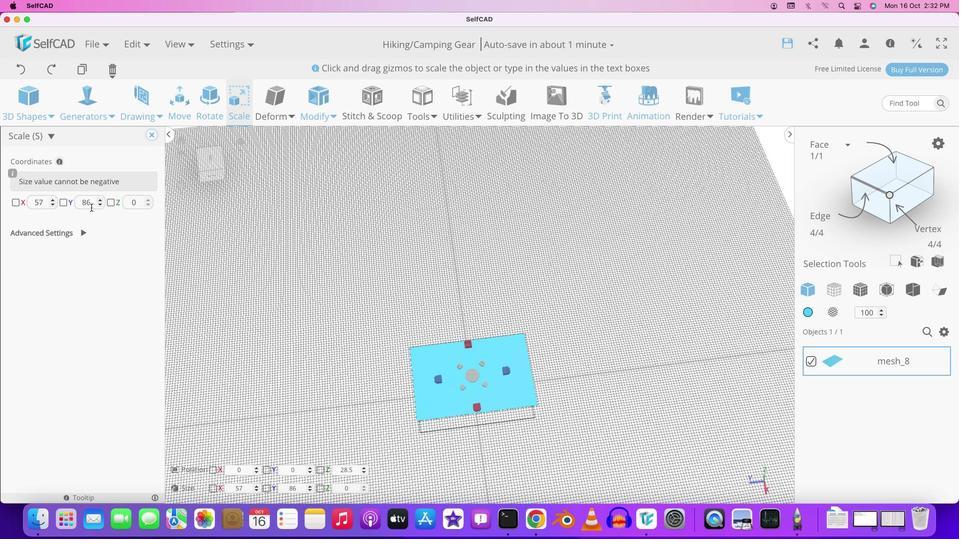 
Action: Key pressed '1''8''0'Key.enter
Screenshot: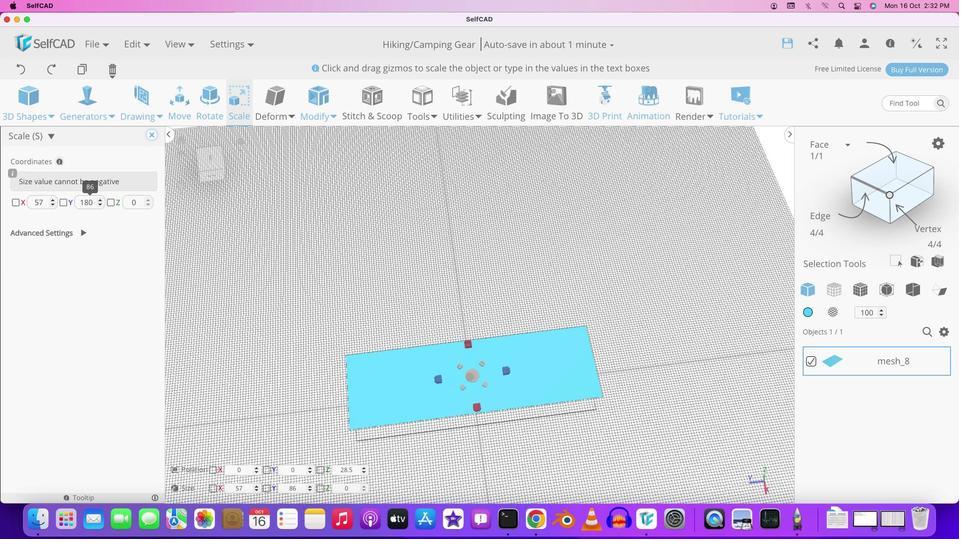 
Action: Mouse moved to (133, 231)
Screenshot: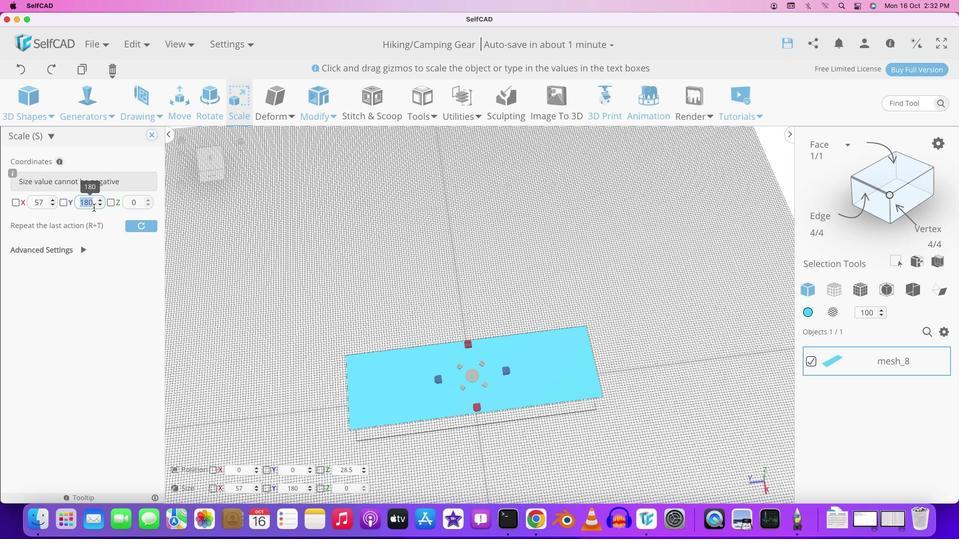
Action: Mouse pressed left at (133, 231)
Screenshot: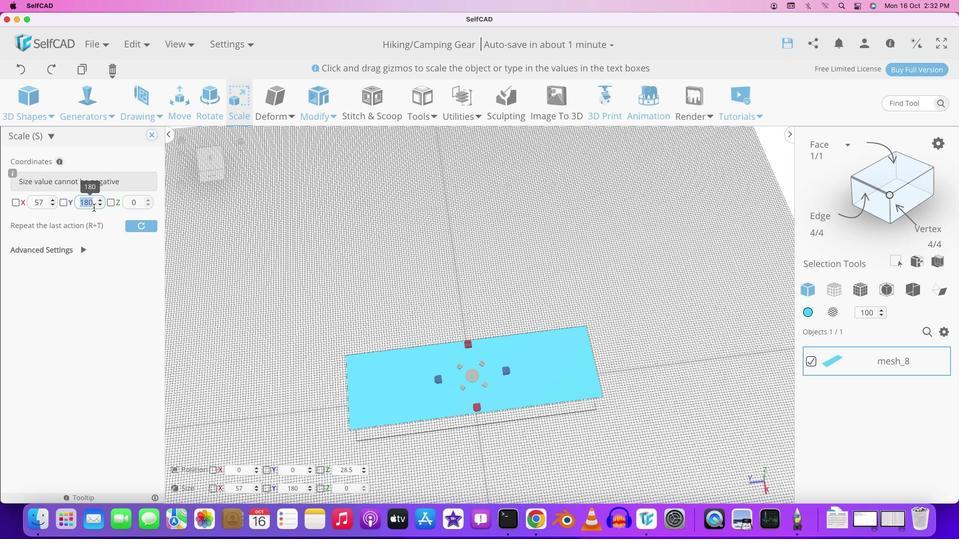 
Action: Key pressed '2''8''0'Key.enter
Screenshot: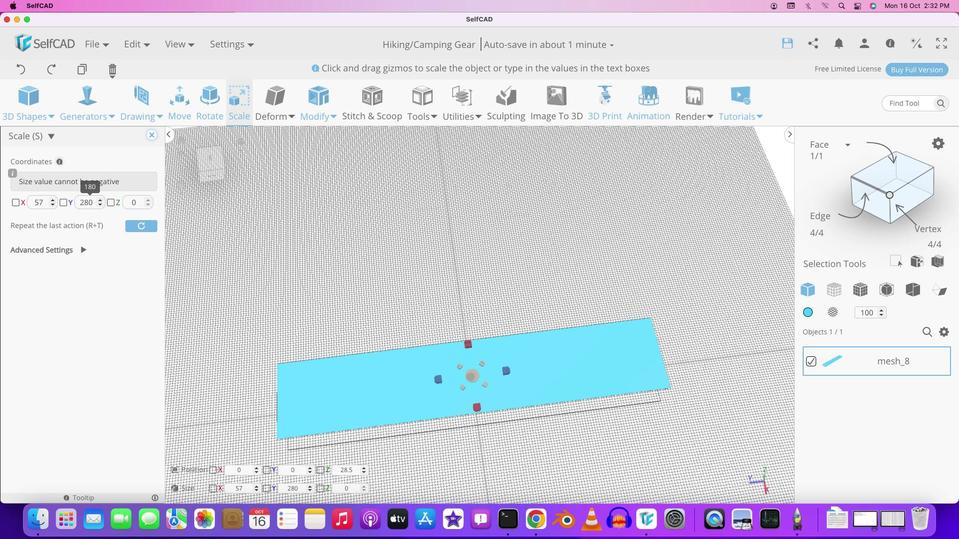 
Action: Mouse moved to (400, 330)
Screenshot: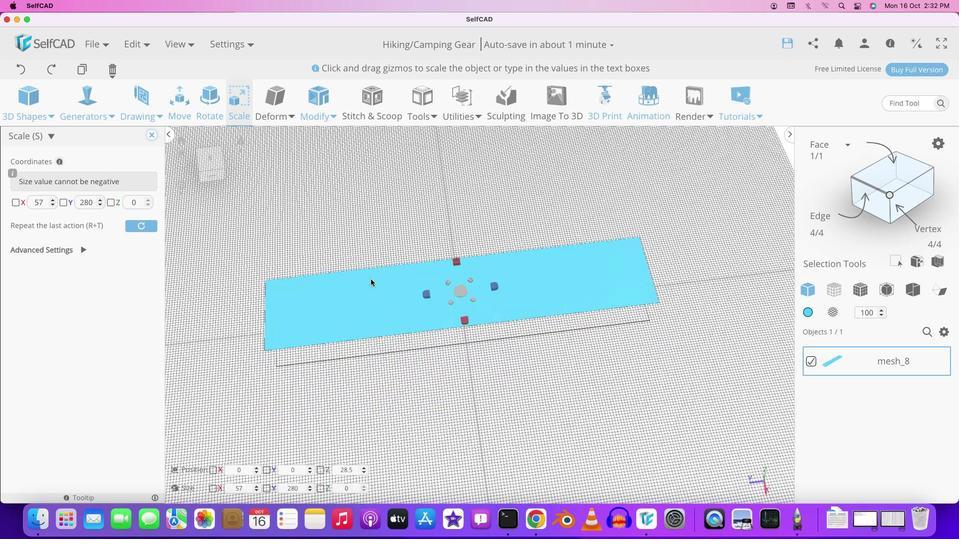 
Action: Mouse pressed middle at (400, 330)
Screenshot: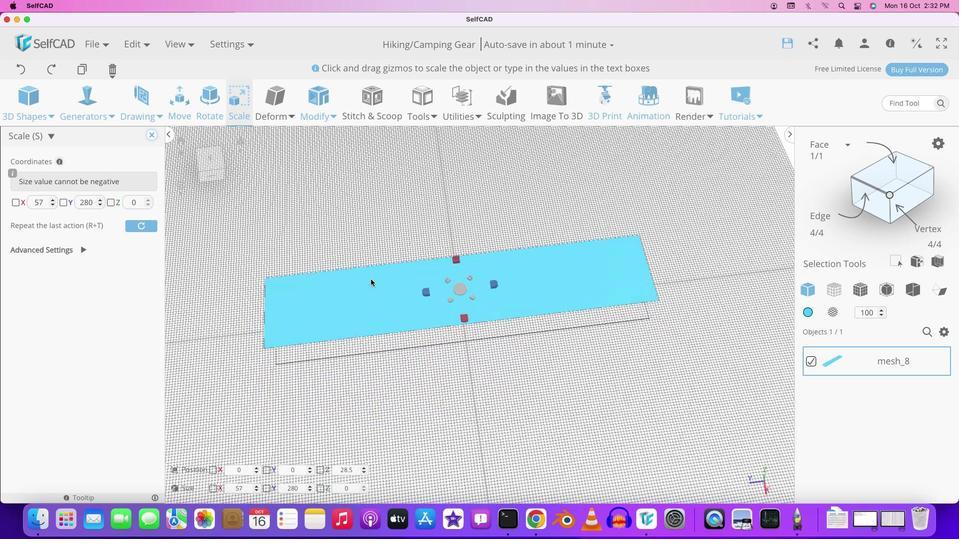 
Action: Mouse moved to (398, 282)
Screenshot: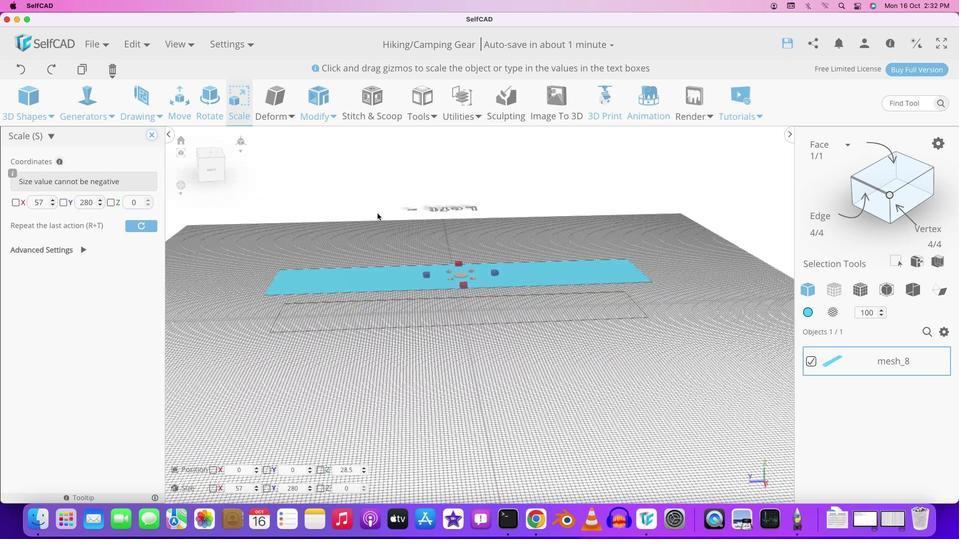 
Action: Mouse pressed left at (398, 282)
Screenshot: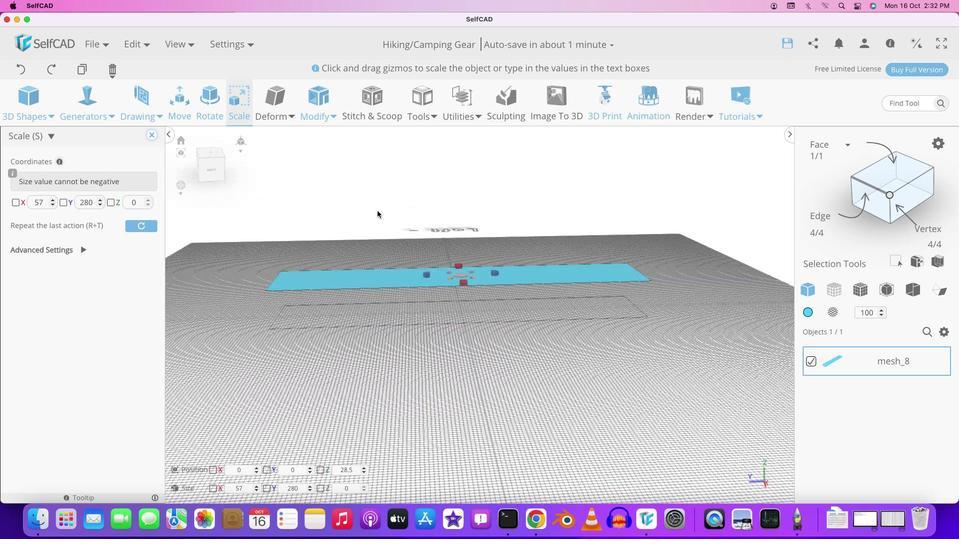 
Action: Mouse moved to (371, 250)
Screenshot: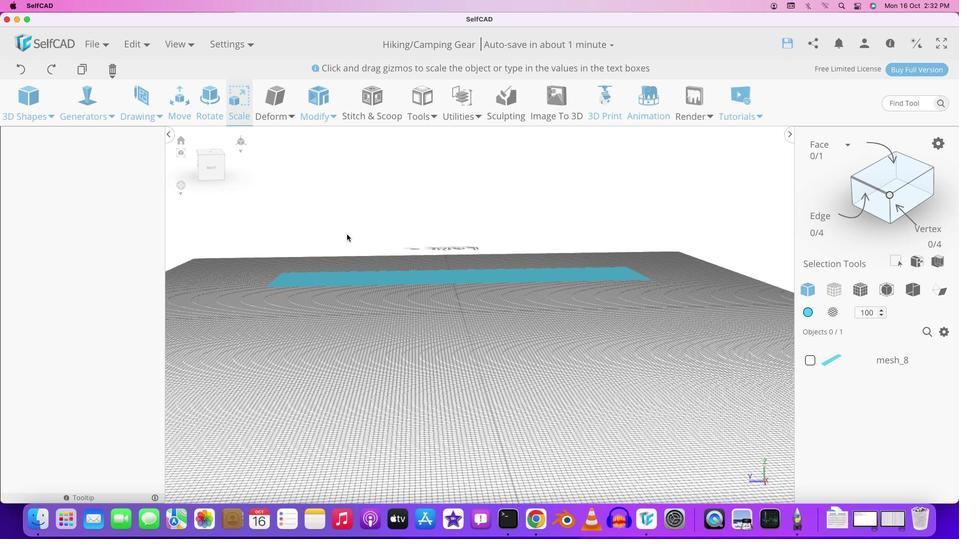 
Action: Mouse pressed left at (371, 250)
Screenshot: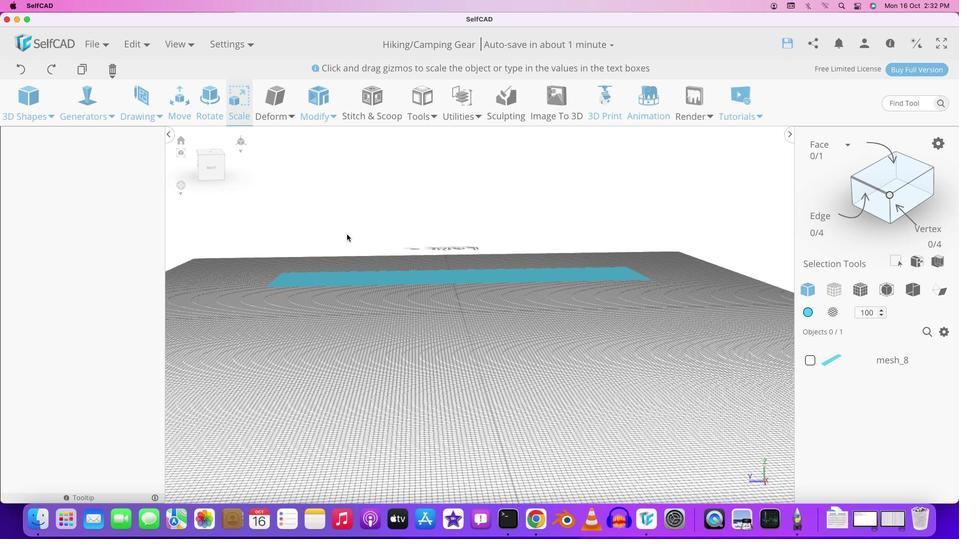 
Action: Mouse moved to (373, 256)
Screenshot: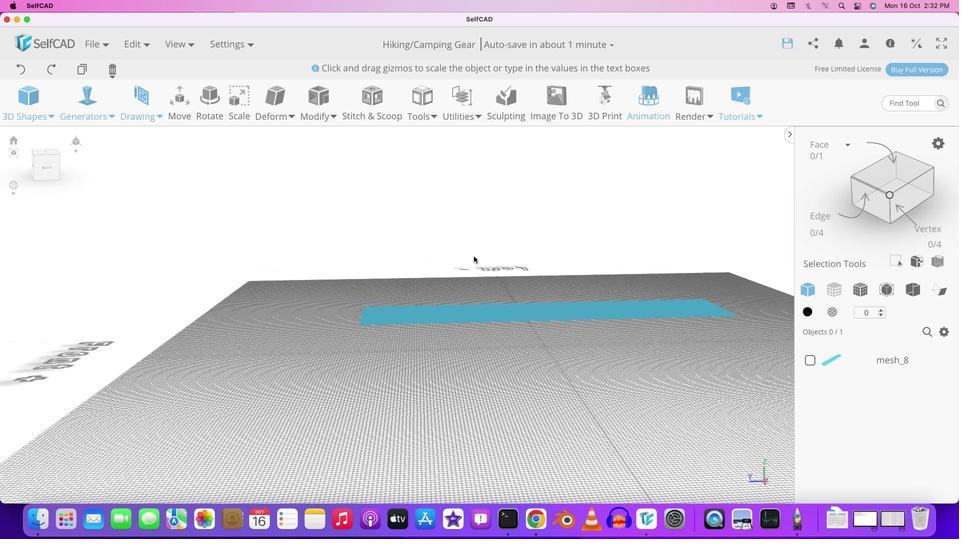 
Action: Mouse pressed middle at (373, 256)
Screenshot: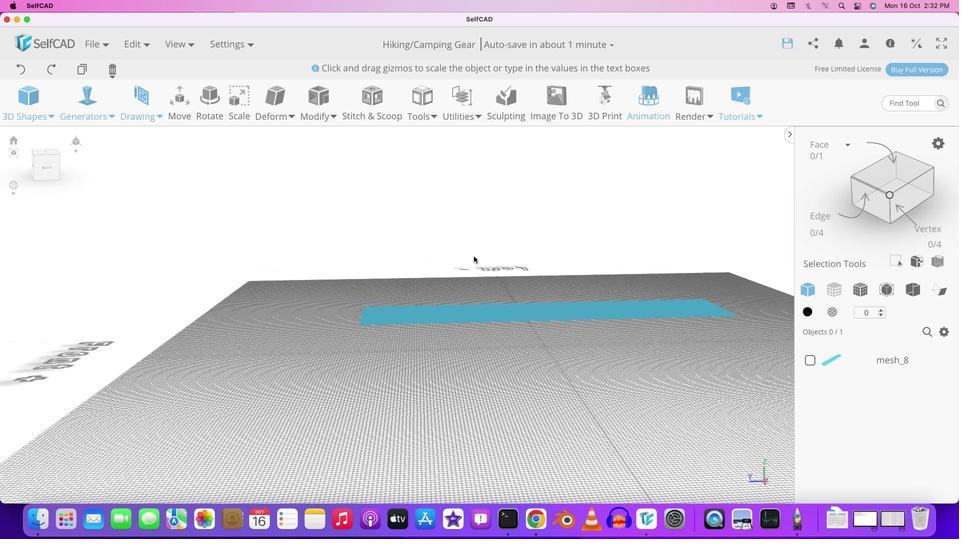 
Action: Mouse moved to (435, 279)
Screenshot: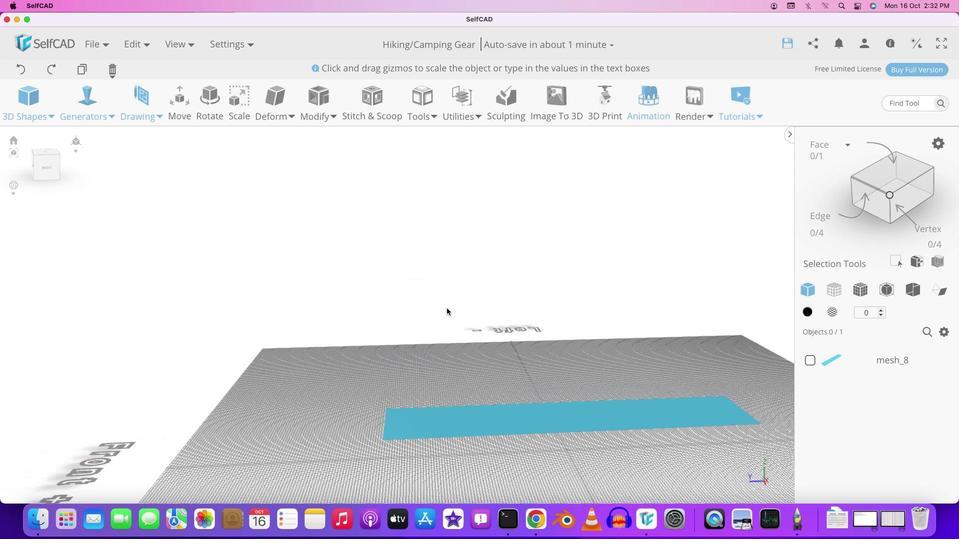 
Action: Mouse pressed middle at (435, 279)
Screenshot: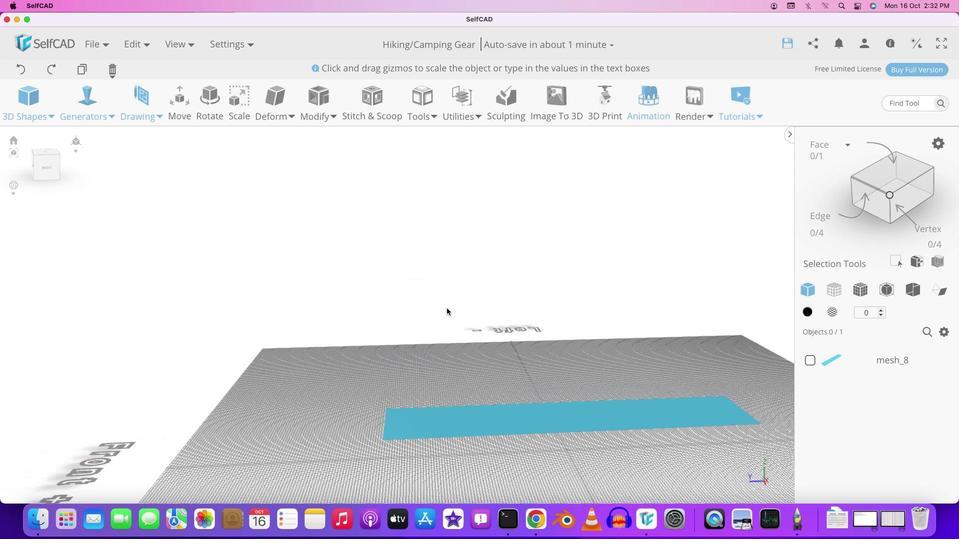 
Action: Mouse moved to (550, 358)
Screenshot: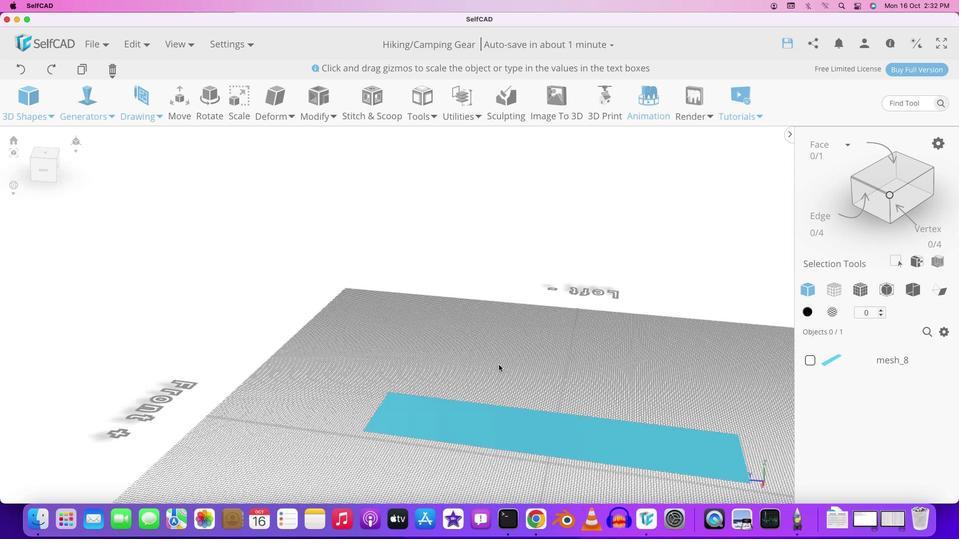 
Action: Mouse pressed left at (550, 358)
Screenshot: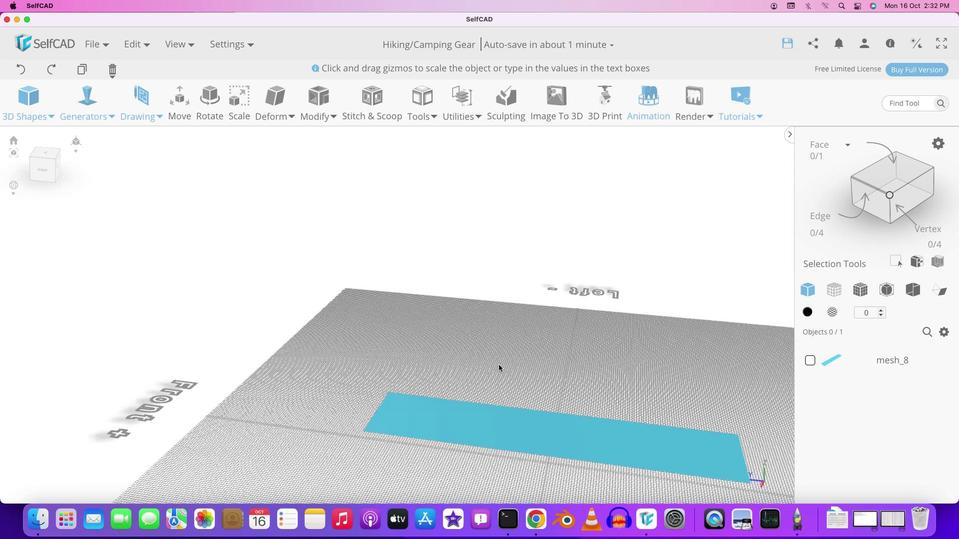 
Action: Mouse moved to (597, 378)
Screenshot: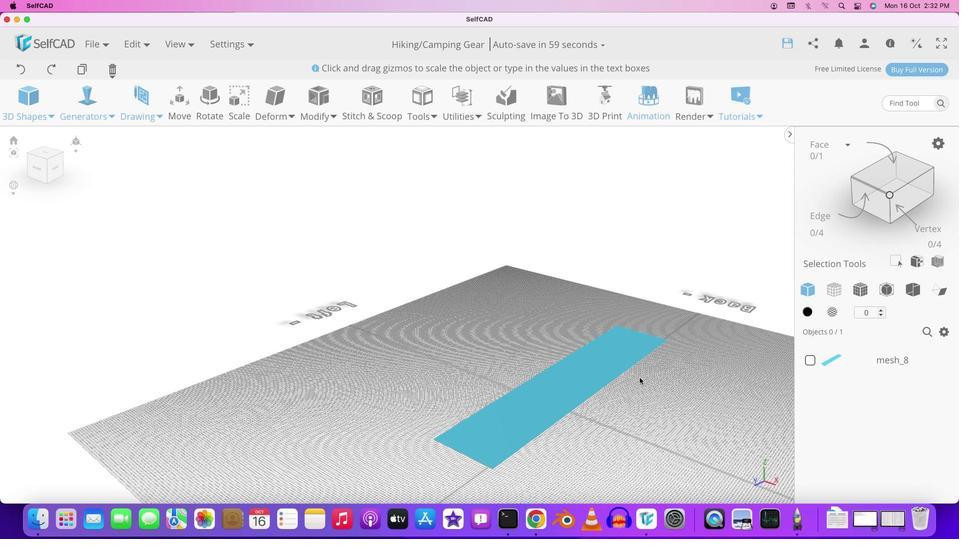 
Action: Mouse pressed left at (597, 378)
Screenshot: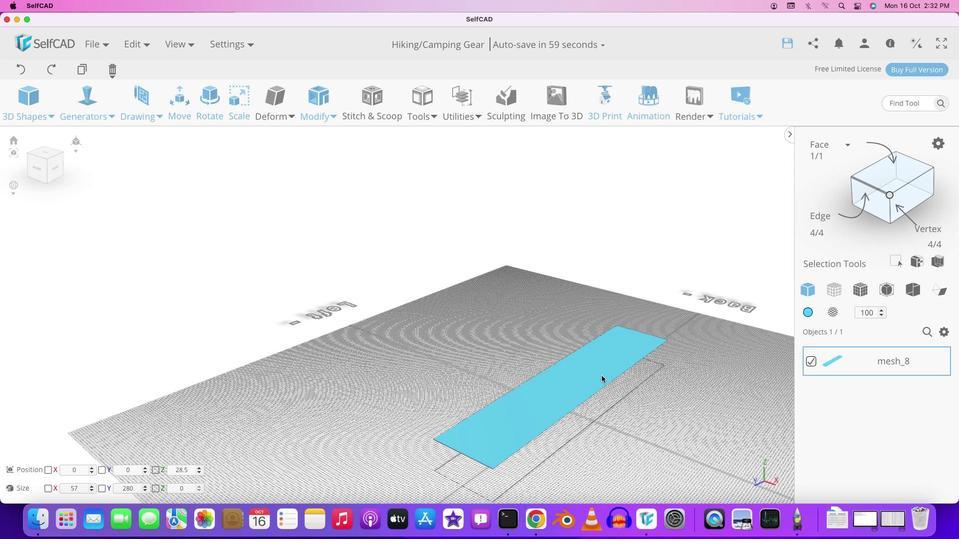 
Action: Mouse moved to (598, 377)
Screenshot: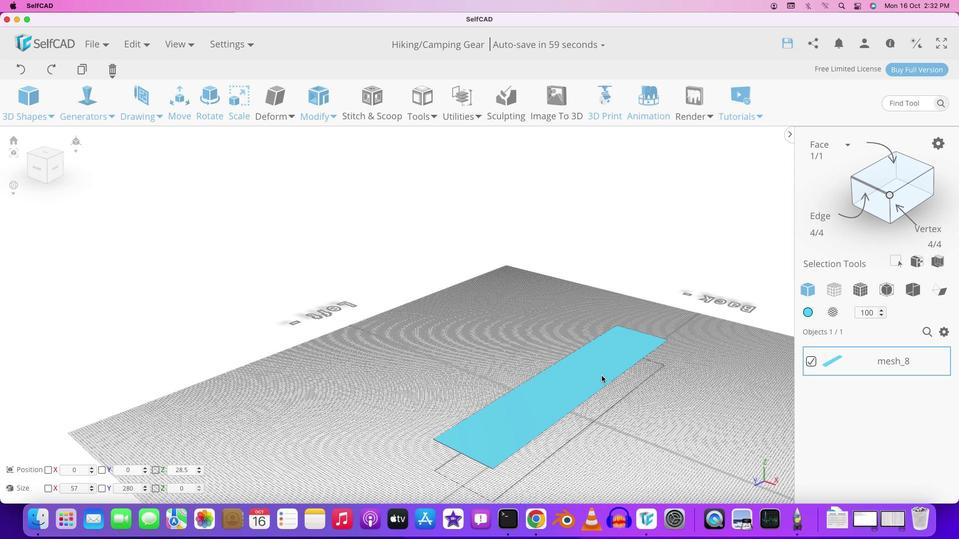 
Action: Key pressed 'r'
Screenshot: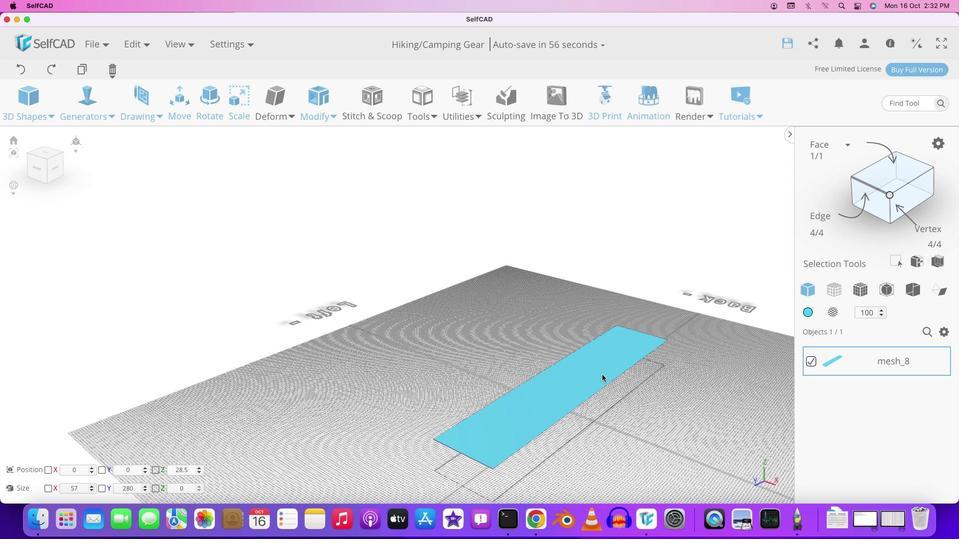 
Action: Mouse moved to (174, 201)
Screenshot: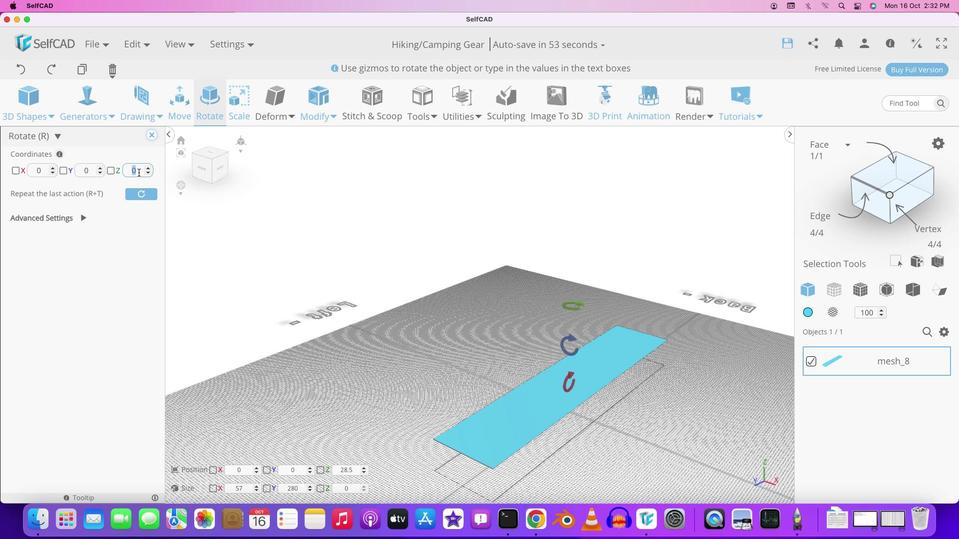 
Action: Mouse pressed left at (174, 201)
Screenshot: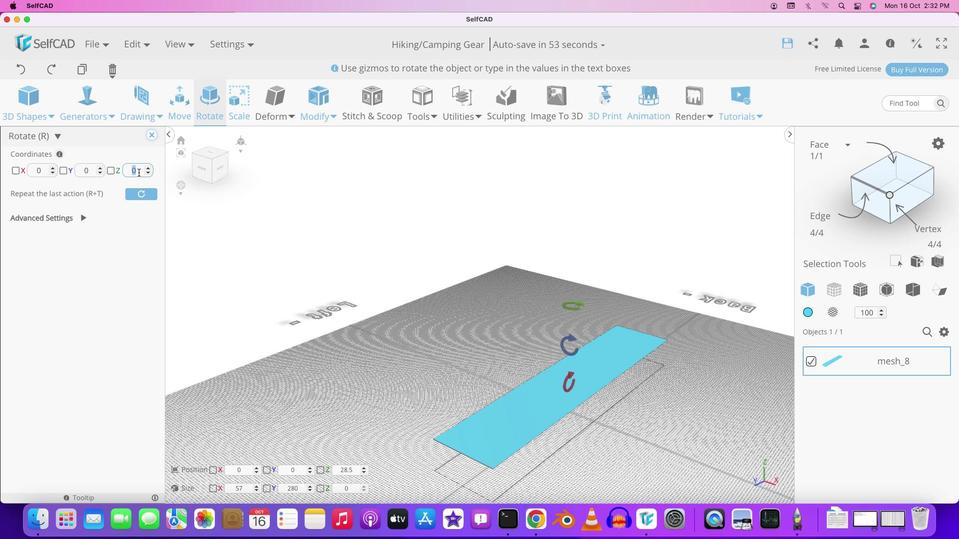 
Action: Mouse moved to (174, 201)
Screenshot: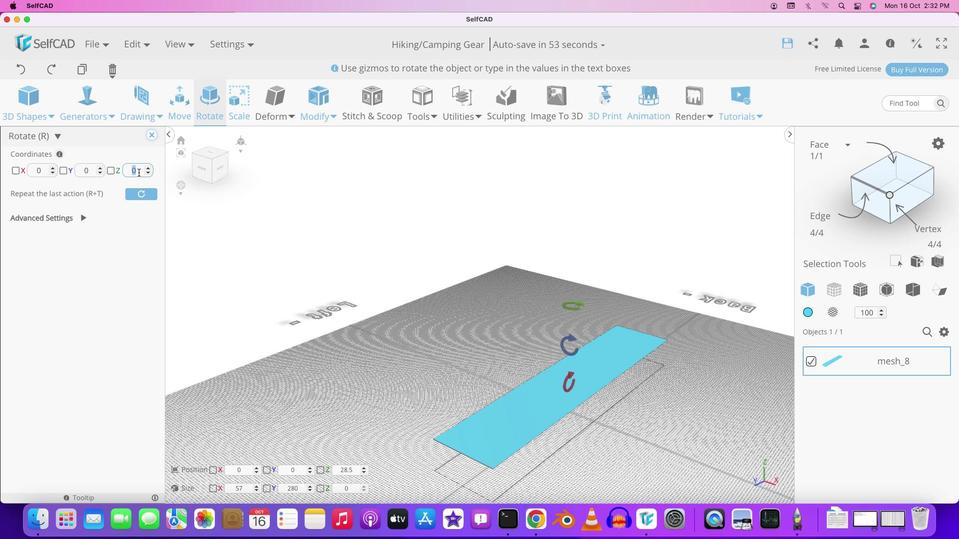 
Action: Key pressed '9''0'Key.enter
Screenshot: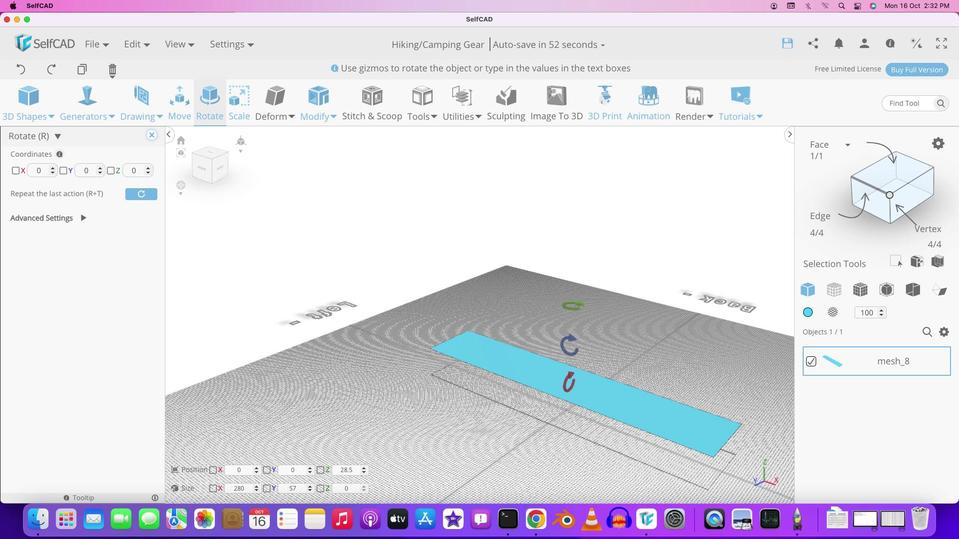 
Action: Mouse moved to (424, 377)
Screenshot: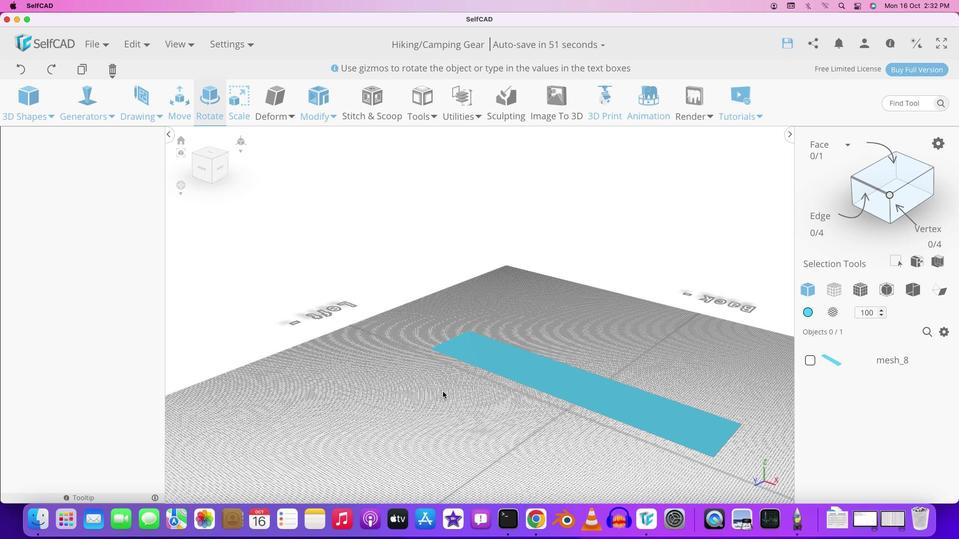 
Action: Mouse pressed left at (424, 377)
Screenshot: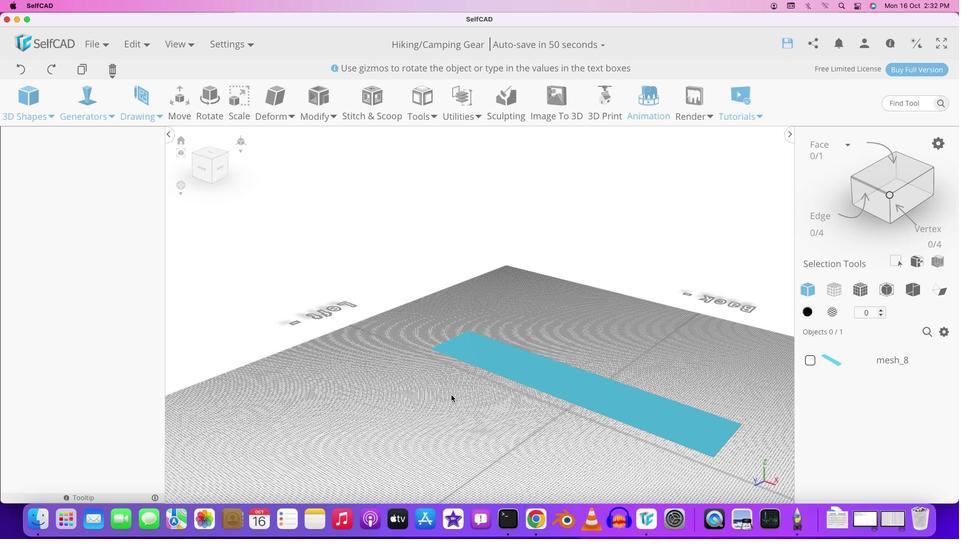 
Action: Mouse moved to (639, 349)
Screenshot: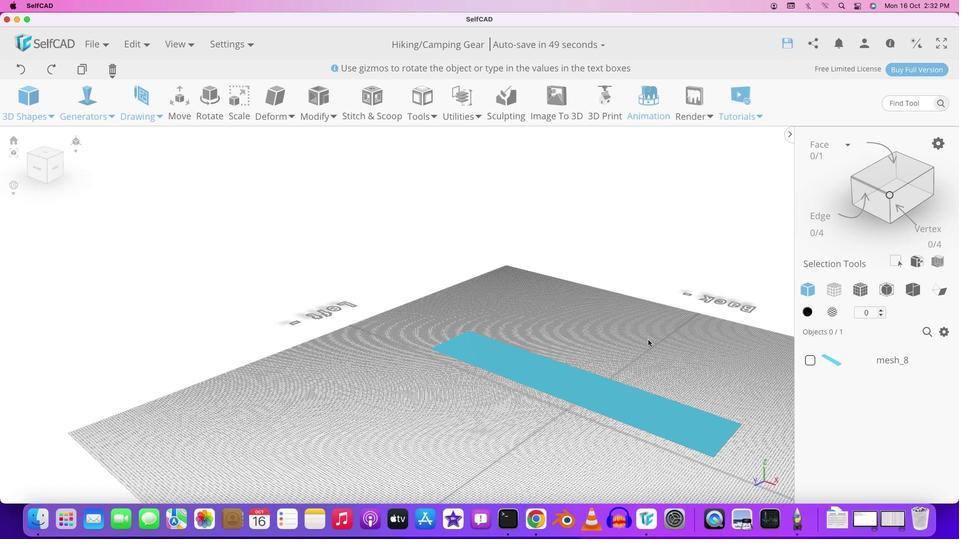 
Action: Mouse pressed middle at (639, 349)
Screenshot: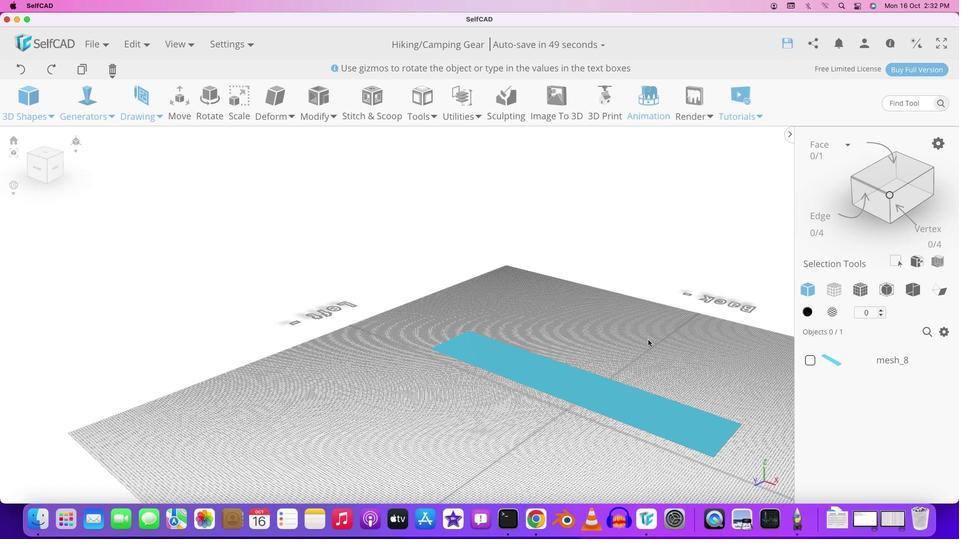 
Action: Mouse moved to (630, 377)
Screenshot: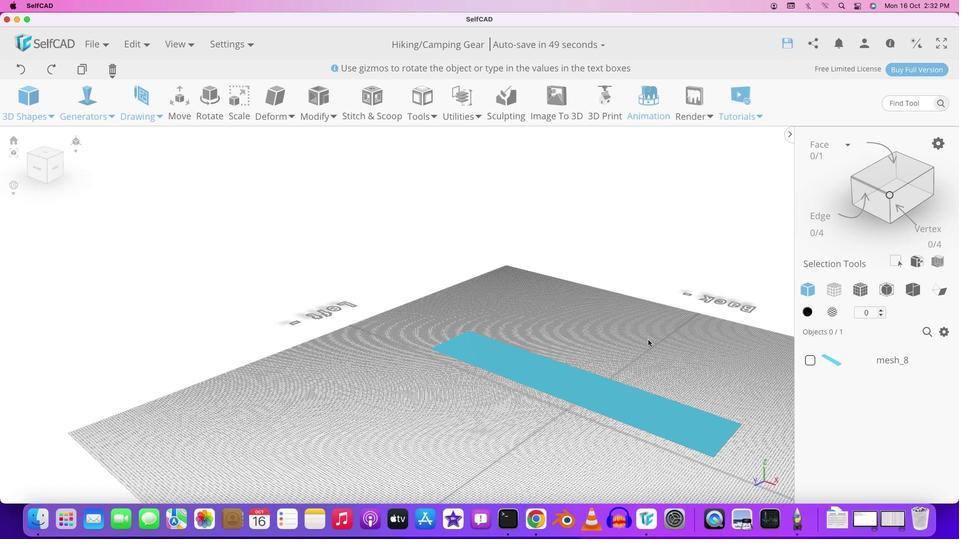 
Action: Mouse pressed left at (630, 377)
Screenshot: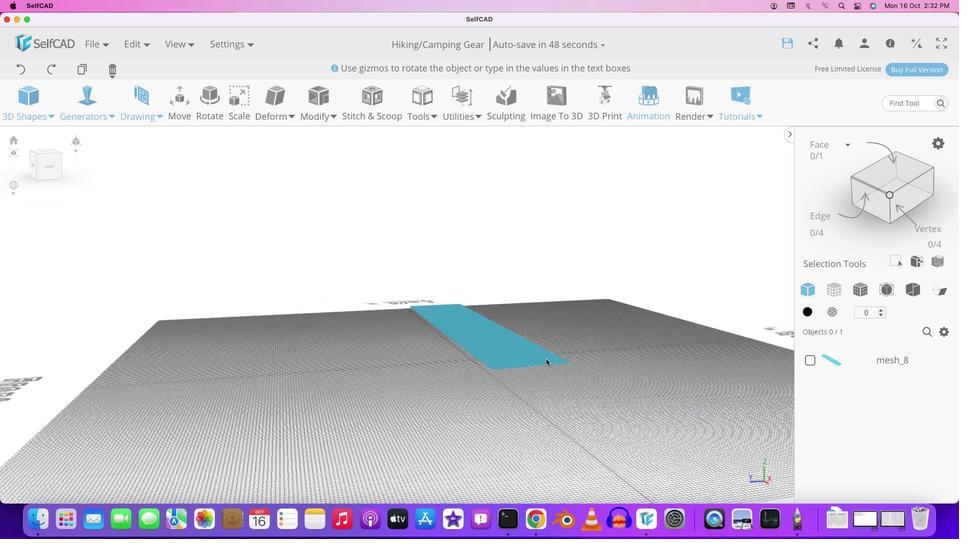
Action: Mouse moved to (488, 353)
Screenshot: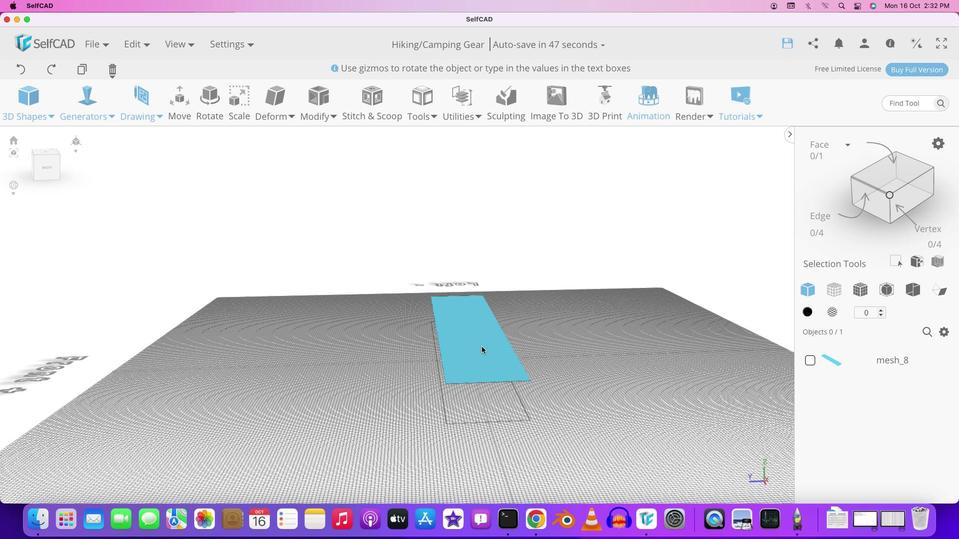 
Action: Mouse pressed left at (488, 353)
Screenshot: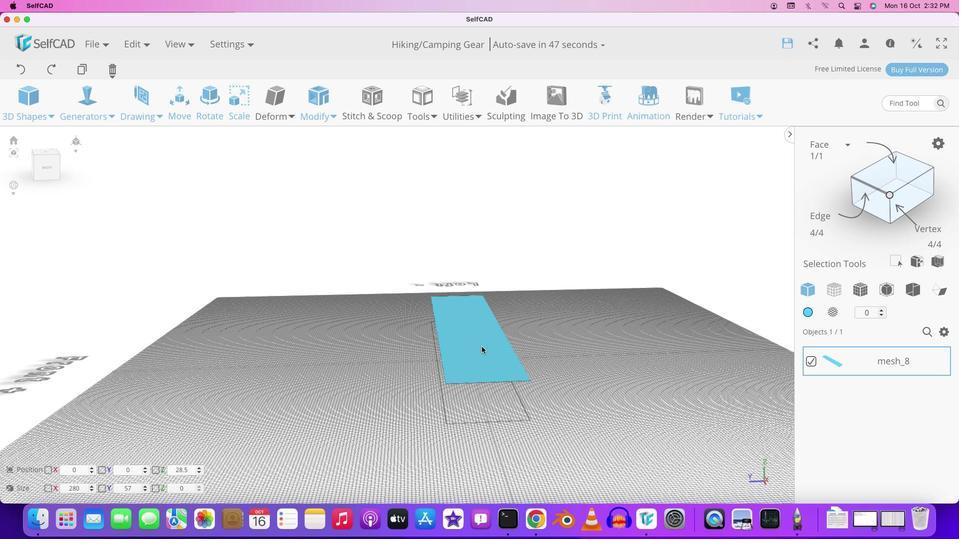 
Action: Mouse moved to (489, 353)
Screenshot: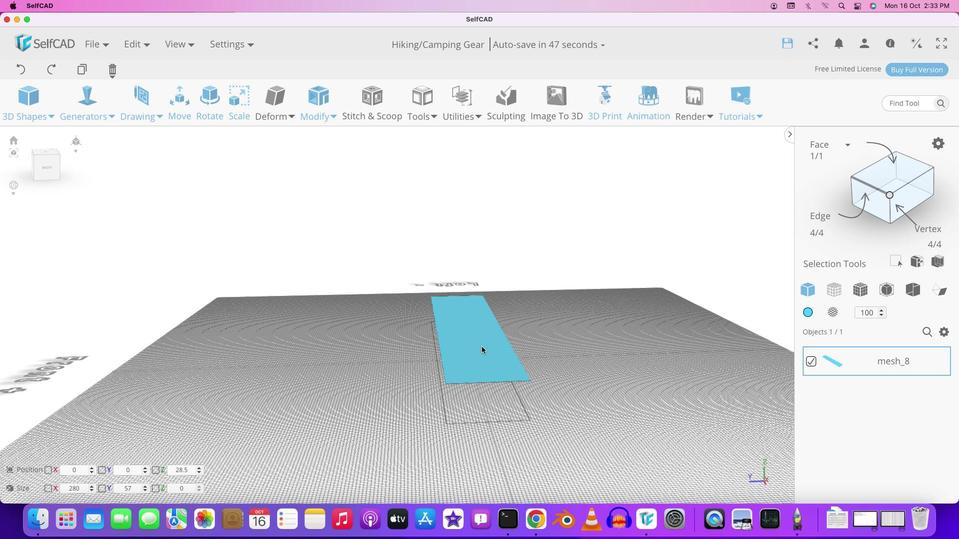 
Action: Key pressed Key.cmd'c''r'
Screenshot: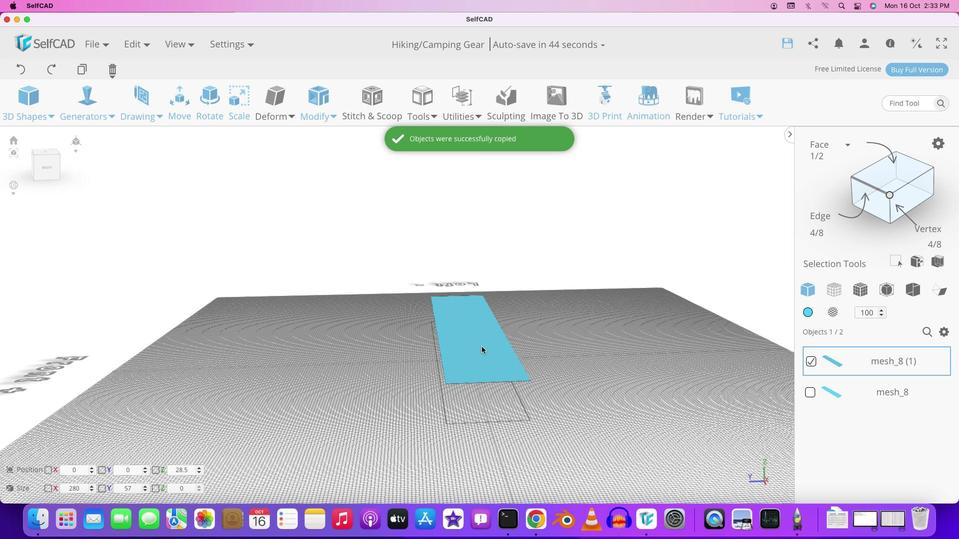 
Action: Mouse moved to (80, 200)
Screenshot: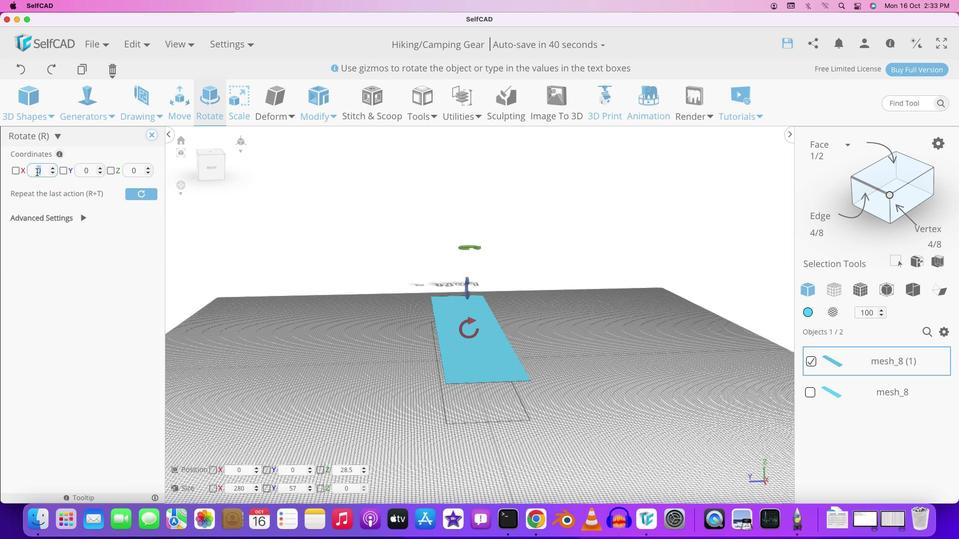 
Action: Mouse pressed left at (80, 200)
Screenshot: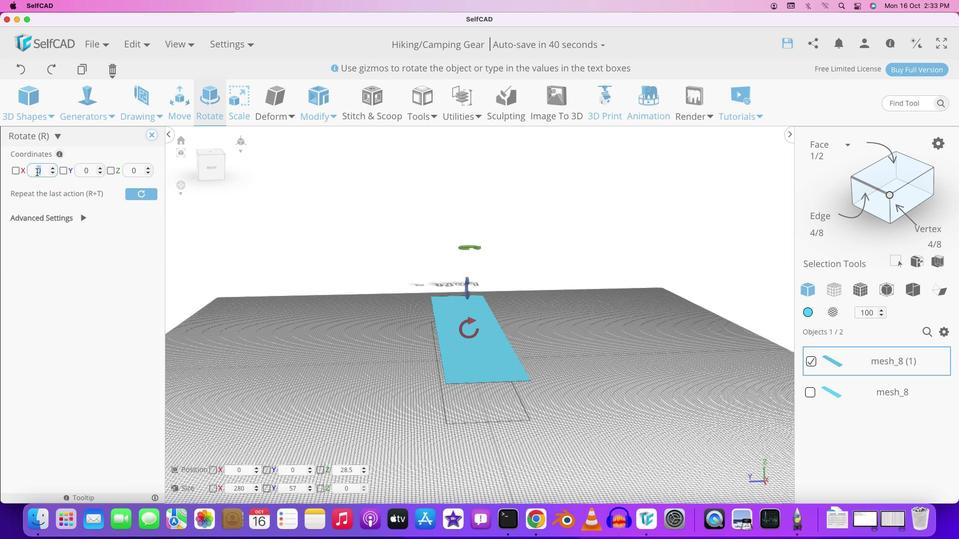 
Action: Key pressed '9''0'Key.enter
Screenshot: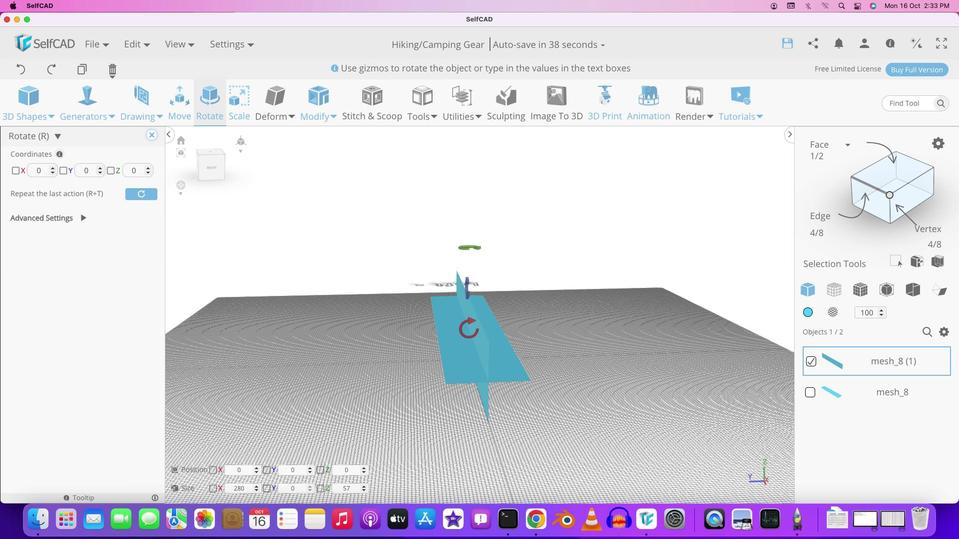 
Action: Mouse moved to (212, 137)
Screenshot: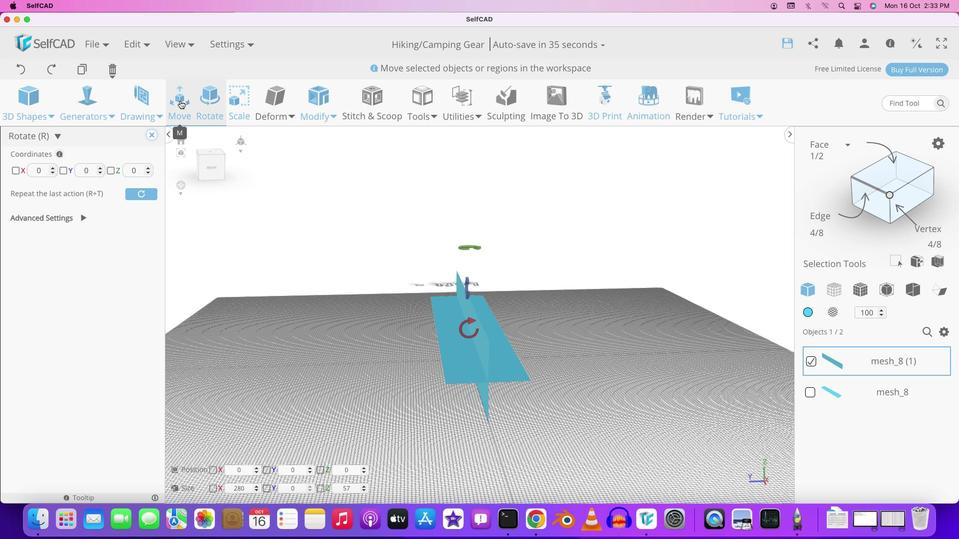 
Action: Mouse pressed left at (212, 137)
Screenshot: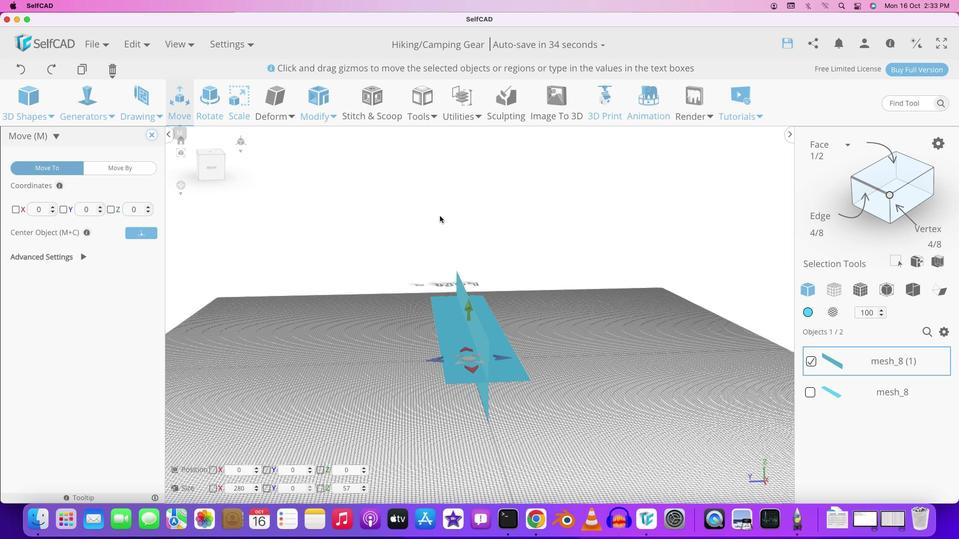 
Action: Mouse moved to (502, 363)
Screenshot: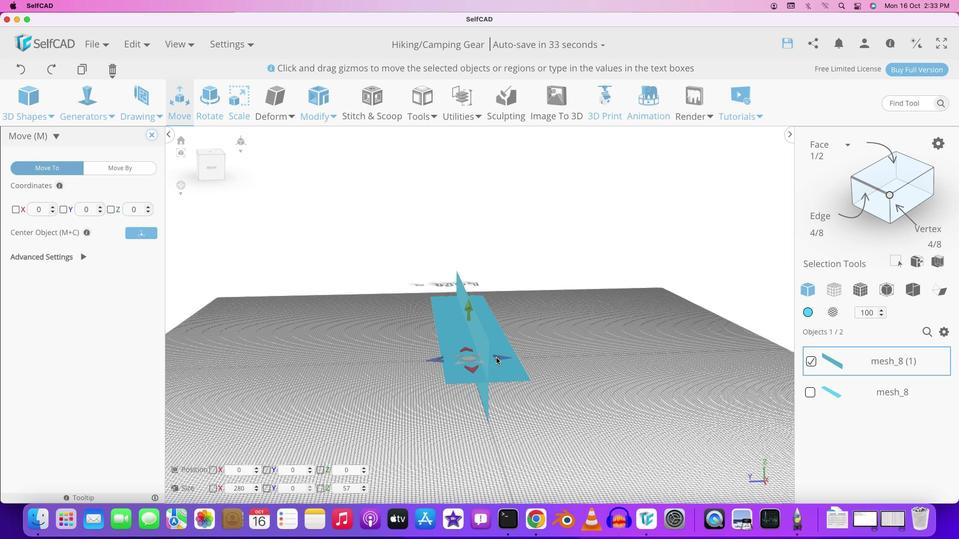 
Action: Mouse pressed left at (502, 363)
Screenshot: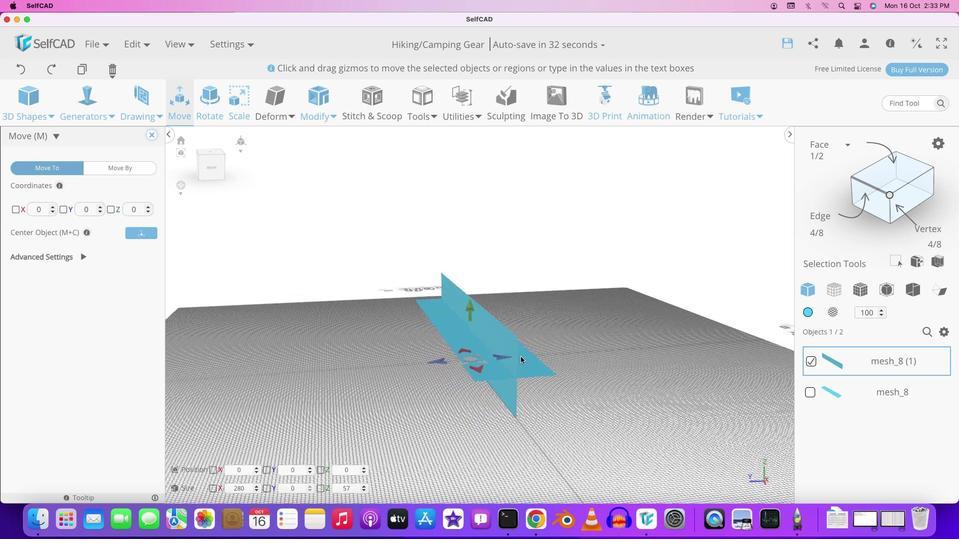 
Action: Mouse moved to (505, 362)
Screenshot: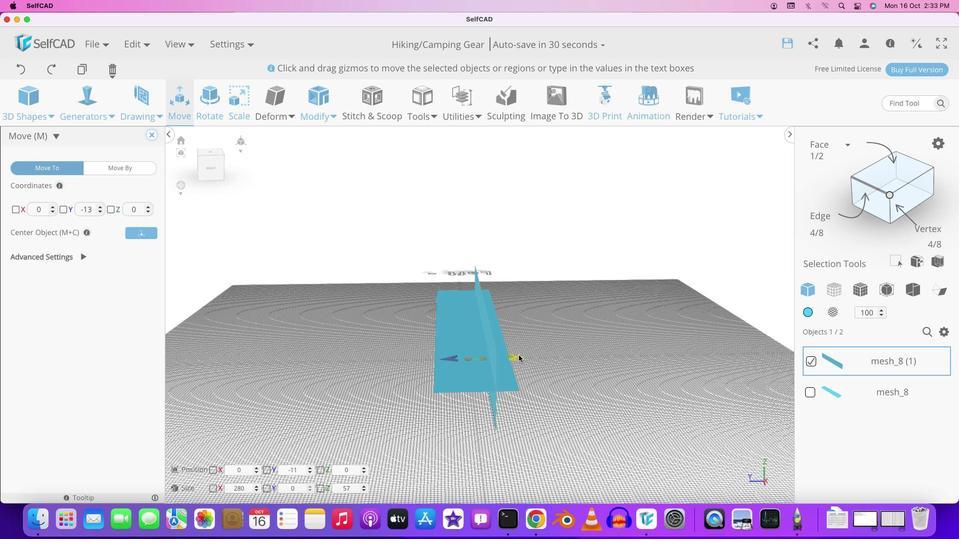 
Action: Mouse pressed left at (505, 362)
Screenshot: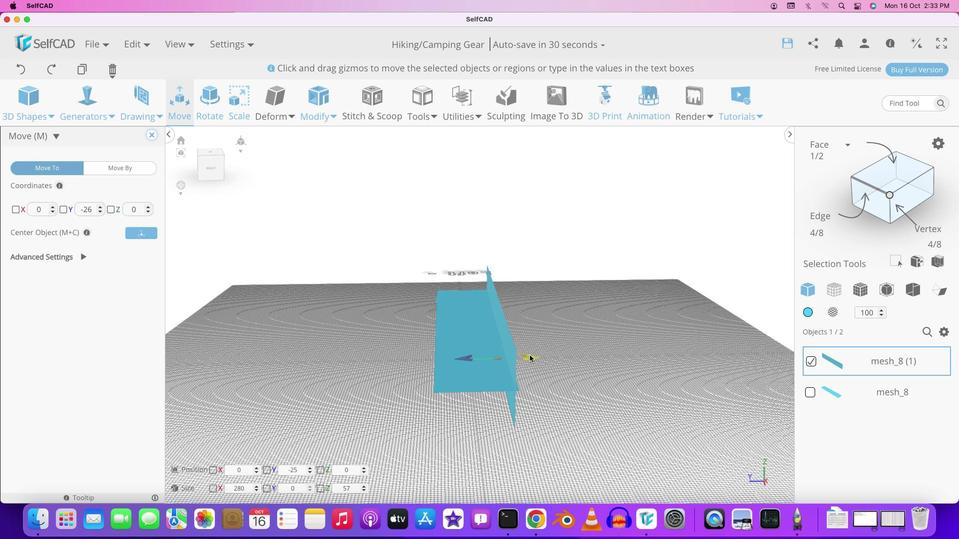 
Action: Mouse moved to (599, 374)
Screenshot: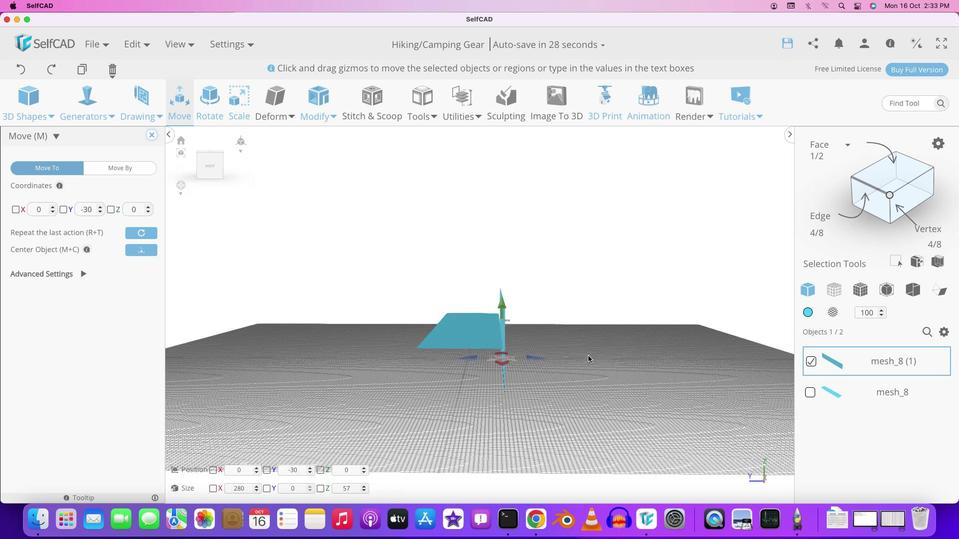 
Action: Mouse pressed left at (599, 374)
Screenshot: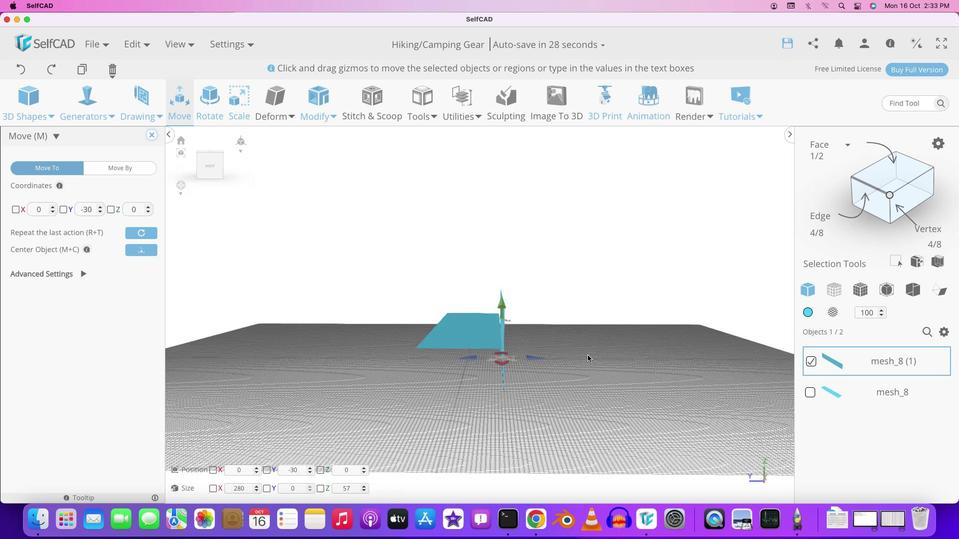 
Action: Mouse moved to (549, 360)
Screenshot: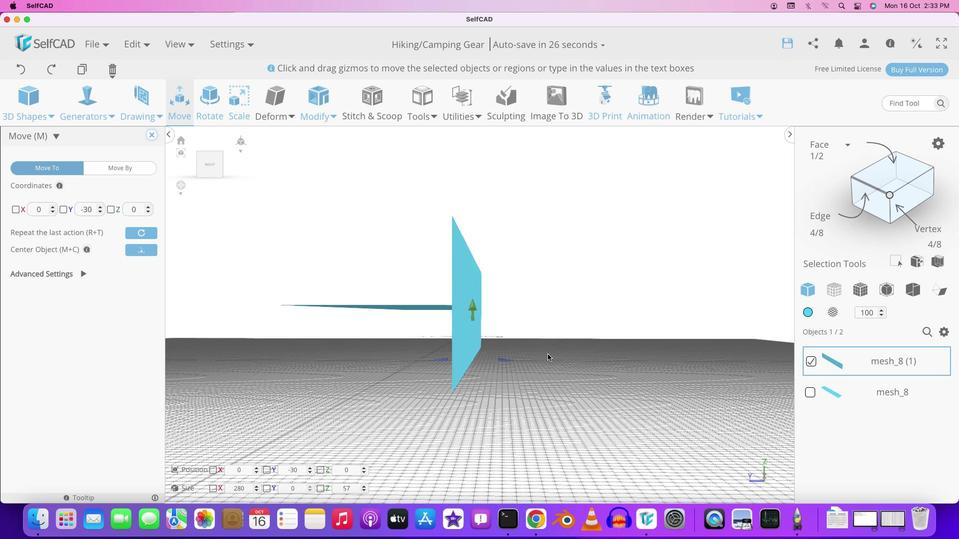 
Action: Mouse scrolled (549, 360) with delta (47, 49)
Screenshot: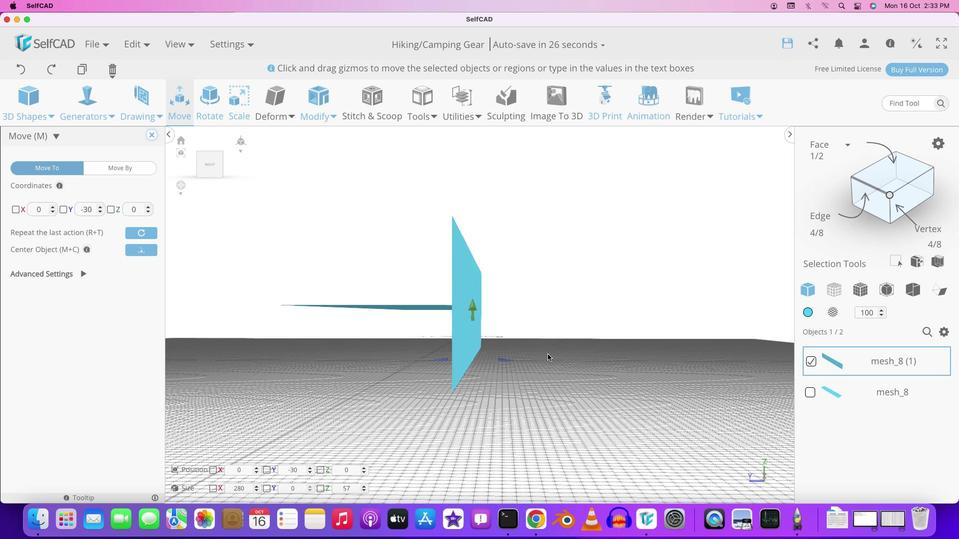 
Action: Mouse scrolled (549, 360) with delta (47, 49)
Screenshot: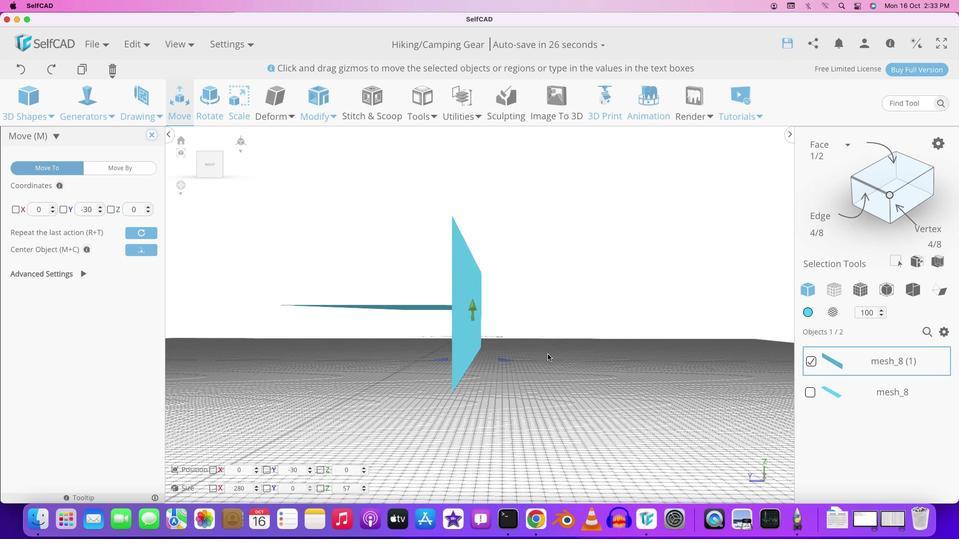 
Action: Mouse scrolled (549, 360) with delta (47, 50)
Screenshot: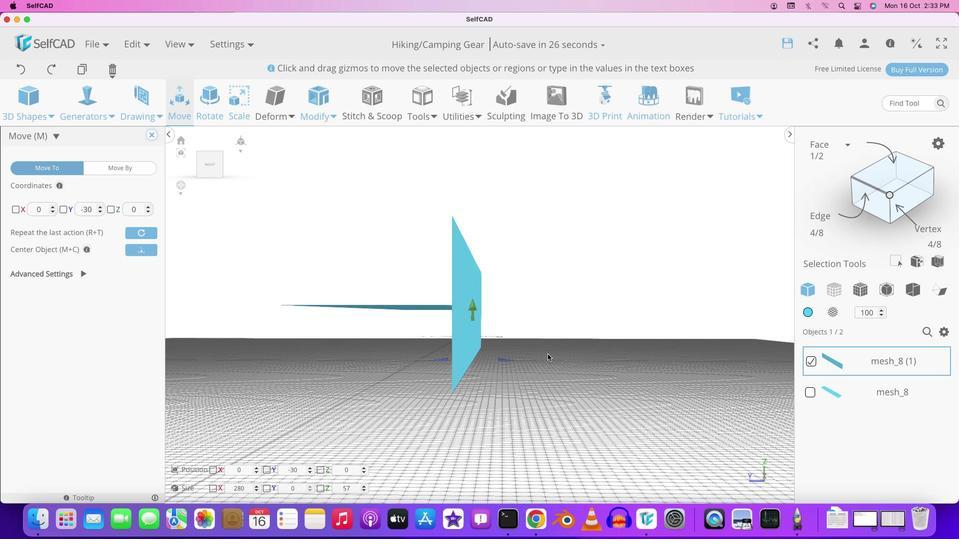 
Action: Mouse scrolled (549, 360) with delta (47, 50)
Screenshot: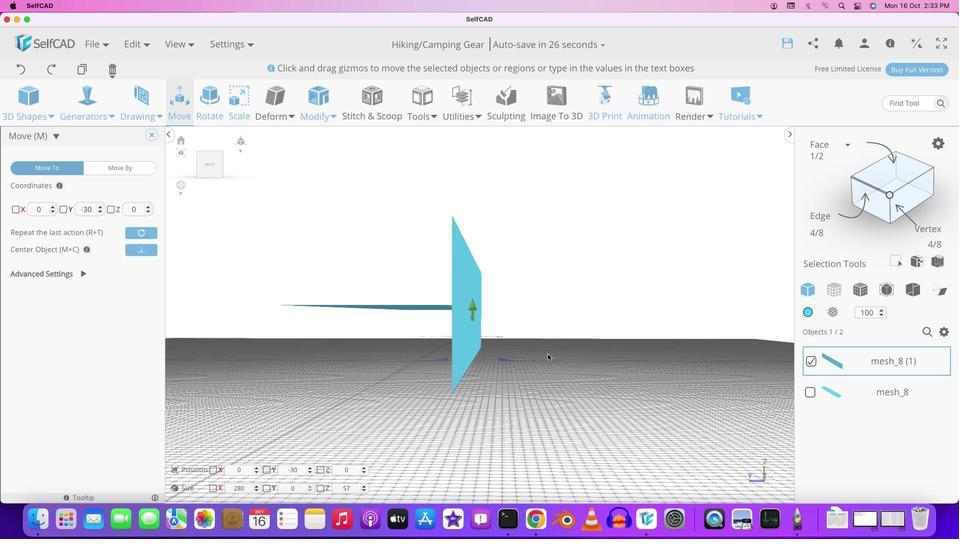 
Action: Mouse moved to (549, 360)
Screenshot: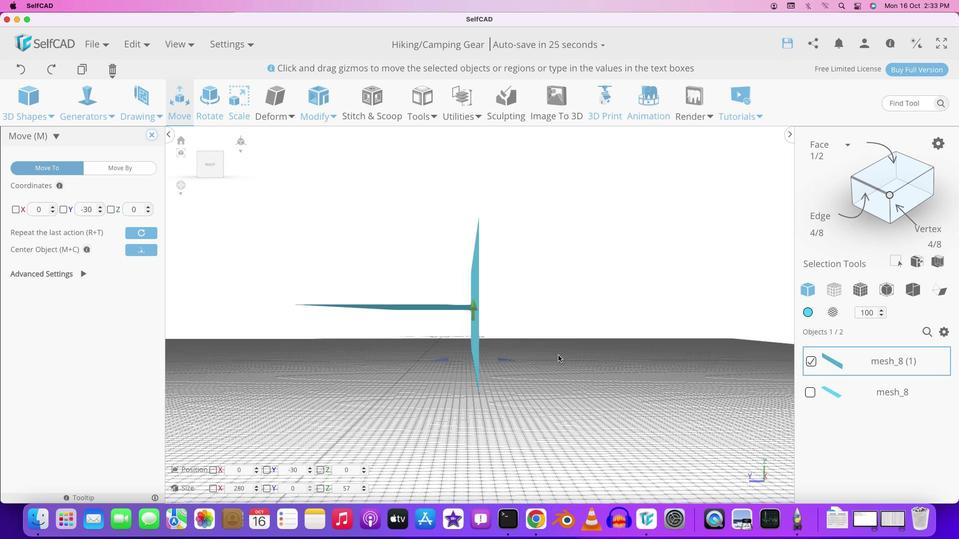 
Action: Mouse pressed left at (549, 360)
Screenshot: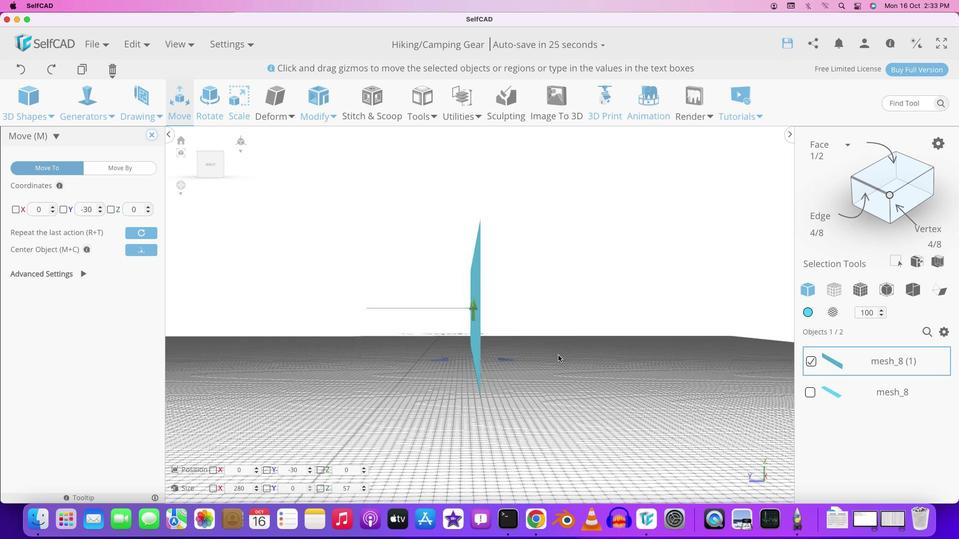
Action: Mouse moved to (509, 364)
Screenshot: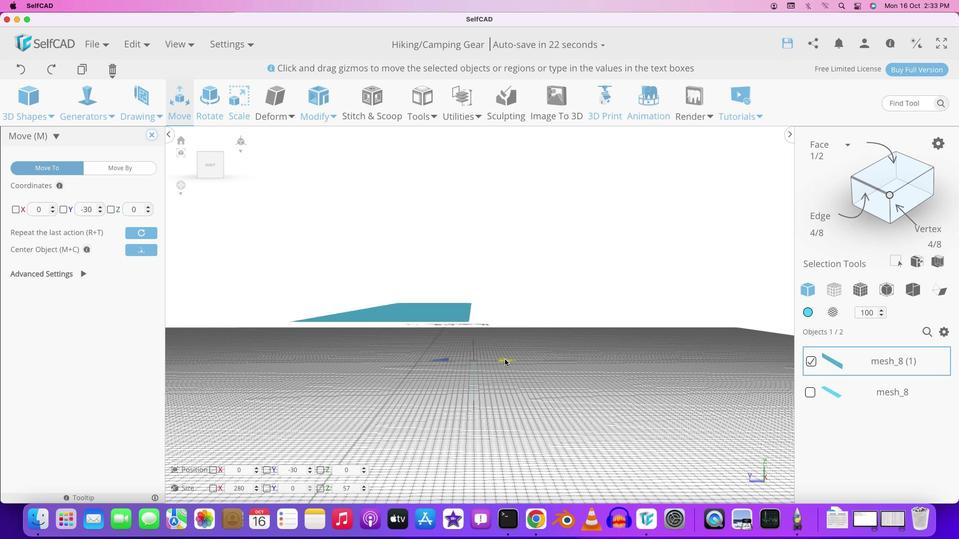 
Action: Mouse pressed left at (509, 364)
Screenshot: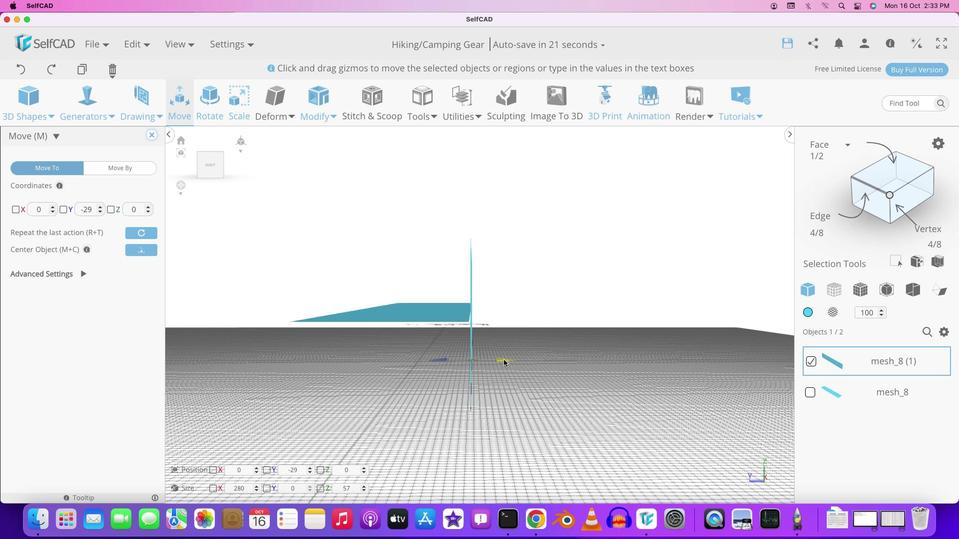 
Action: Mouse moved to (567, 356)
Screenshot: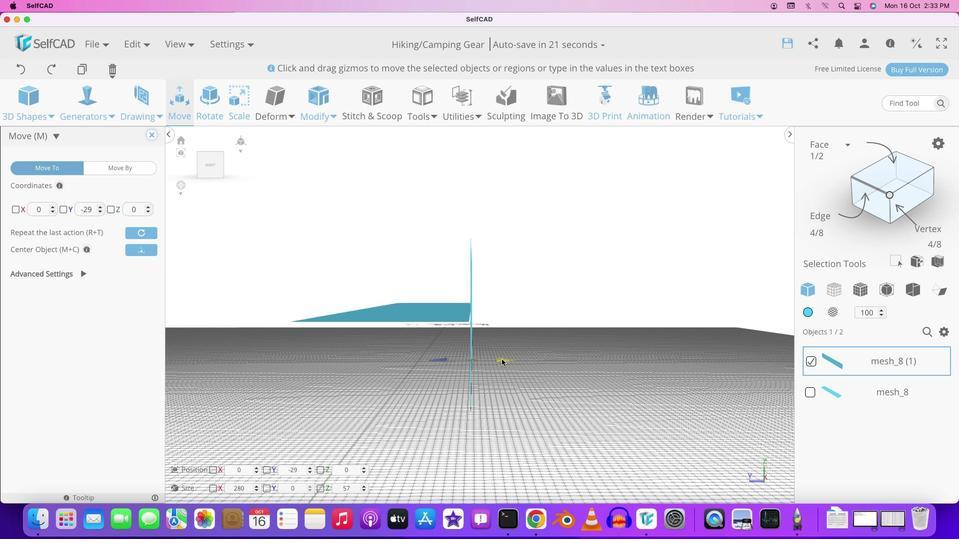 
Action: Mouse pressed left at (567, 356)
Screenshot: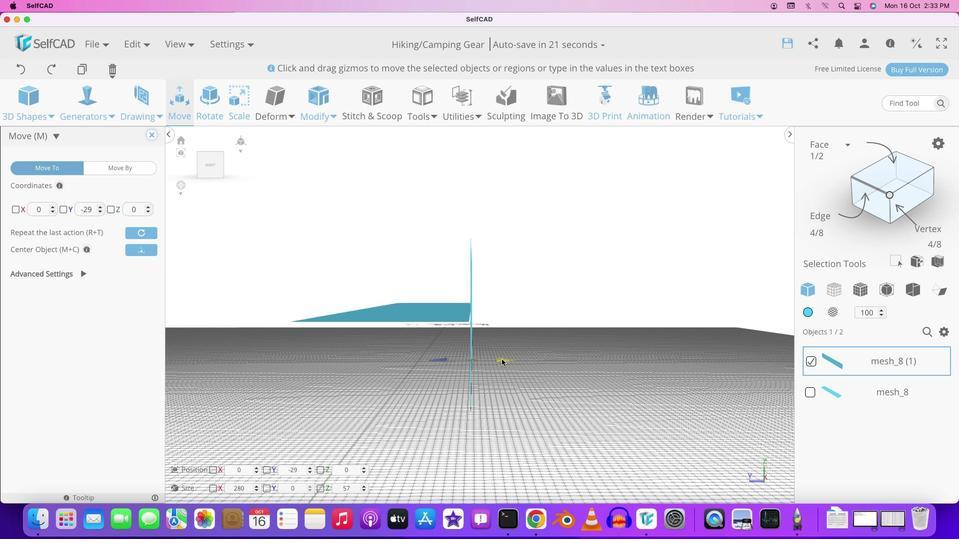 
Action: Mouse moved to (548, 363)
Screenshot: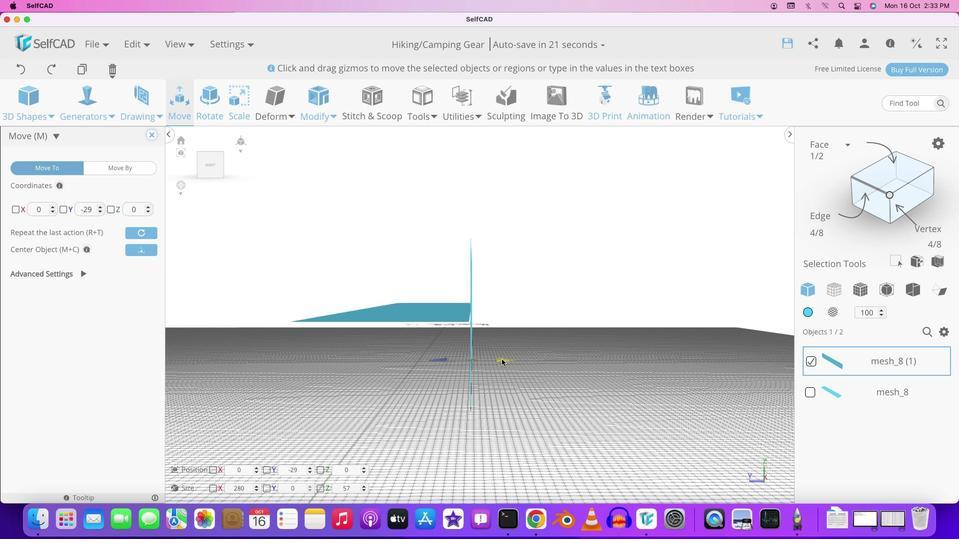 
Action: Mouse scrolled (548, 363) with delta (47, 49)
Screenshot: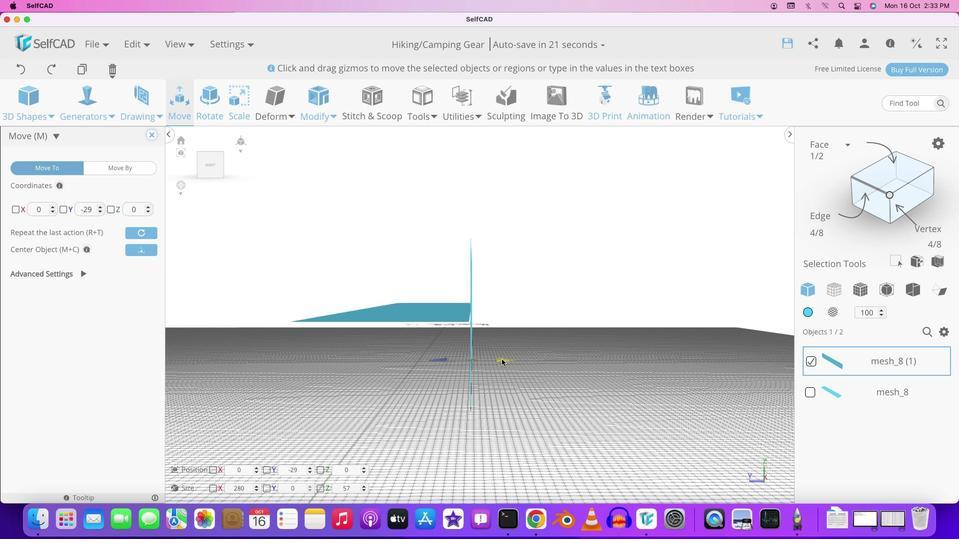 
Action: Mouse scrolled (548, 363) with delta (47, 49)
Screenshot: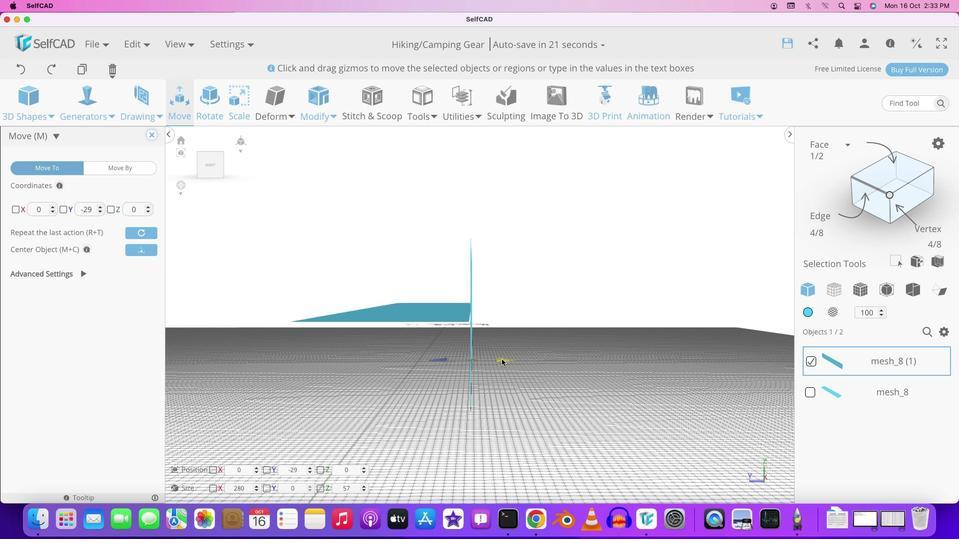 
Action: Mouse scrolled (548, 363) with delta (47, 50)
Screenshot: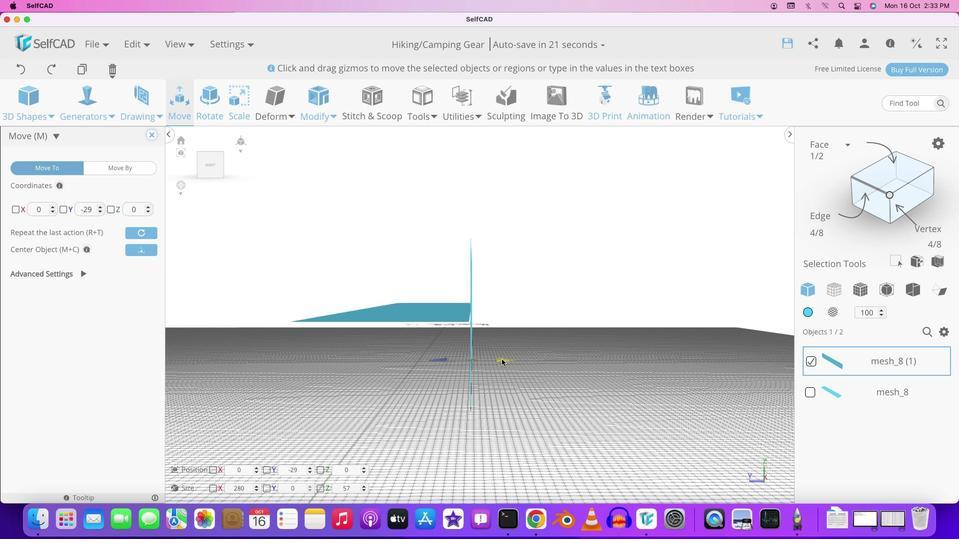 
Action: Mouse moved to (552, 367)
Screenshot: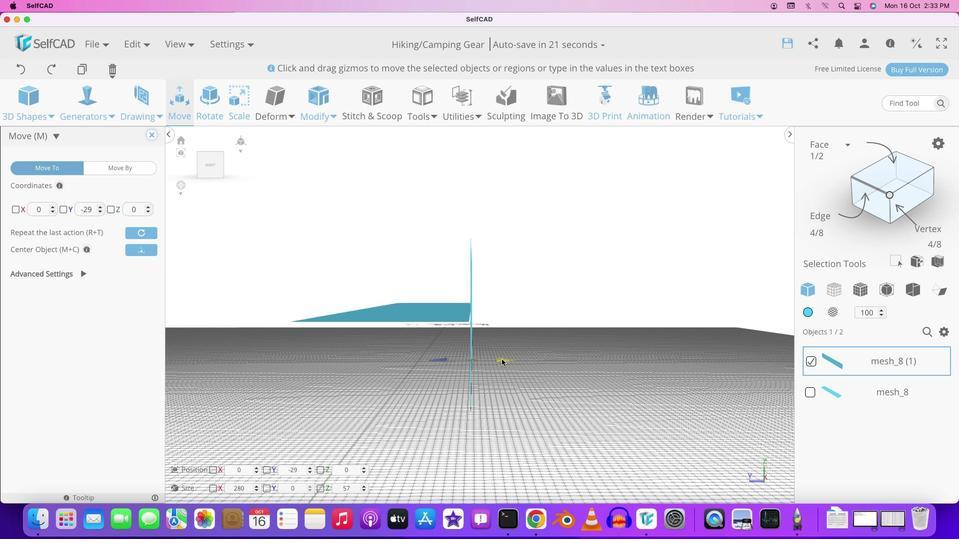 
Action: Mouse pressed left at (552, 367)
Screenshot: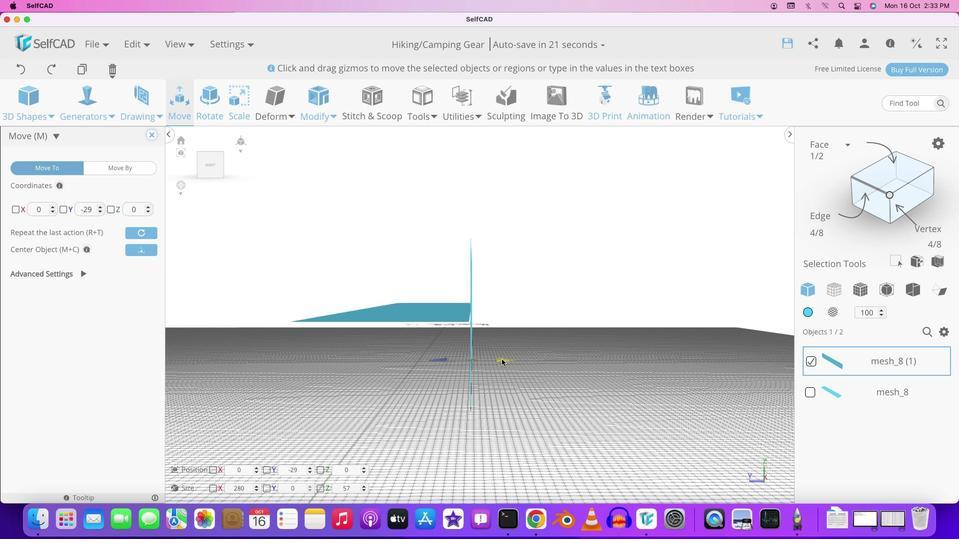 
Action: Mouse moved to (583, 364)
Screenshot: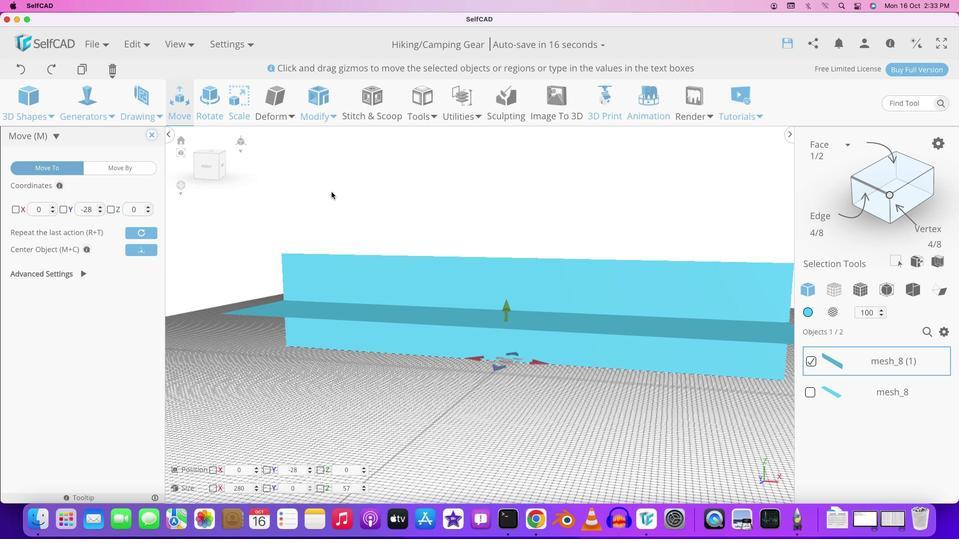 
Action: Mouse scrolled (583, 364) with delta (47, 49)
Screenshot: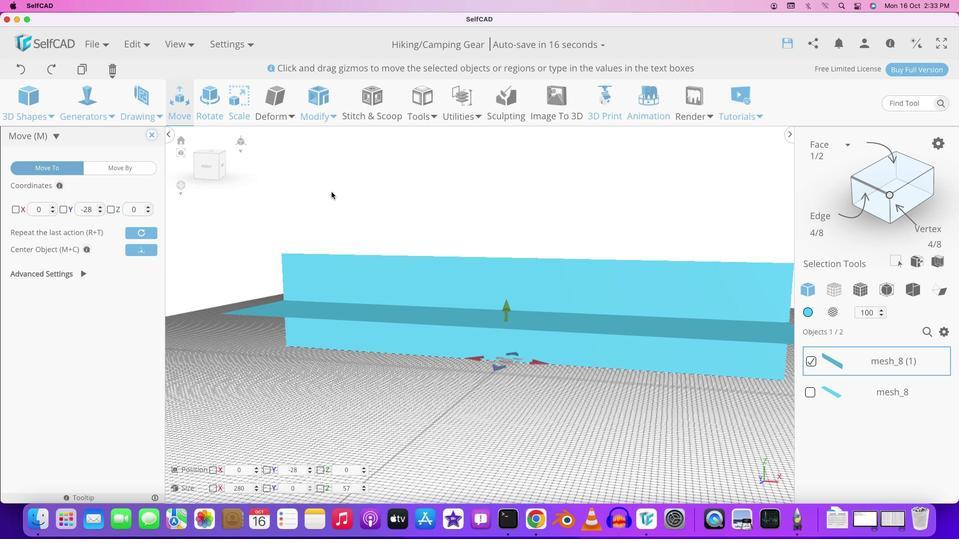 
Action: Mouse moved to (582, 364)
Screenshot: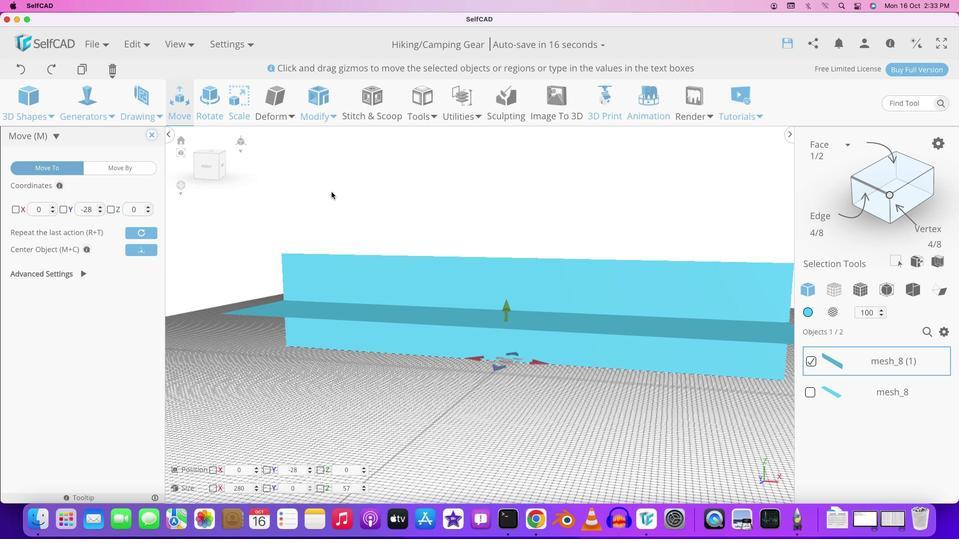 
Action: Mouse scrolled (582, 364) with delta (47, 49)
Screenshot: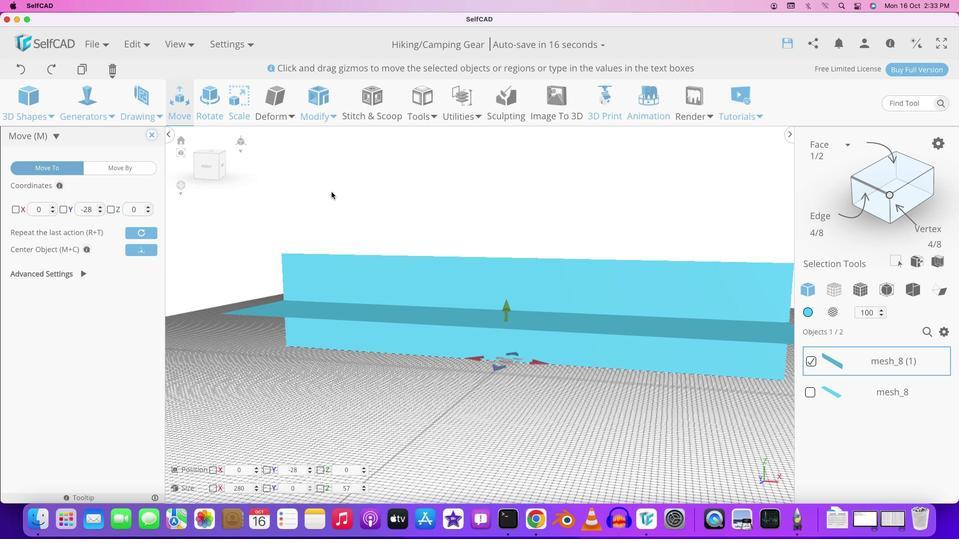 
Action: Mouse moved to (581, 364)
Screenshot: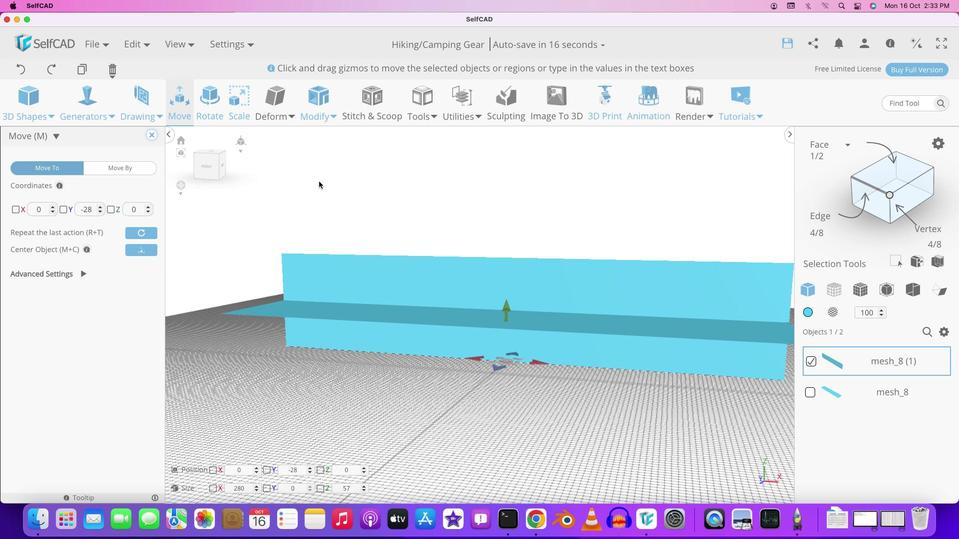 
Action: Mouse scrolled (581, 364) with delta (47, 48)
Screenshot: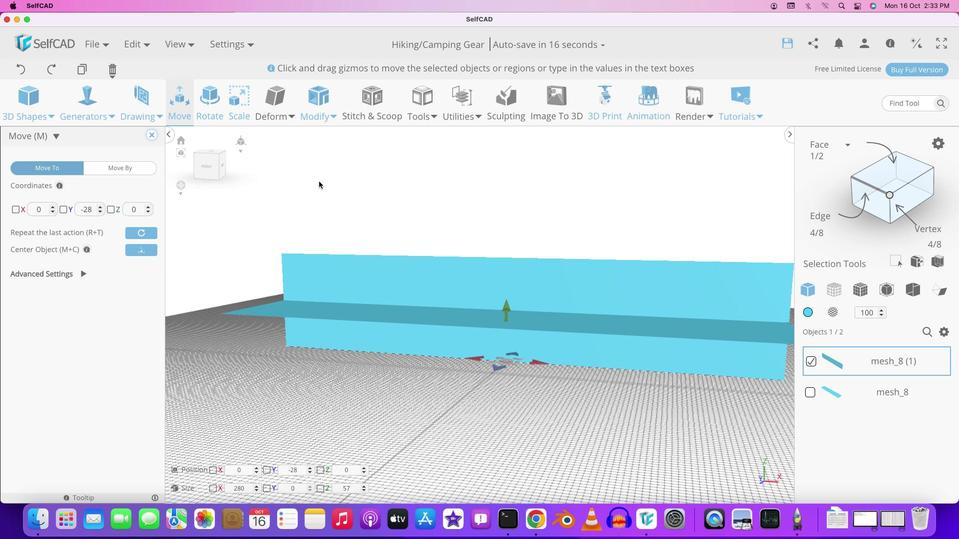 
Action: Mouse moved to (266, 153)
Screenshot: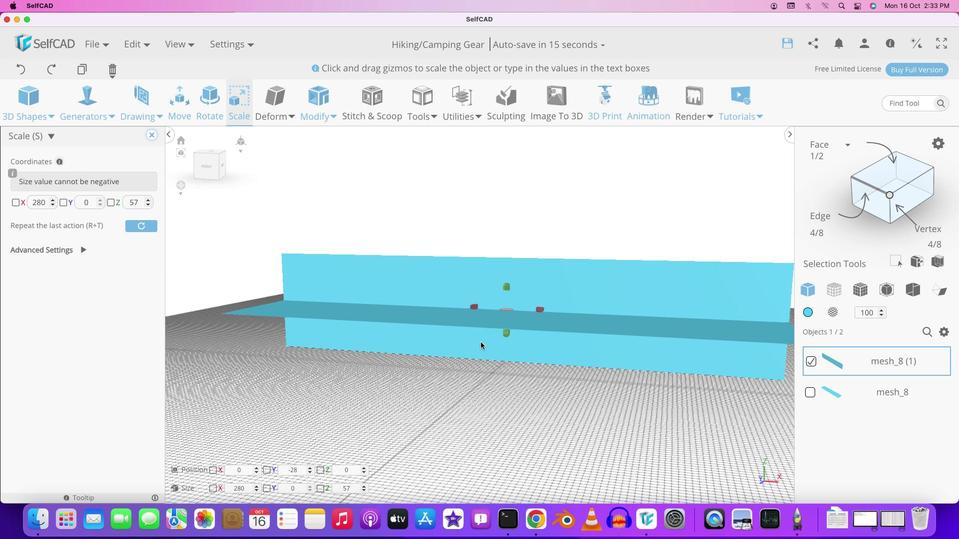 
Action: Mouse pressed left at (266, 153)
Screenshot: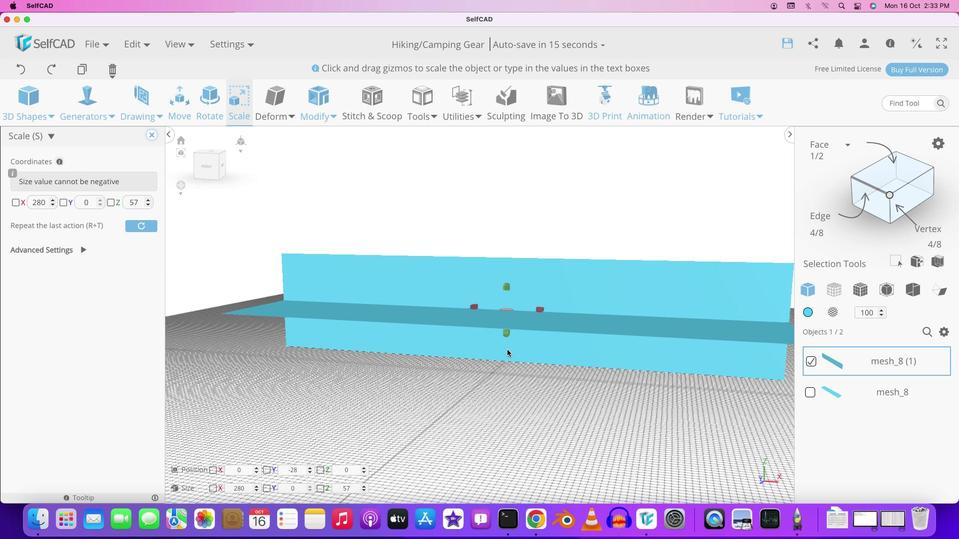 
Action: Mouse moved to (563, 359)
Screenshot: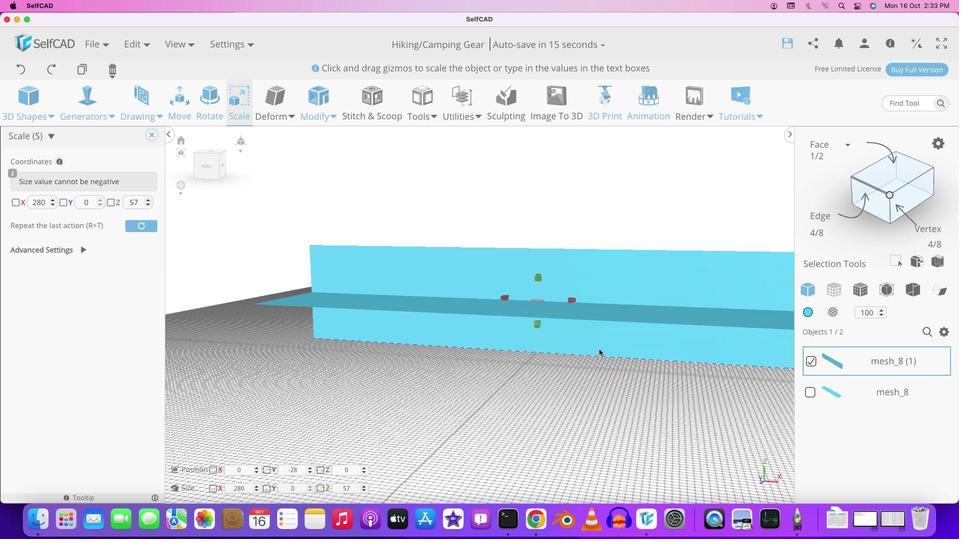 
Action: Mouse pressed middle at (563, 359)
Screenshot: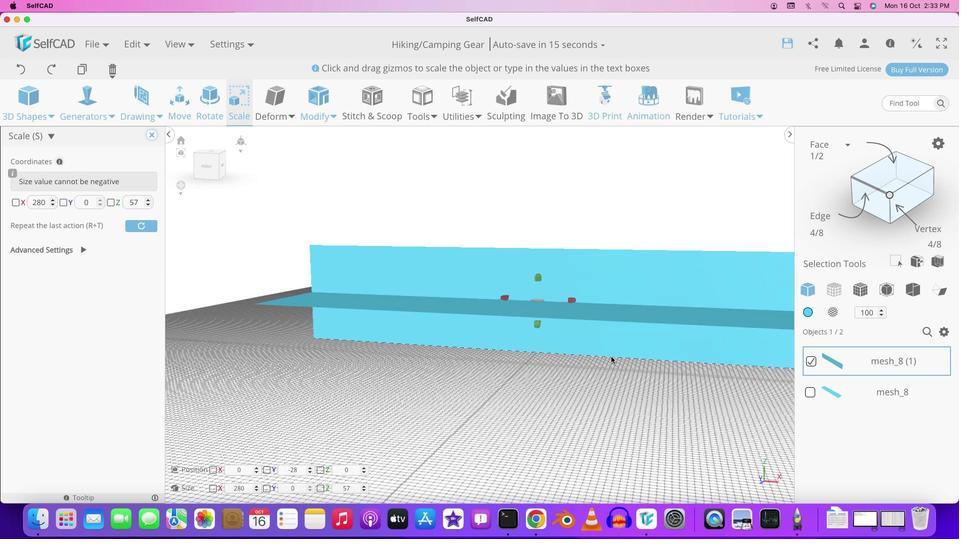 
Action: Mouse moved to (612, 394)
Screenshot: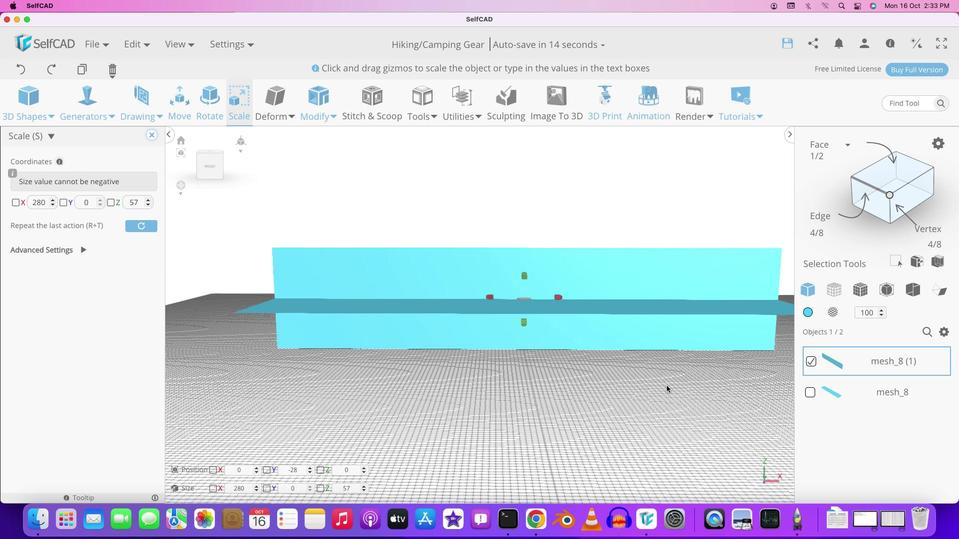 
Action: Mouse pressed left at (612, 394)
Screenshot: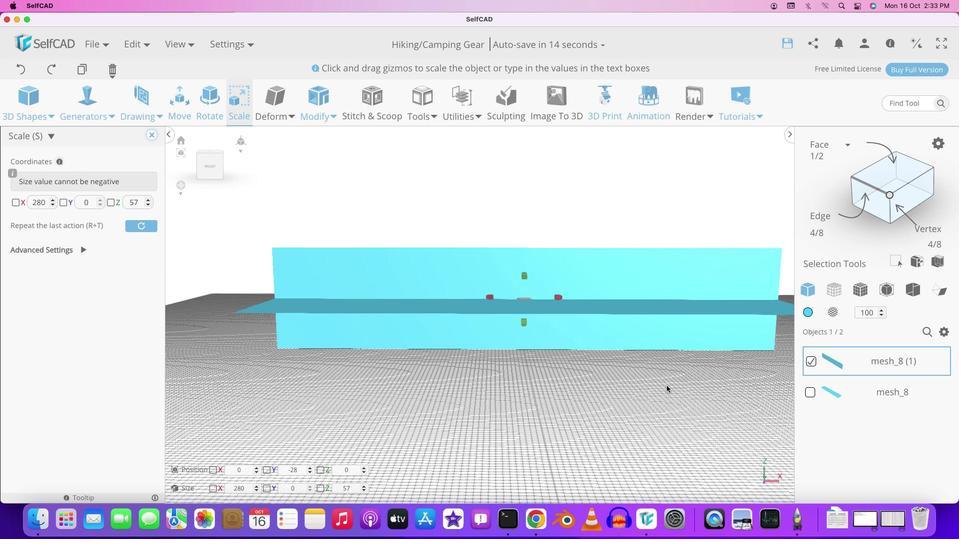 
Action: Mouse moved to (657, 388)
Screenshot: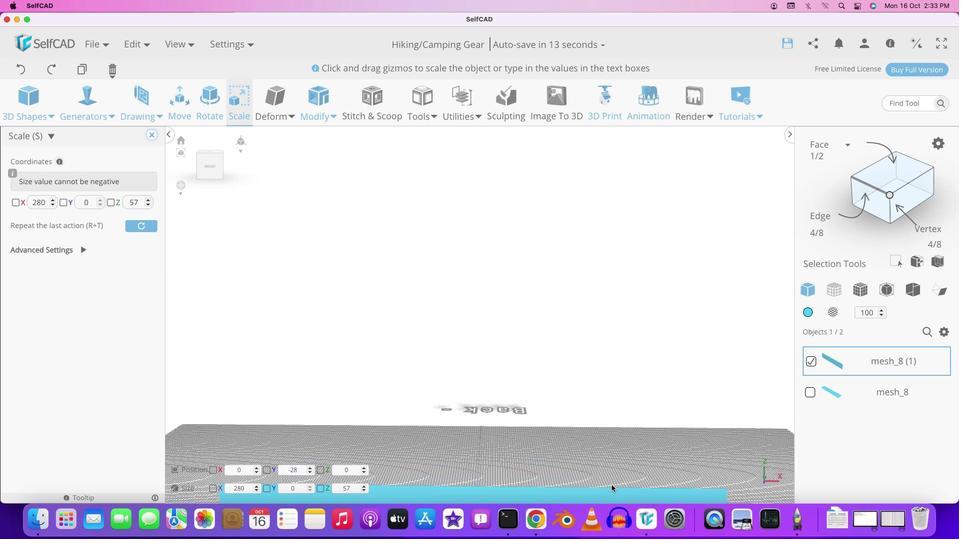 
Action: Key pressed Key.shift
Screenshot: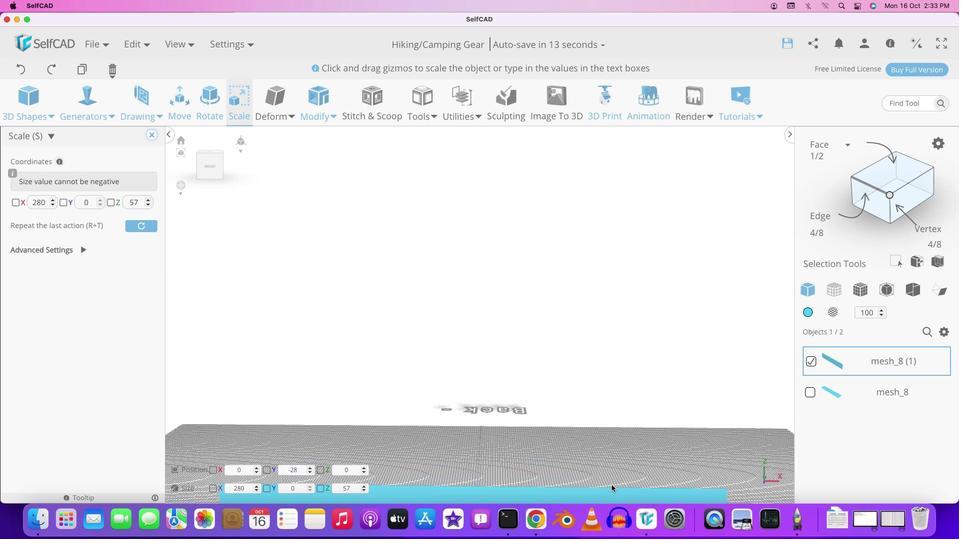
Action: Mouse moved to (657, 387)
Screenshot: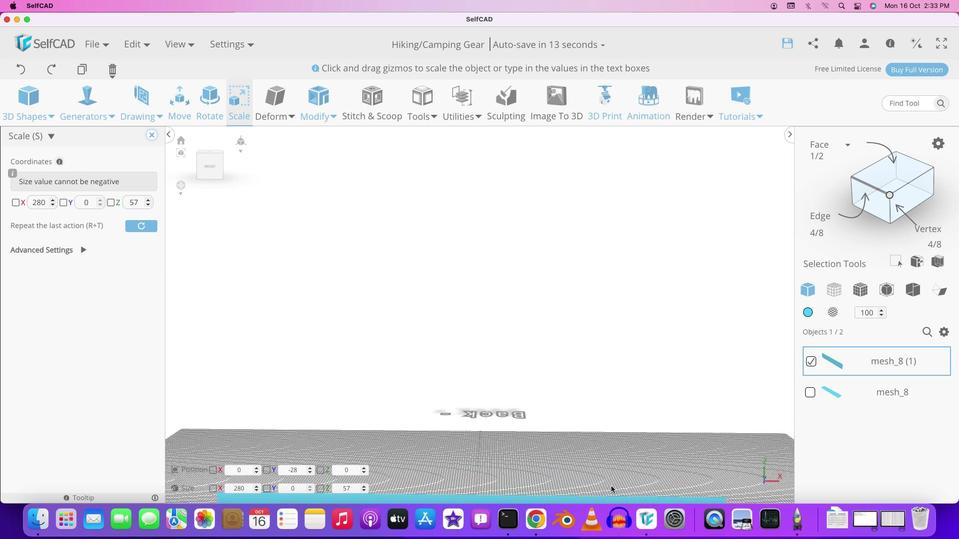 
Action: Mouse pressed left at (657, 387)
Screenshot: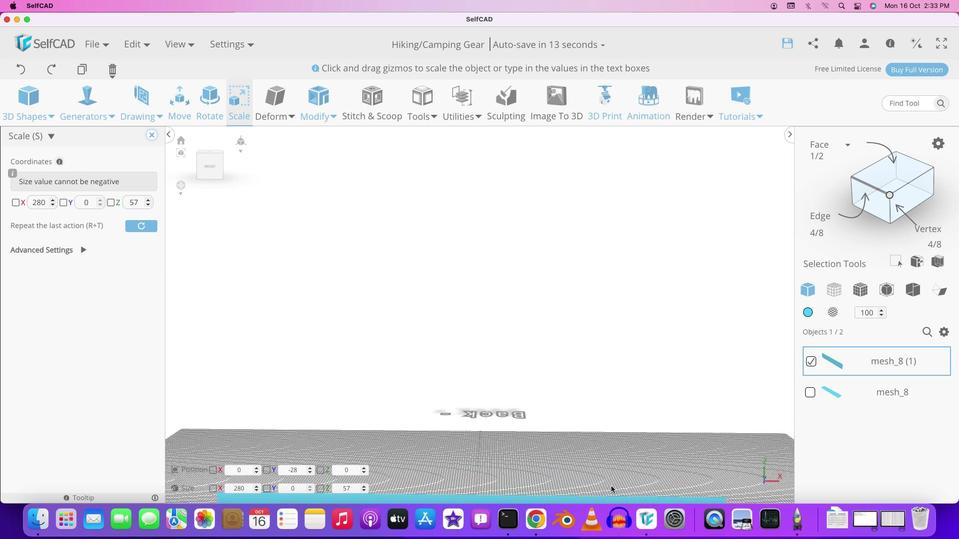 
Action: Mouse moved to (532, 430)
Screenshot: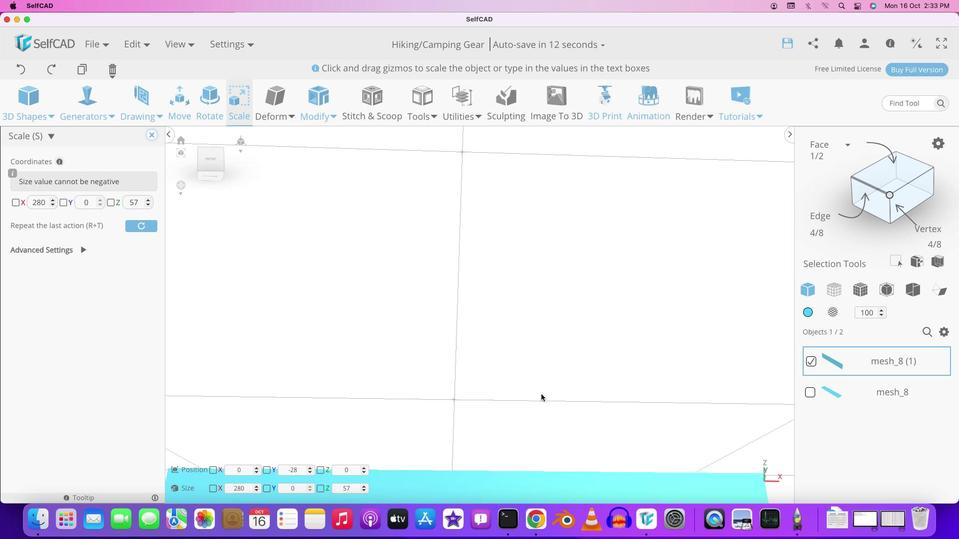 
Action: Mouse pressed left at (532, 430)
Screenshot: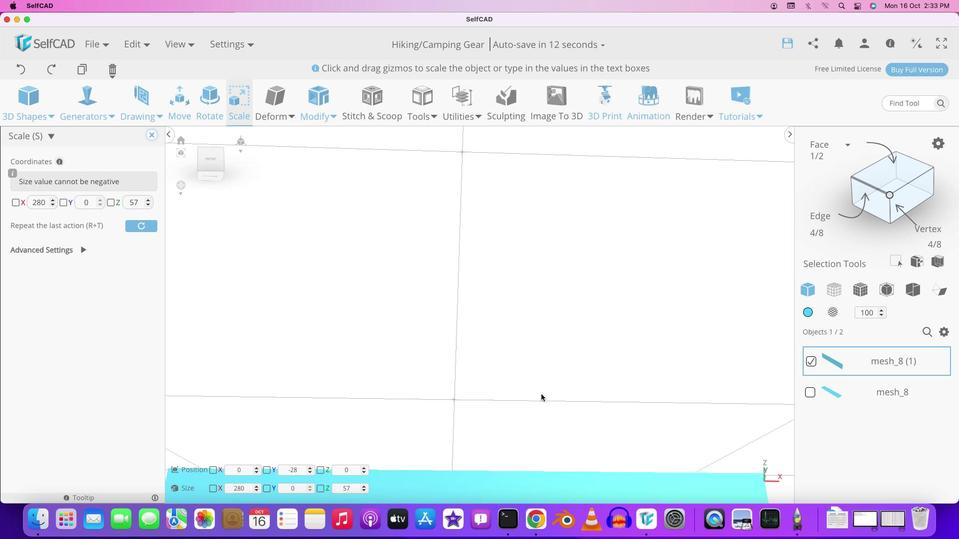
Action: Mouse moved to (543, 392)
Screenshot: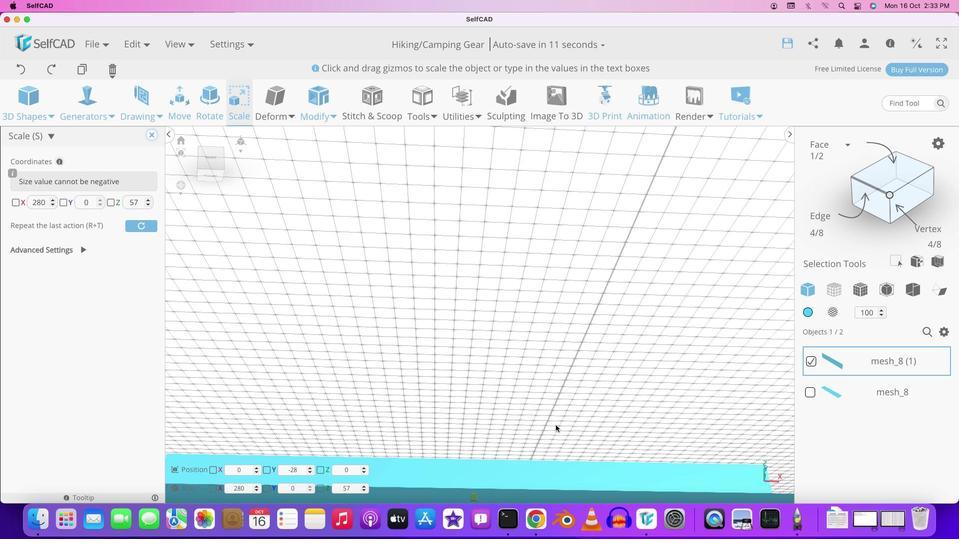 
Action: Mouse scrolled (543, 392) with delta (47, 49)
Screenshot: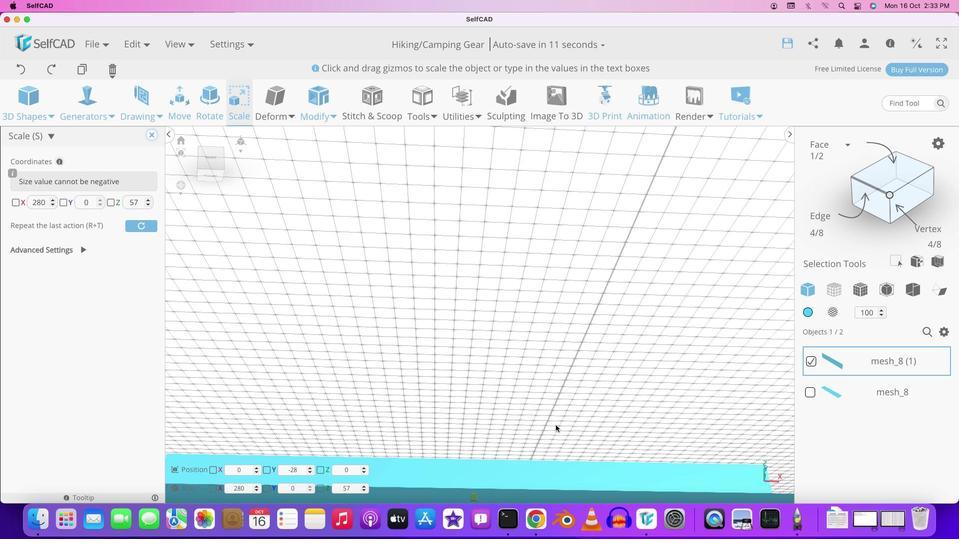 
Action: Mouse moved to (554, 425)
Screenshot: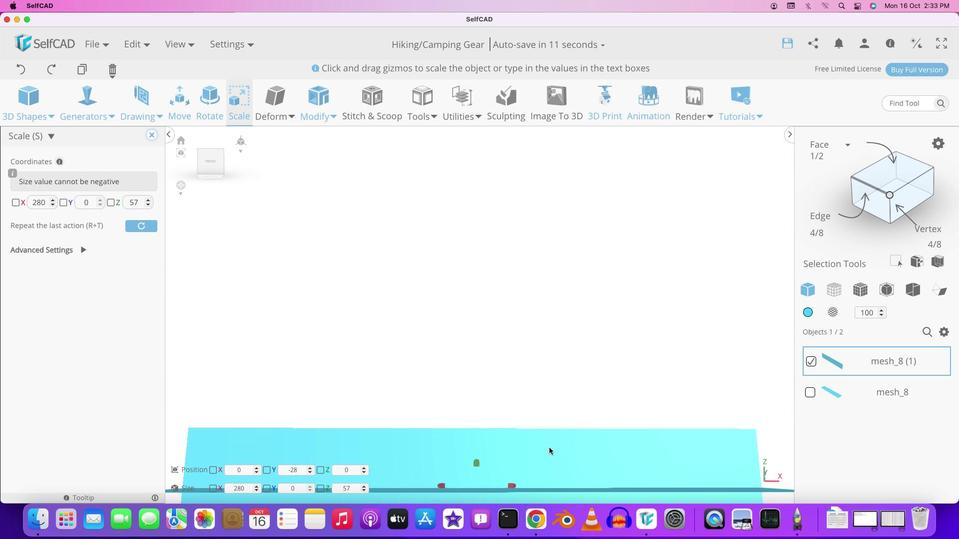 
Action: Mouse pressed left at (554, 425)
Screenshot: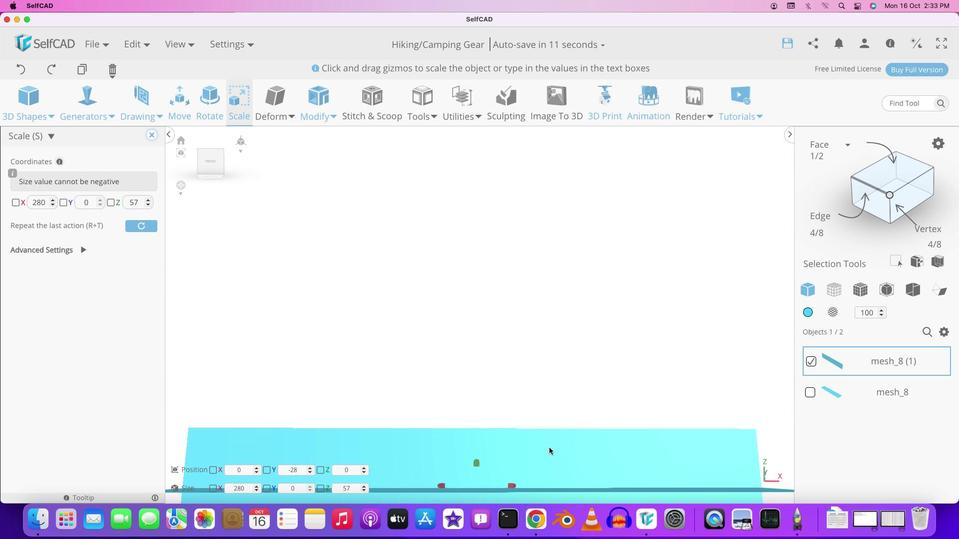 
Action: Mouse moved to (547, 445)
Screenshot: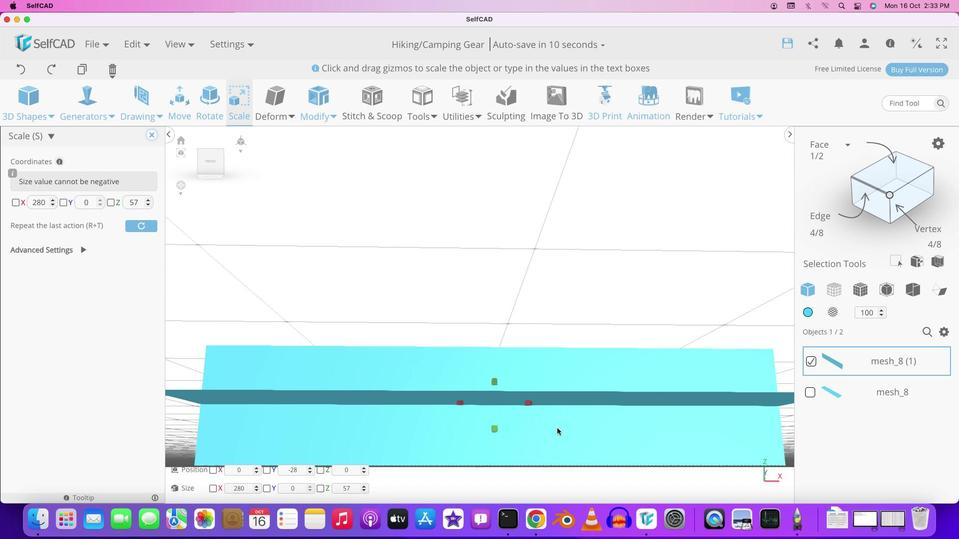 
Action: Key pressed Key.shift
Screenshot: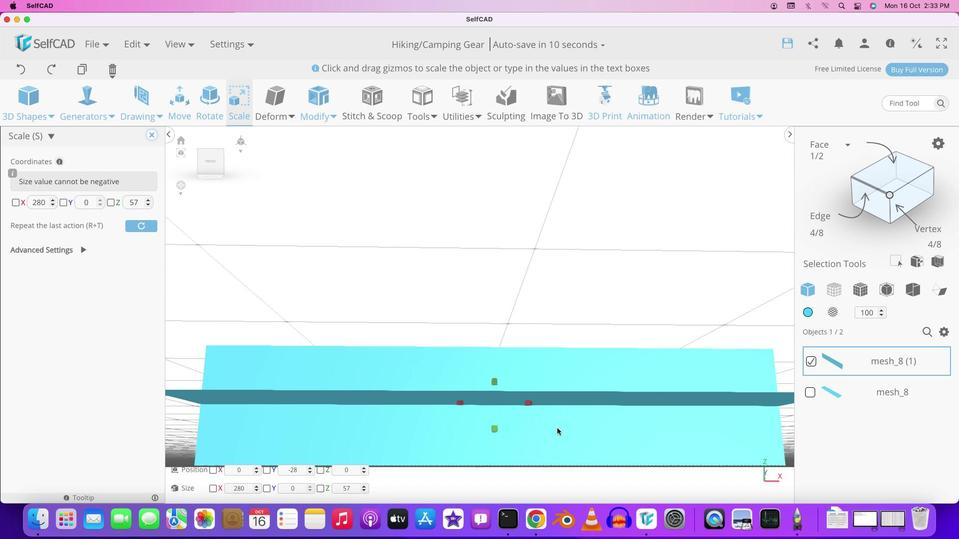 
Action: Mouse moved to (547, 444)
Screenshot: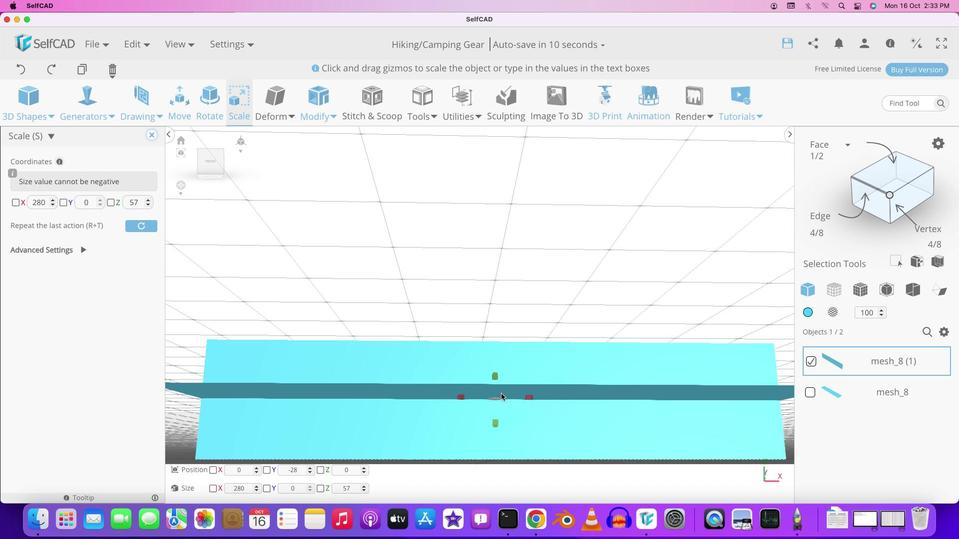 
Action: Mouse pressed left at (547, 444)
Screenshot: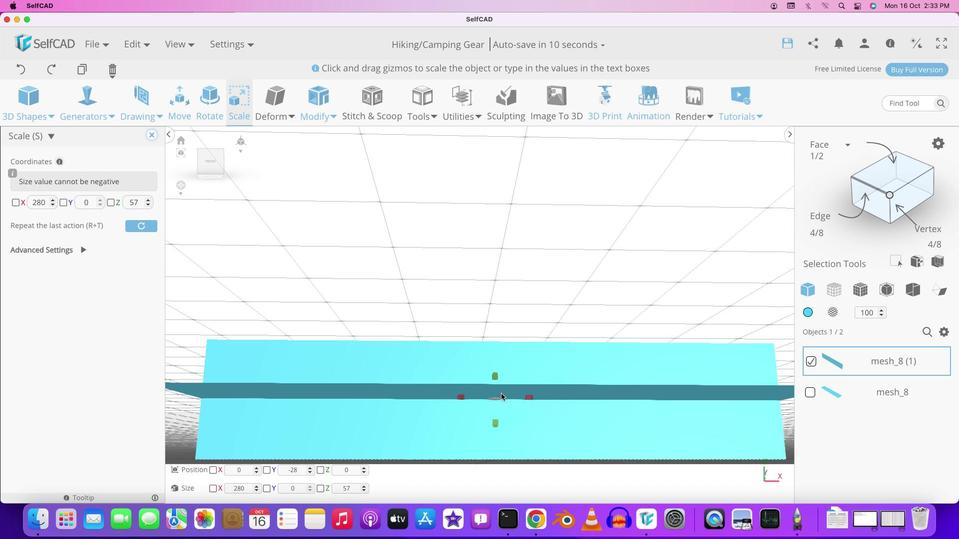 
Action: Mouse moved to (501, 381)
Screenshot: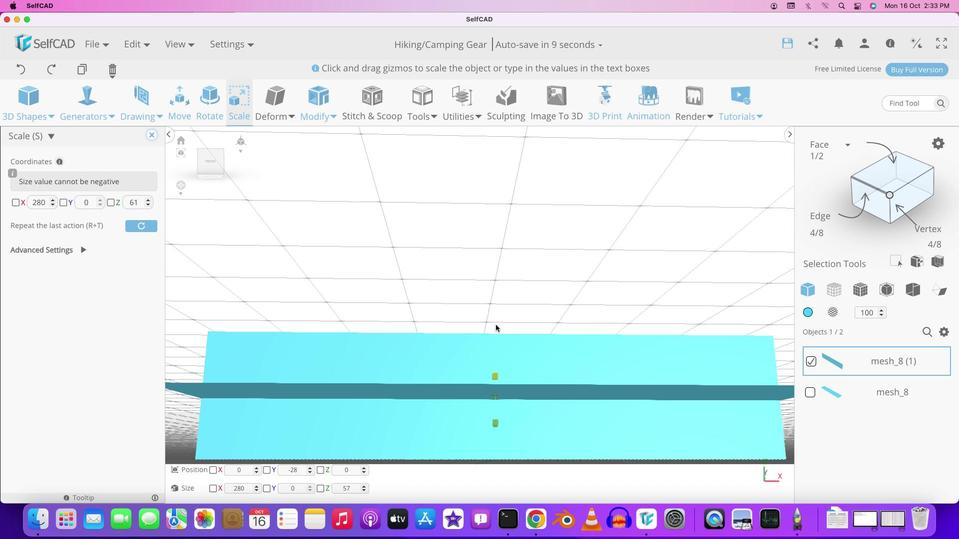 
Action: Mouse pressed left at (501, 381)
Screenshot: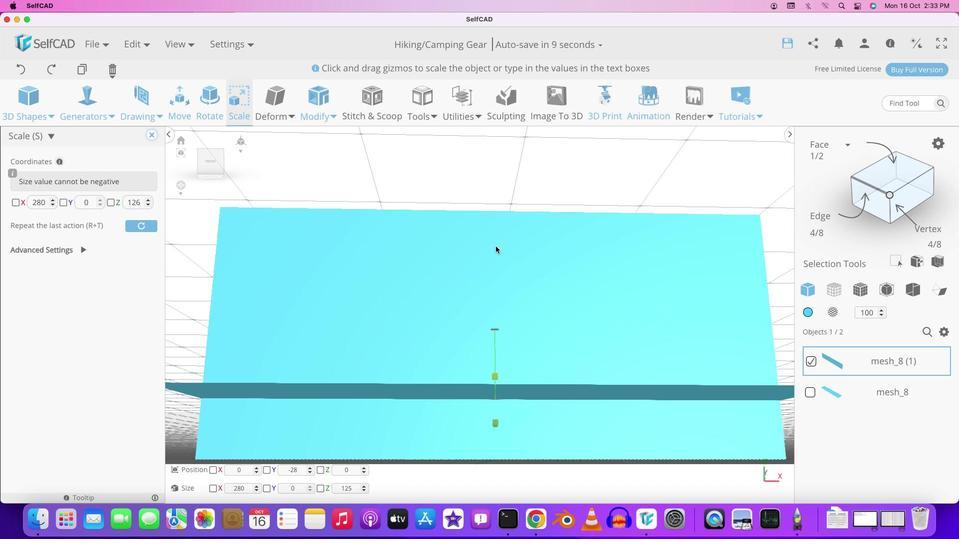 
Action: Mouse moved to (513, 326)
Screenshot: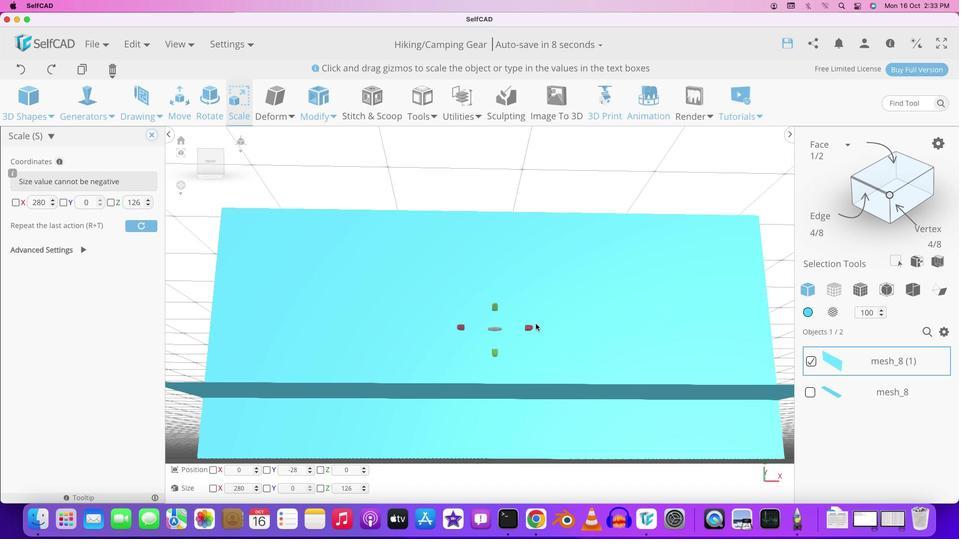 
Action: Mouse scrolled (513, 326) with delta (47, 49)
Screenshot: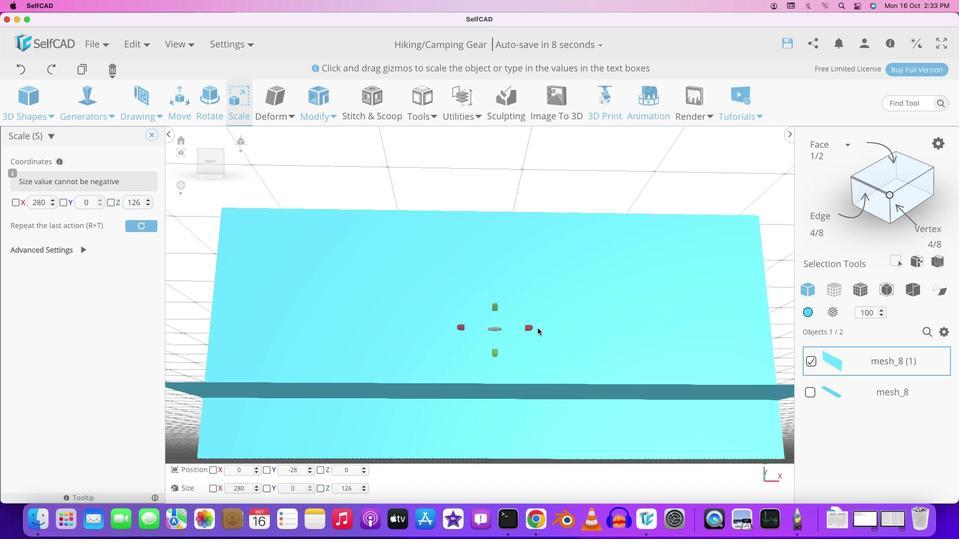 
Action: Mouse moved to (513, 326)
Screenshot: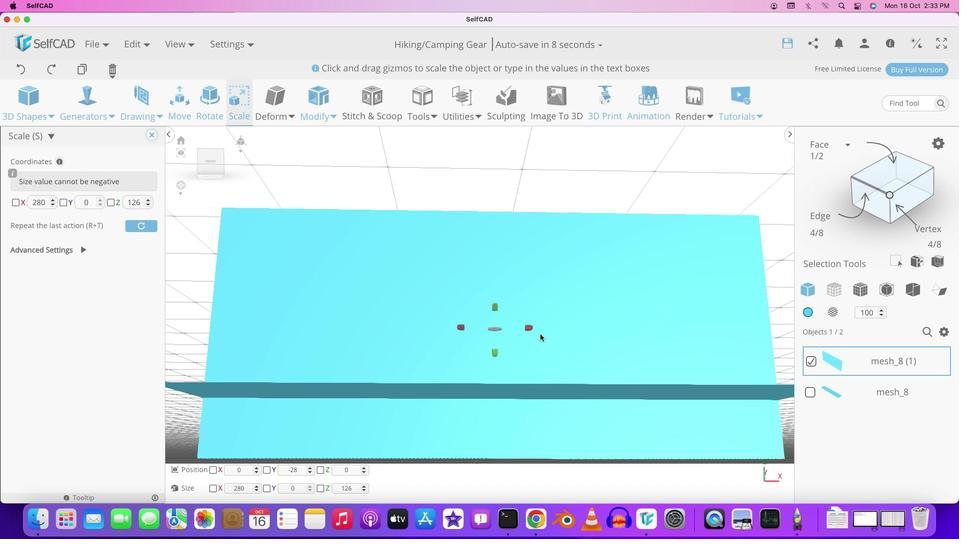 
Action: Mouse scrolled (513, 326) with delta (47, 49)
Screenshot: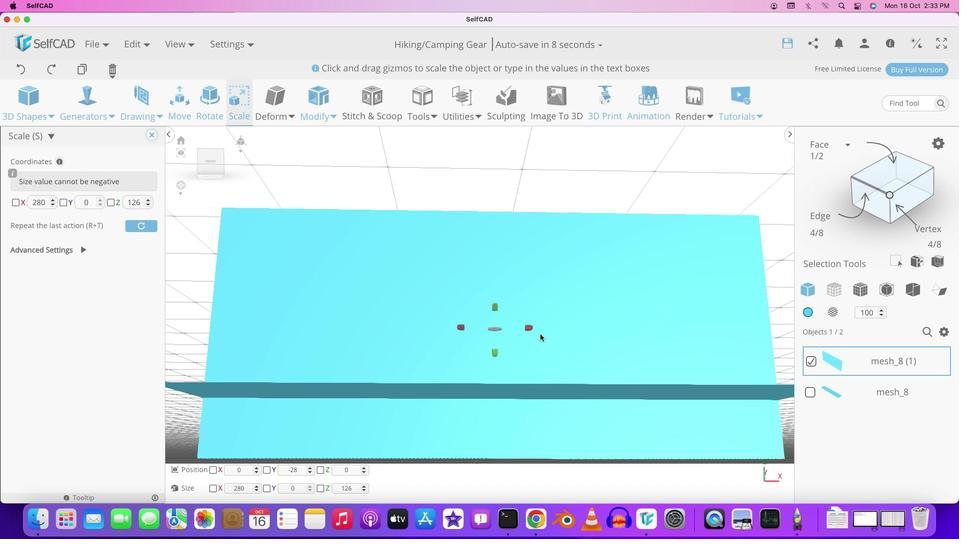 
Action: Mouse moved to (535, 331)
Screenshot: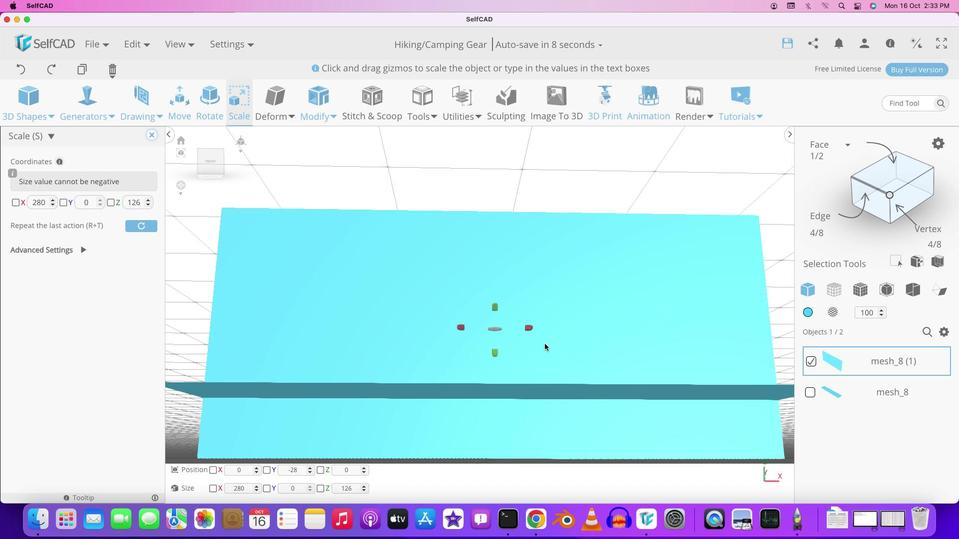 
Action: Key pressed Key.shift
Screenshot: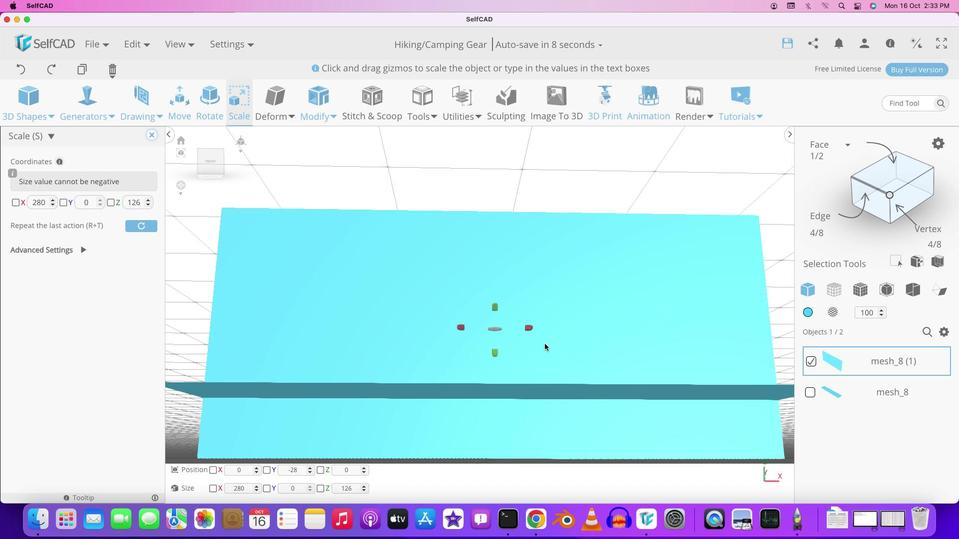 
Action: Mouse moved to (546, 350)
Screenshot: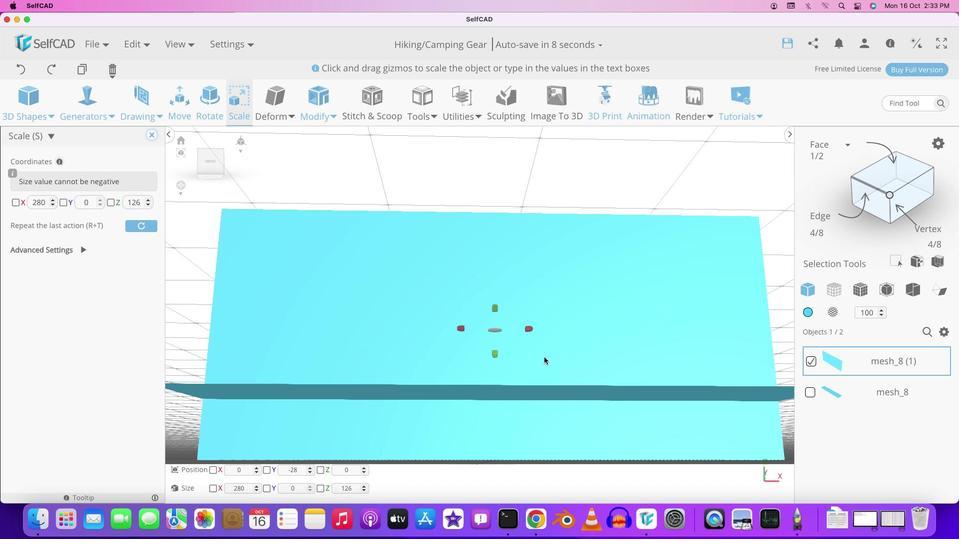 
Action: Mouse pressed middle at (546, 350)
Screenshot: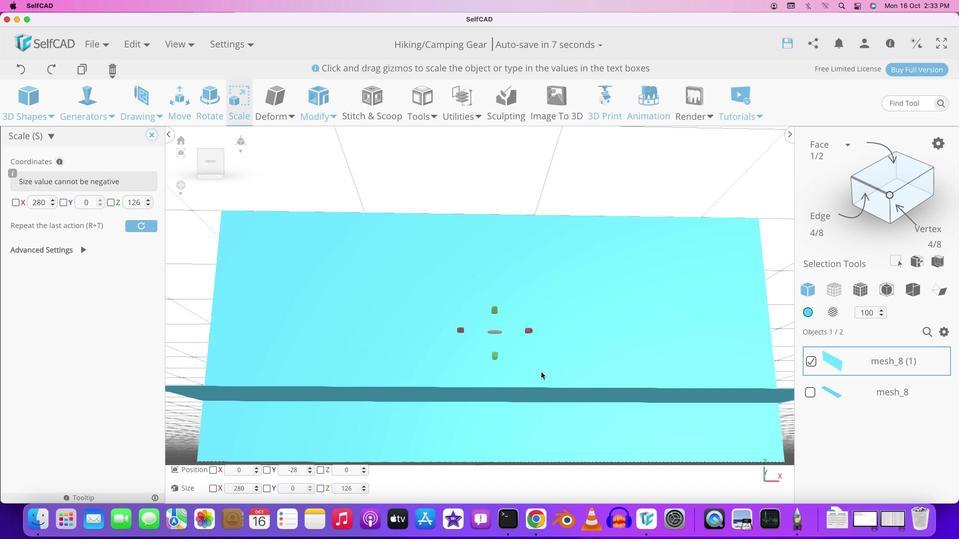 
Action: Mouse moved to (543, 384)
Screenshot: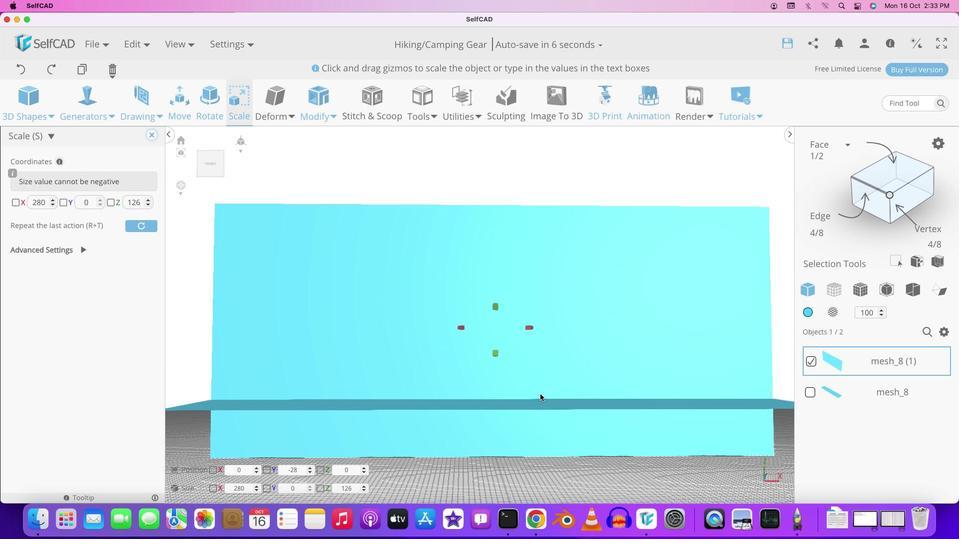 
Action: Mouse pressed left at (543, 384)
Screenshot: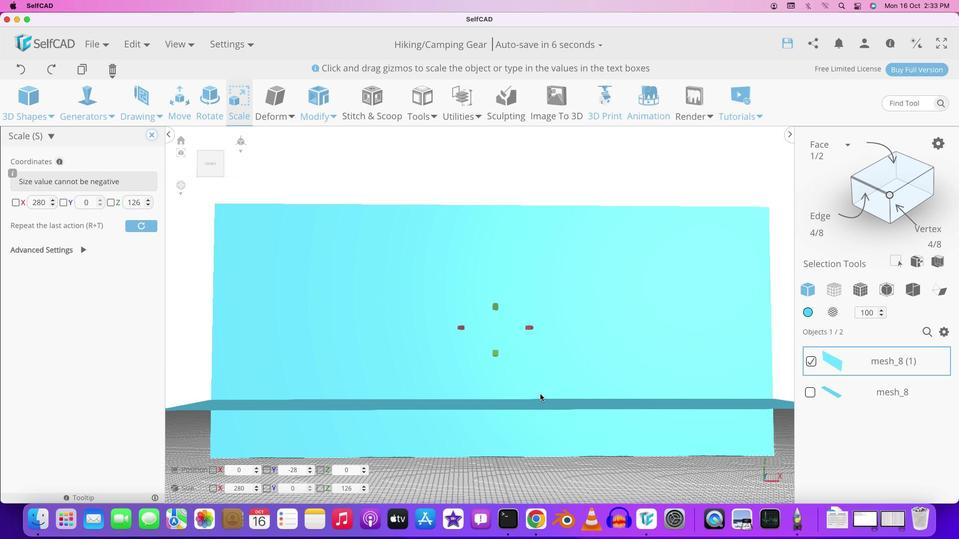 
Action: Mouse moved to (539, 388)
Screenshot: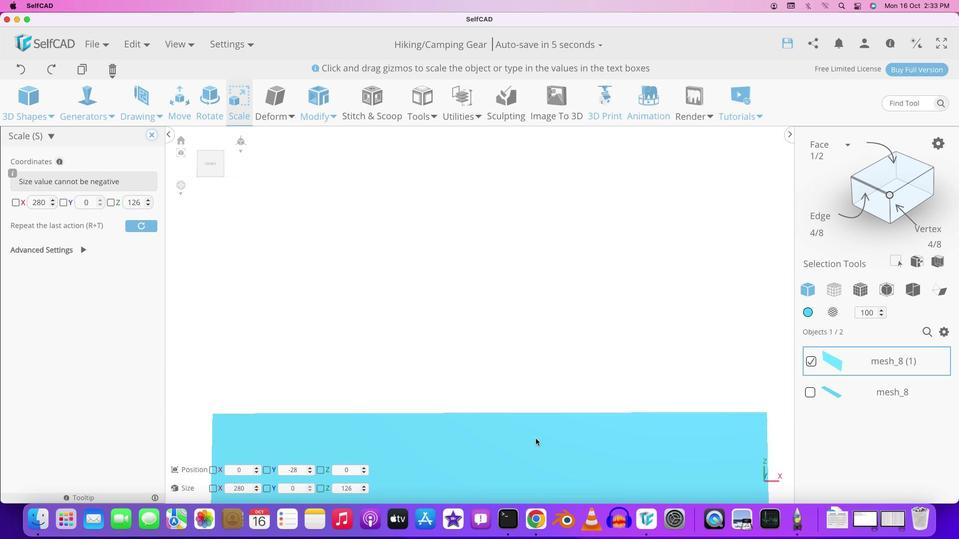 
Action: Key pressed Key.shift
Screenshot: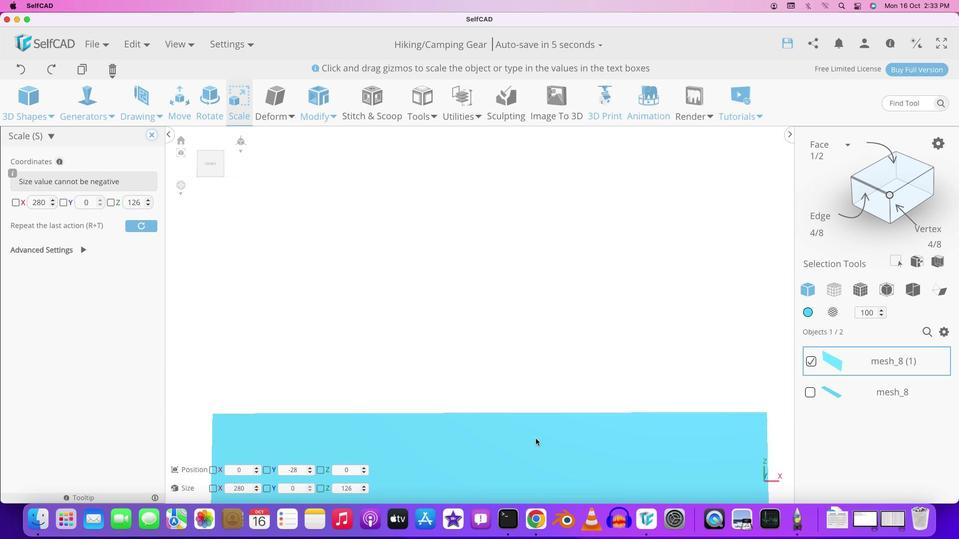 
Action: Mouse moved to (539, 380)
Screenshot: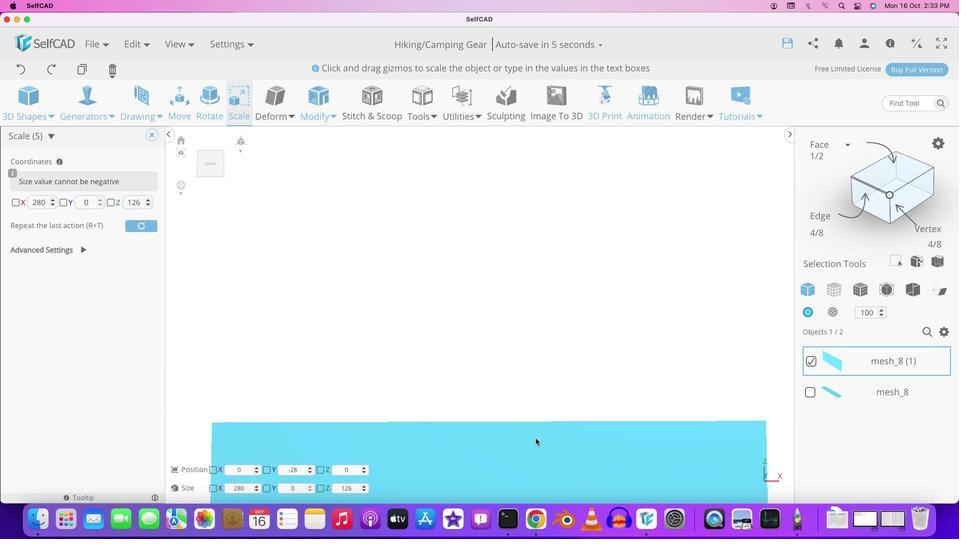 
Action: Mouse pressed middle at (539, 380)
Screenshot: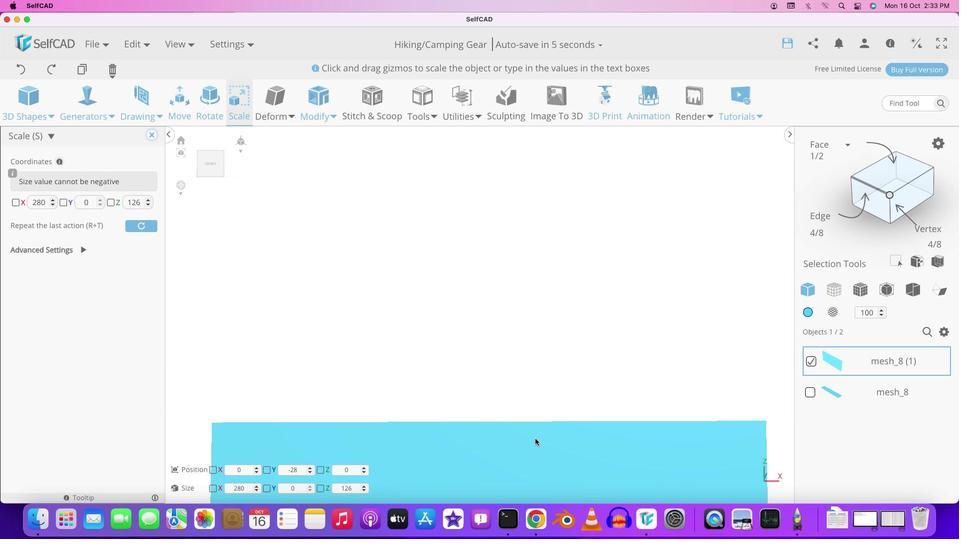 
Action: Mouse moved to (524, 434)
Screenshot: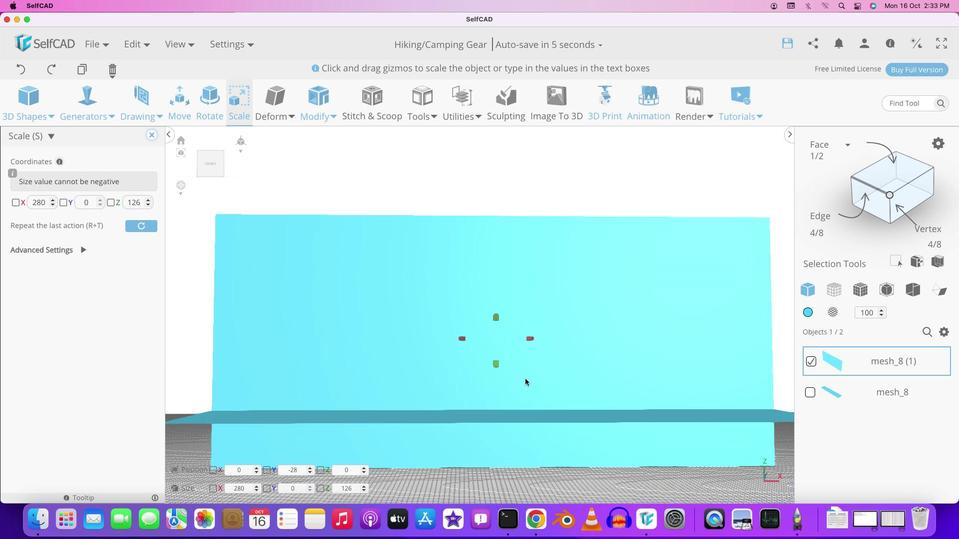 
Action: Key pressed Key.shift
Screenshot: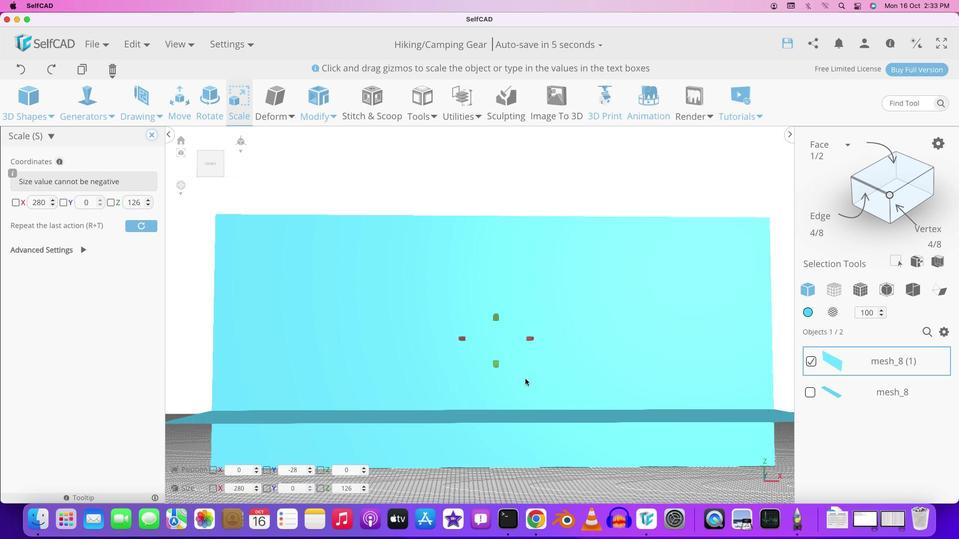 
Action: Mouse moved to (526, 432)
Screenshot: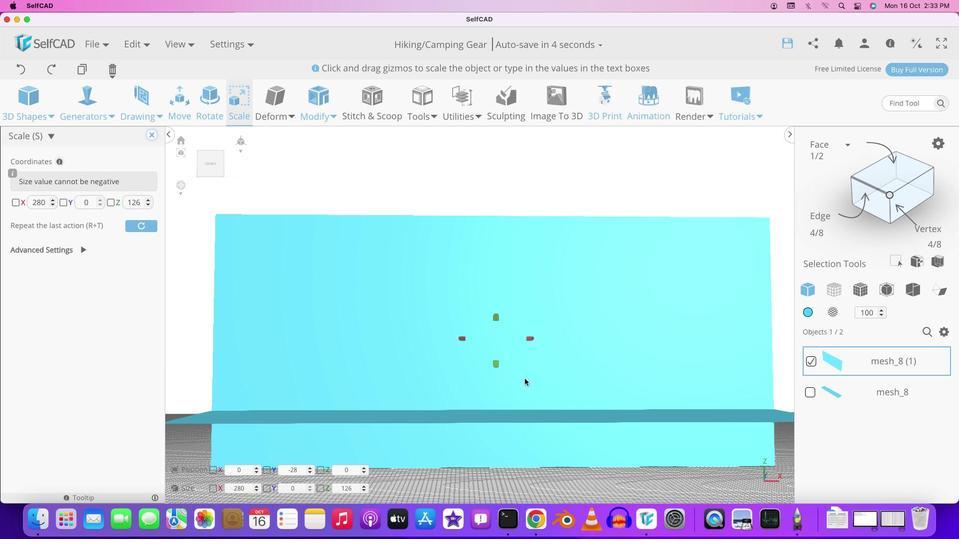 
Action: Mouse pressed middle at (526, 432)
Screenshot: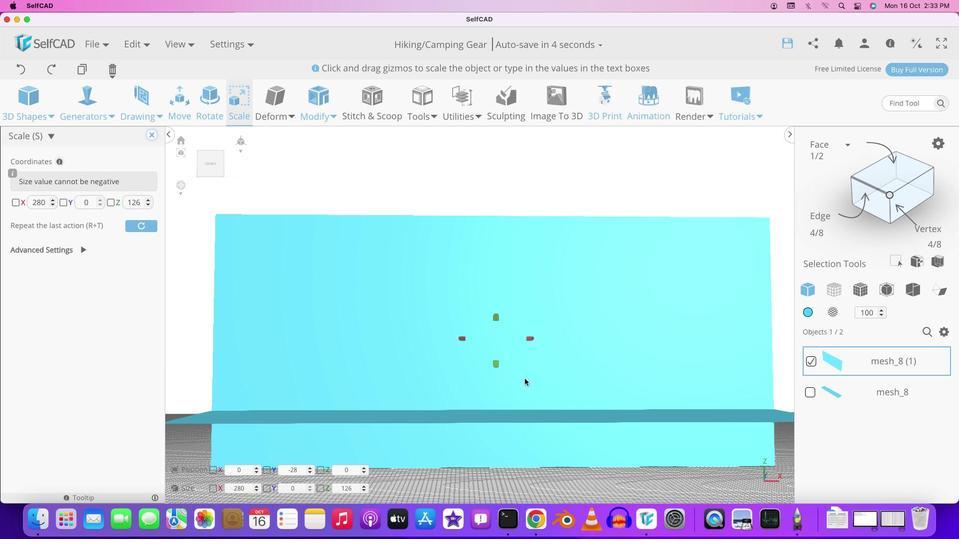
Action: Mouse moved to (503, 330)
Screenshot: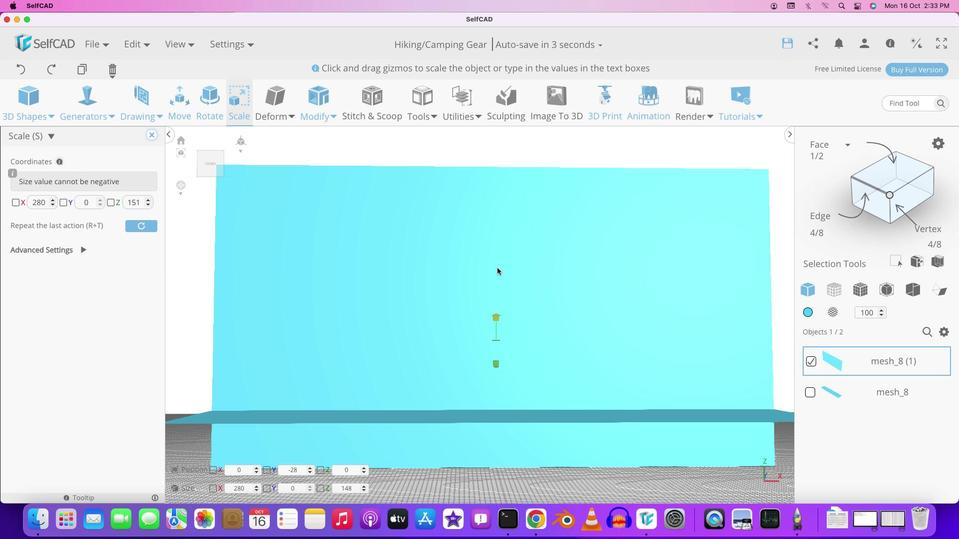 
Action: Mouse pressed left at (503, 330)
Screenshot: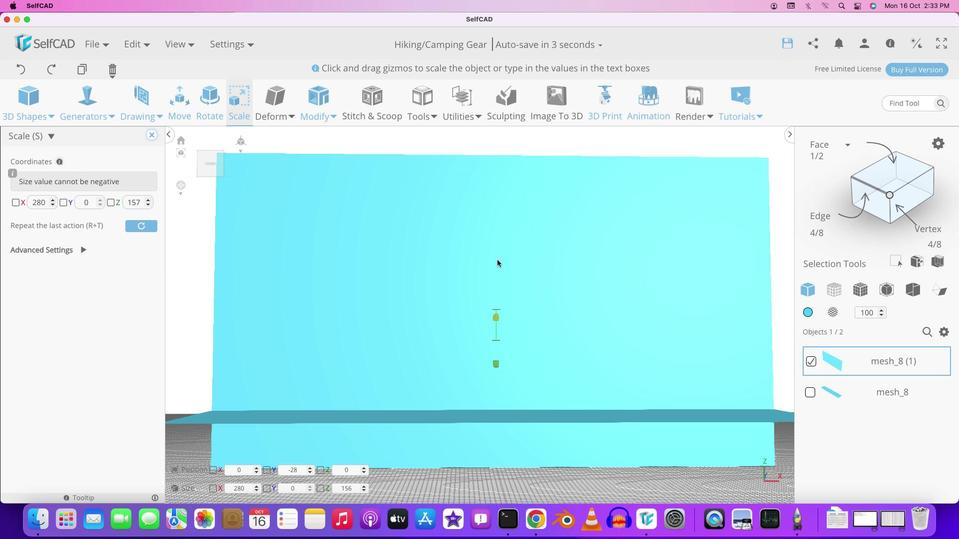 
Action: Mouse moved to (510, 282)
Screenshot: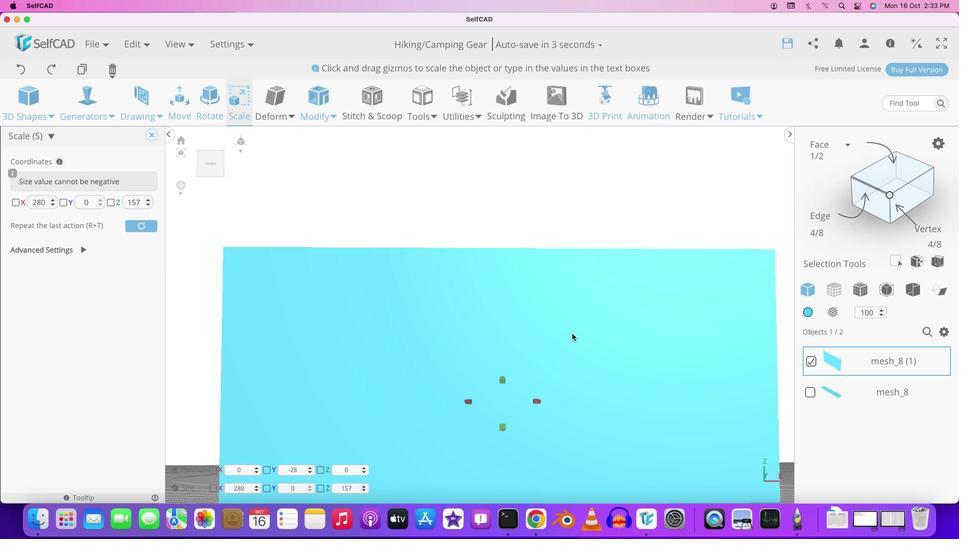 
Action: Key pressed Key.shift
Screenshot: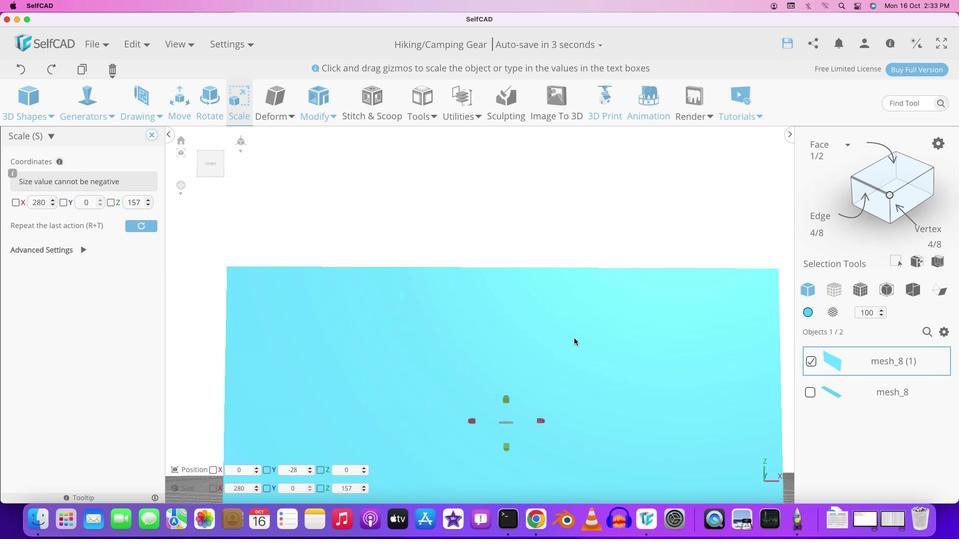 
Action: Mouse moved to (565, 314)
Screenshot: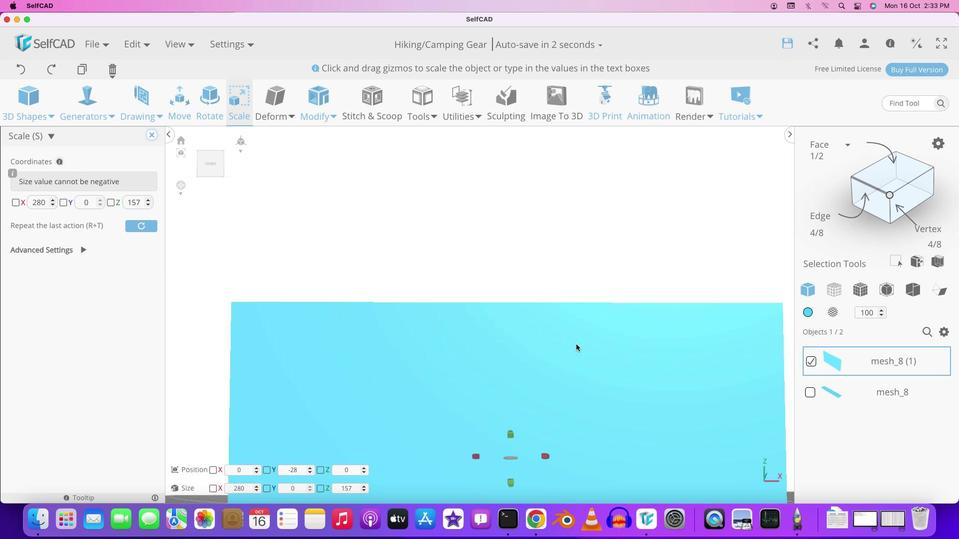 
Action: Mouse pressed left at (565, 314)
Screenshot: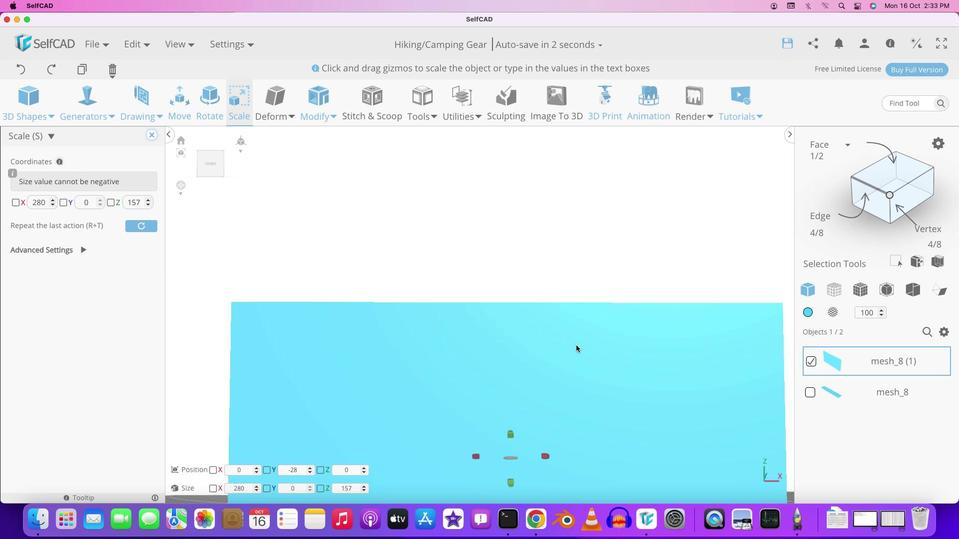 
Action: Mouse moved to (515, 431)
Screenshot: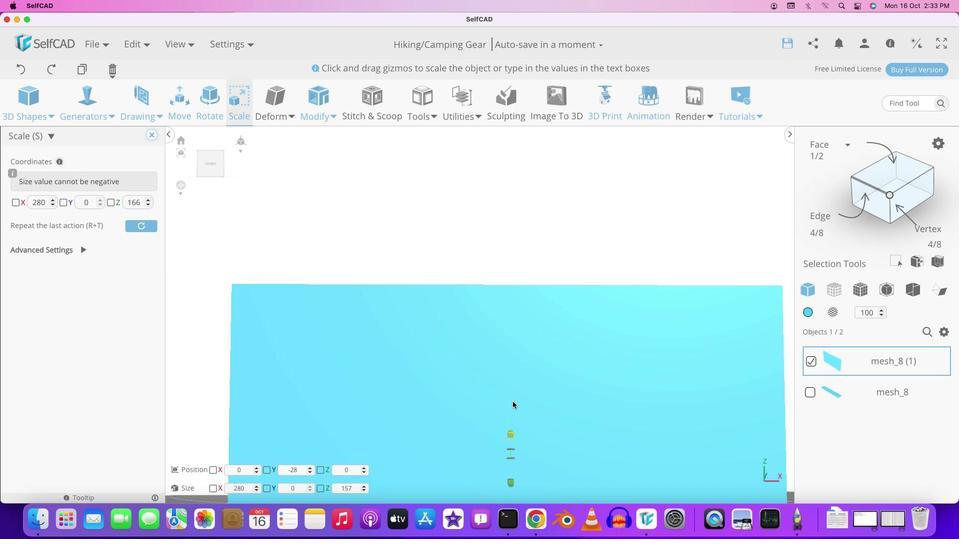 
Action: Mouse pressed left at (515, 431)
